 Task: Find connections with filter location Barañáin with filter topic #aiwith filter profile language Spanish with filter current company IDBI Bank with filter school Technocrats Institute of Technology, Anand Nagar Near Hathaikheda Dam, P.B. No. 24, Post Piplani, B.H.E.L, Bhopal -462021 with filter industry Geothermal Electric Power Generation with filter service category DUI Law with filter keywords title Market Development Manager
Action: Mouse moved to (267, 319)
Screenshot: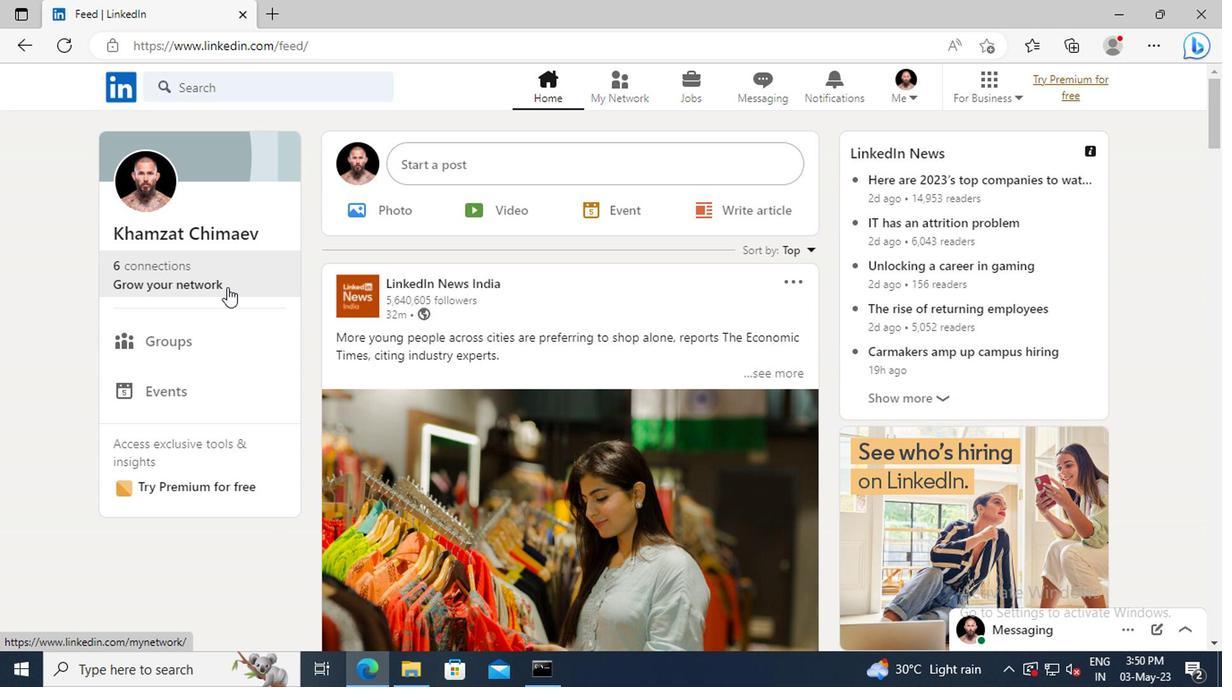 
Action: Mouse pressed left at (267, 319)
Screenshot: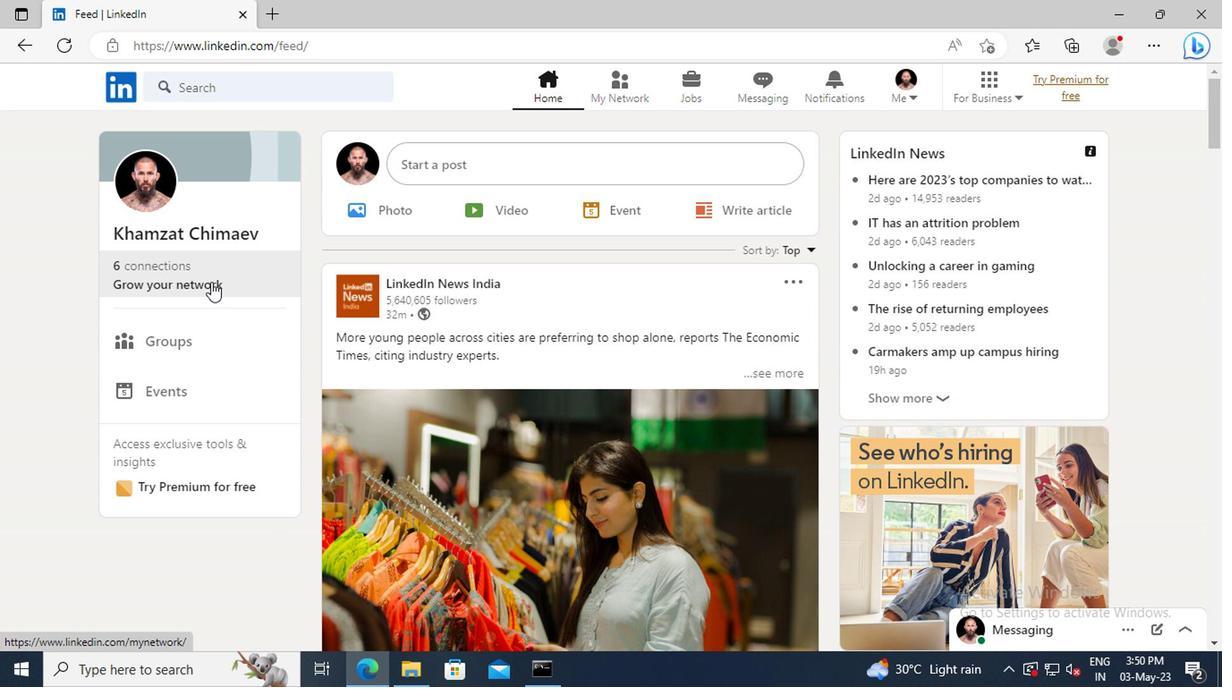 
Action: Mouse moved to (260, 258)
Screenshot: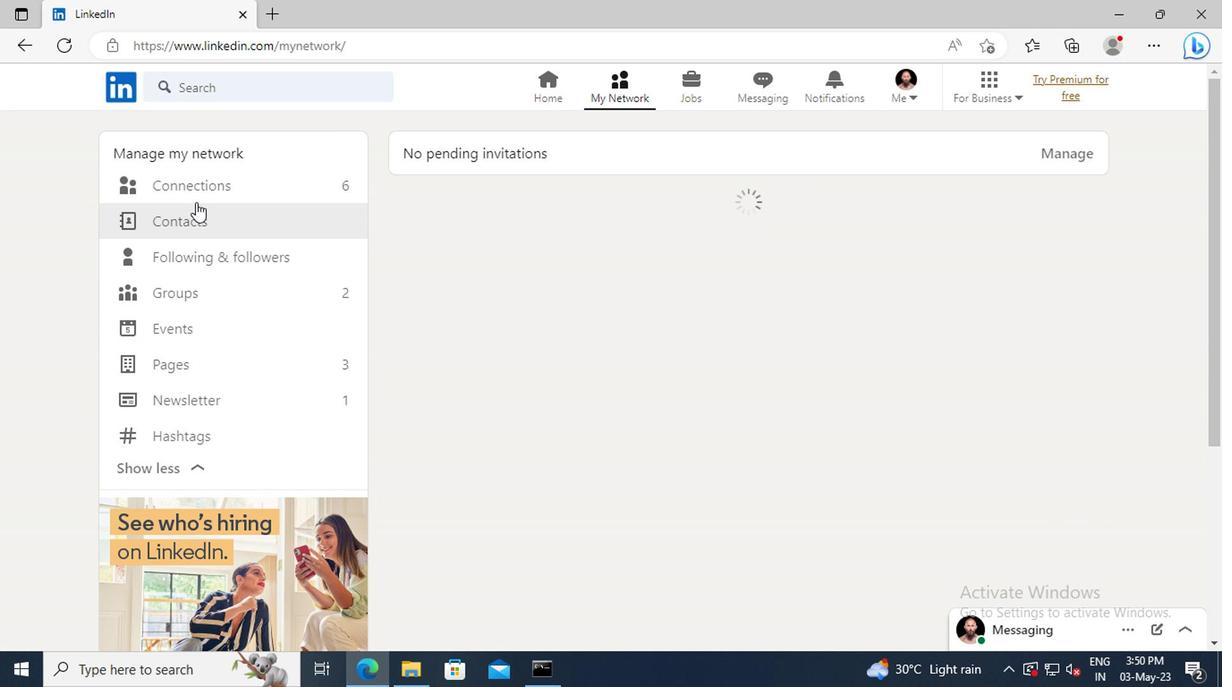 
Action: Mouse pressed left at (260, 258)
Screenshot: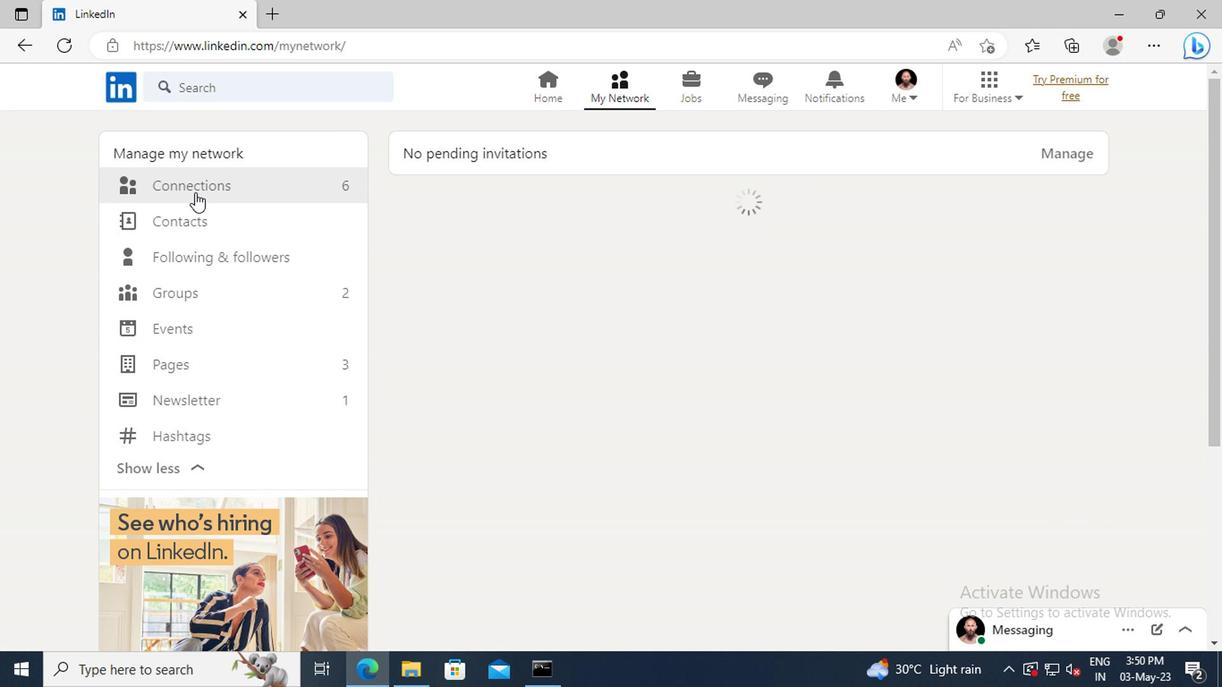 
Action: Mouse moved to (632, 259)
Screenshot: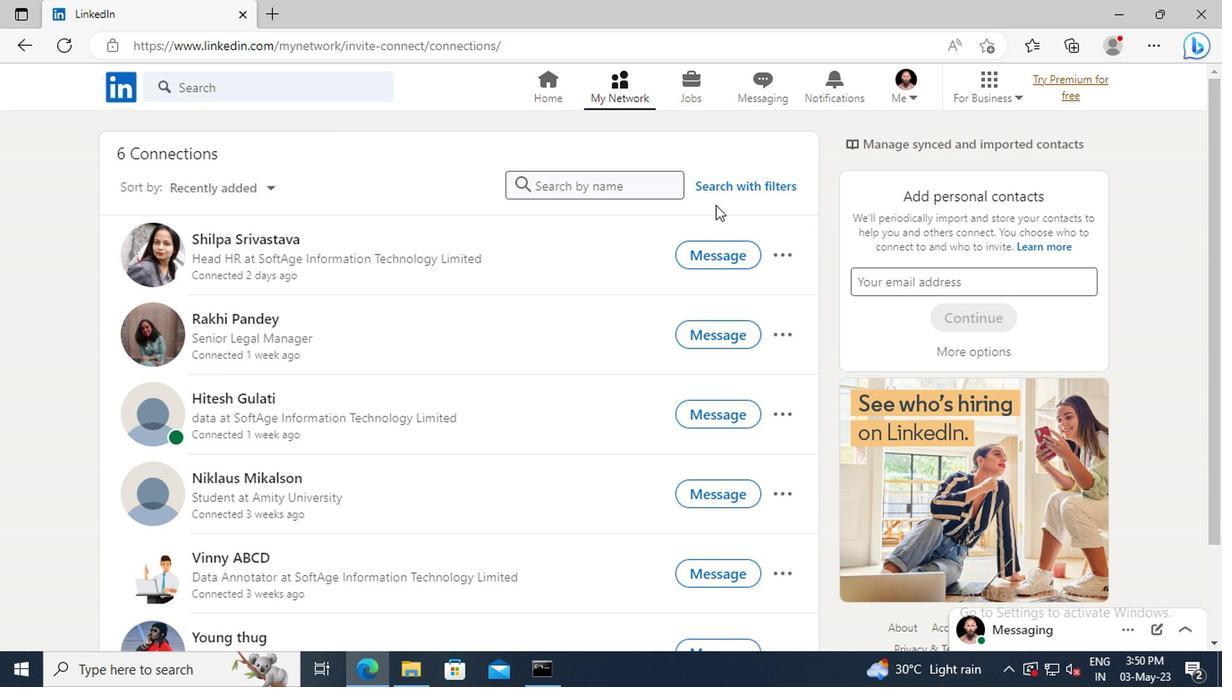 
Action: Mouse pressed left at (632, 259)
Screenshot: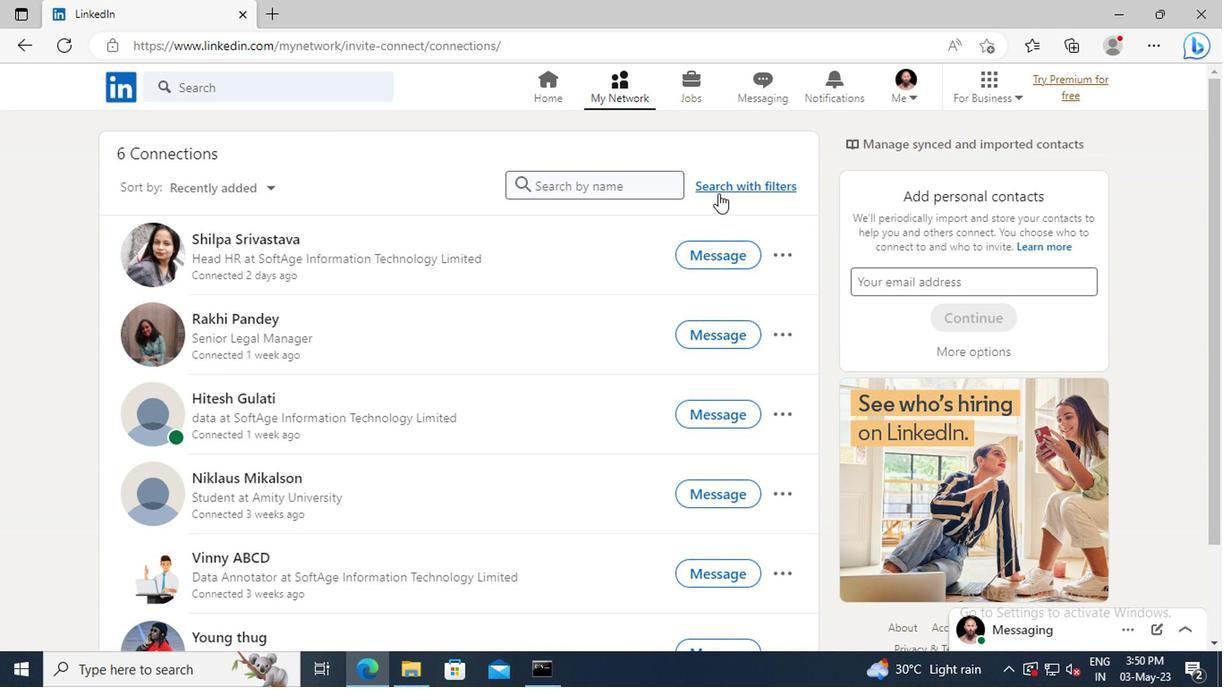 
Action: Mouse moved to (605, 223)
Screenshot: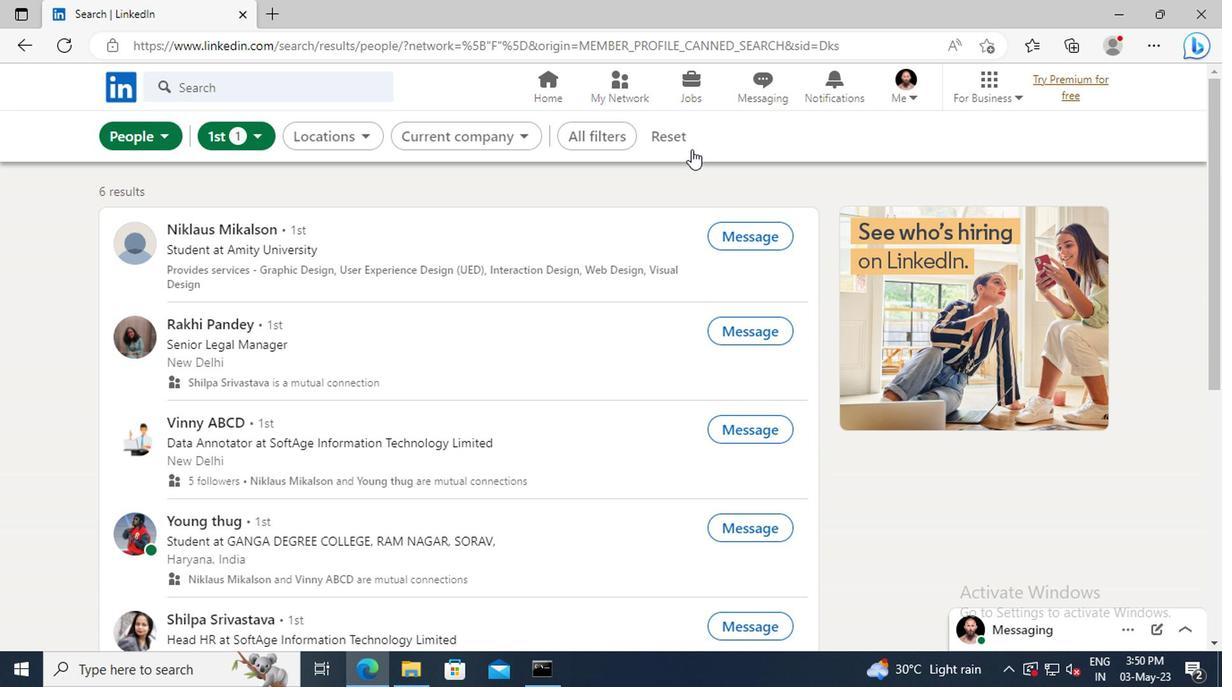 
Action: Mouse pressed left at (605, 223)
Screenshot: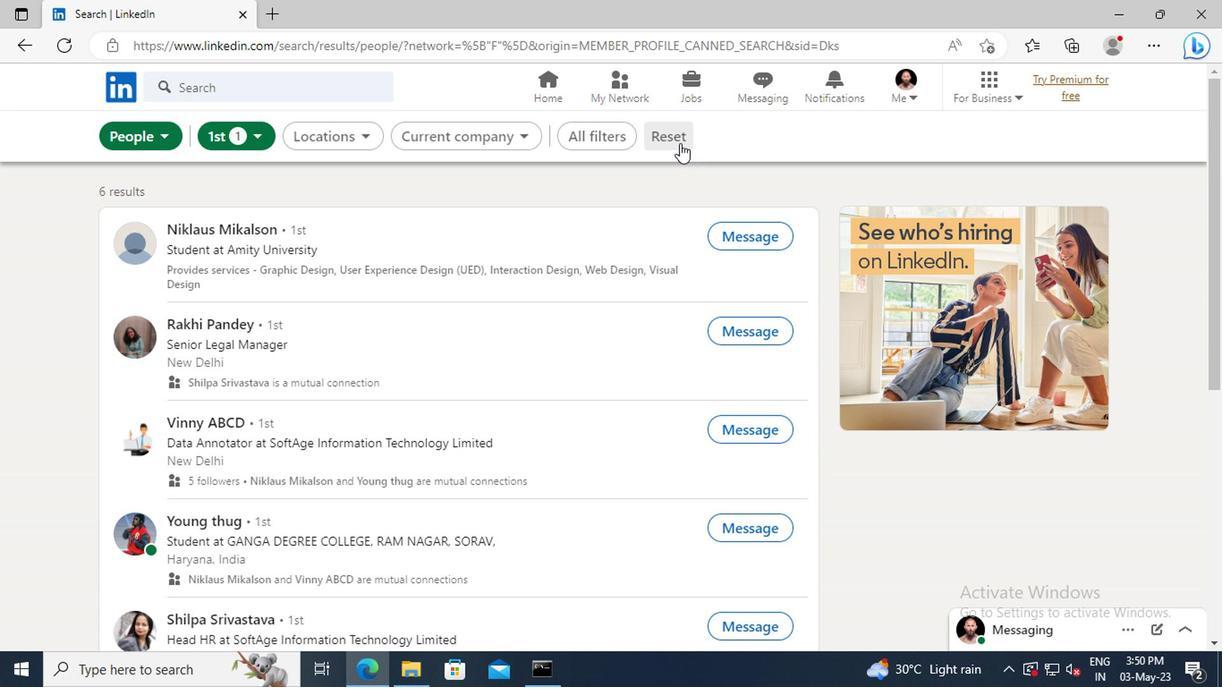 
Action: Mouse moved to (583, 221)
Screenshot: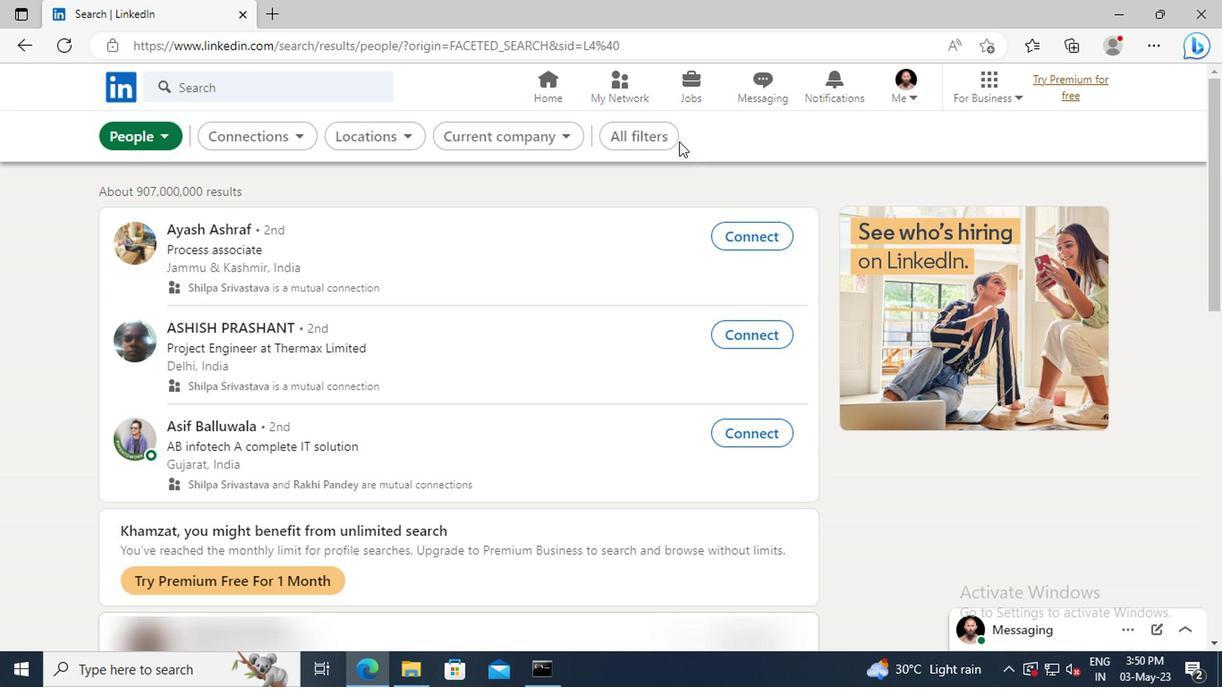 
Action: Mouse pressed left at (583, 221)
Screenshot: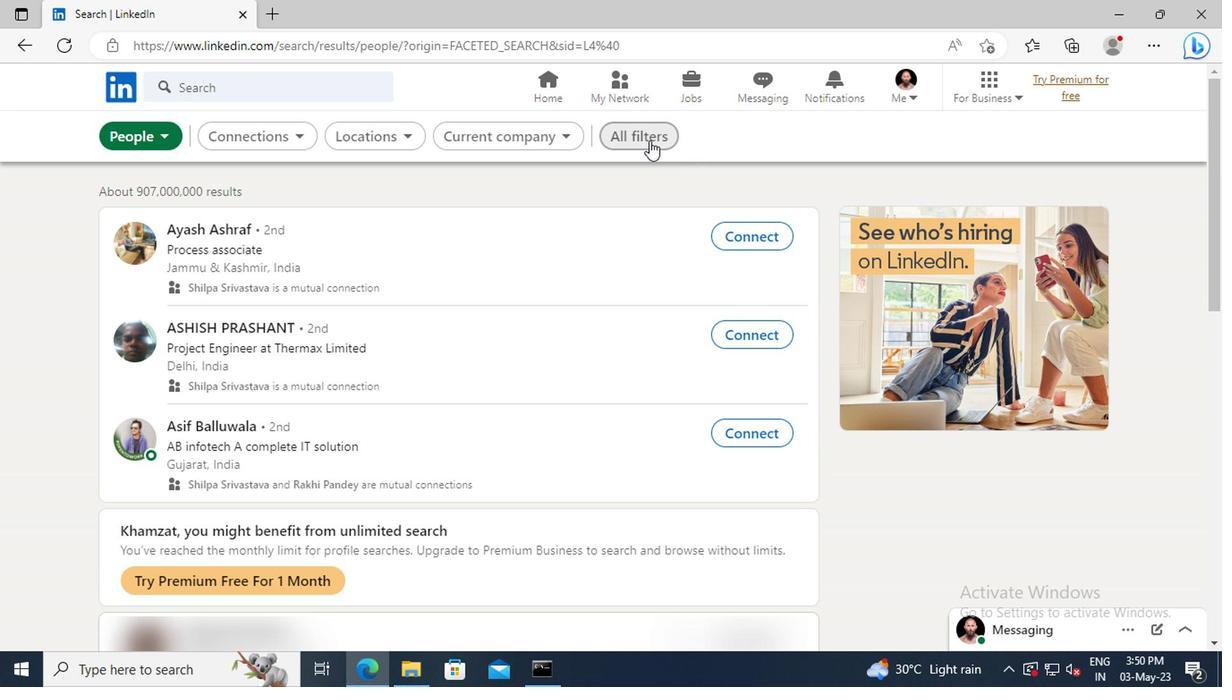 
Action: Mouse moved to (824, 338)
Screenshot: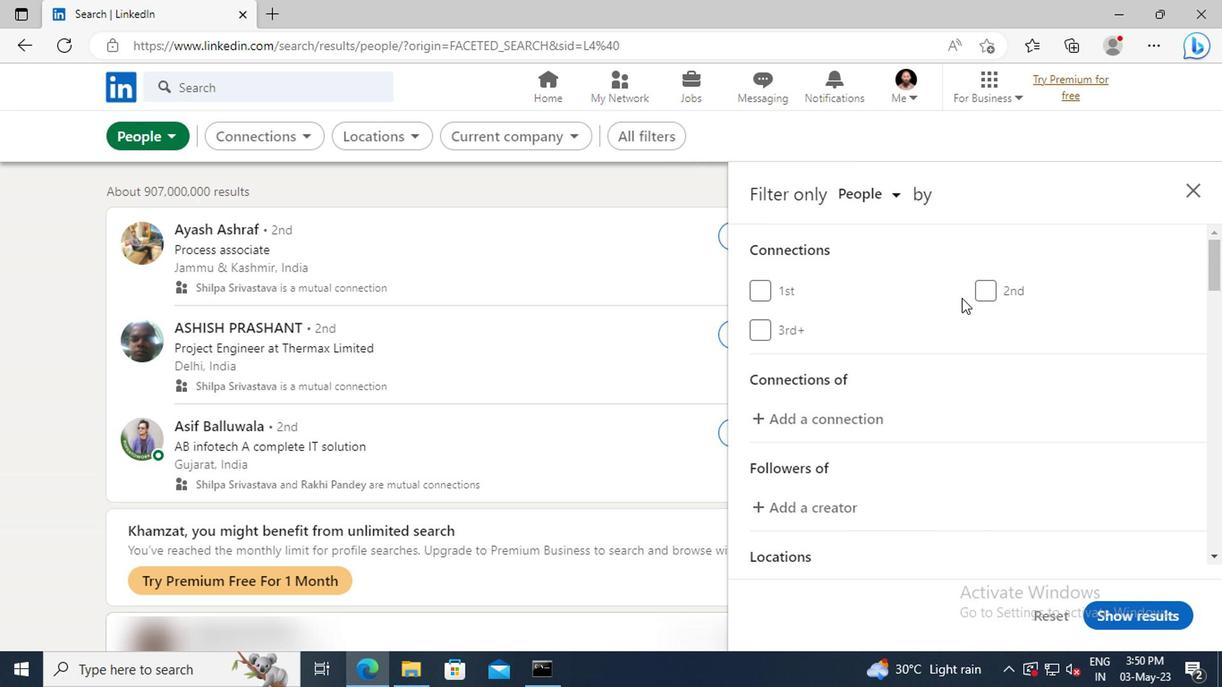
Action: Mouse scrolled (824, 338) with delta (0, 0)
Screenshot: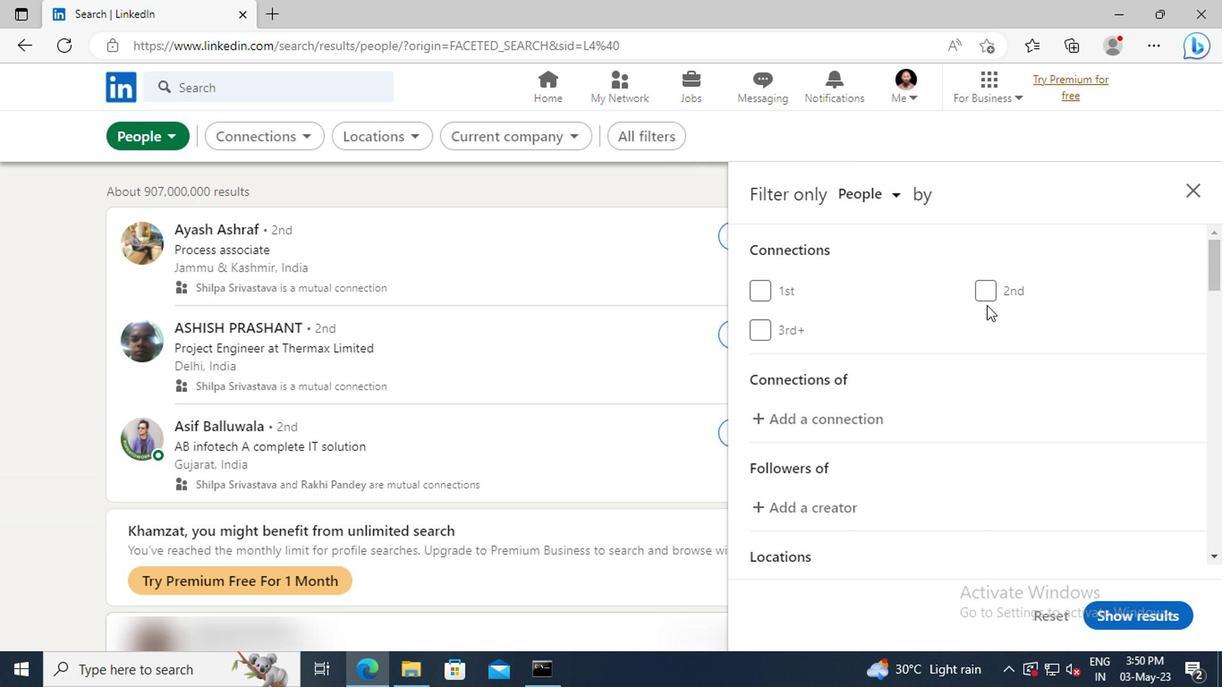 
Action: Mouse scrolled (824, 338) with delta (0, 0)
Screenshot: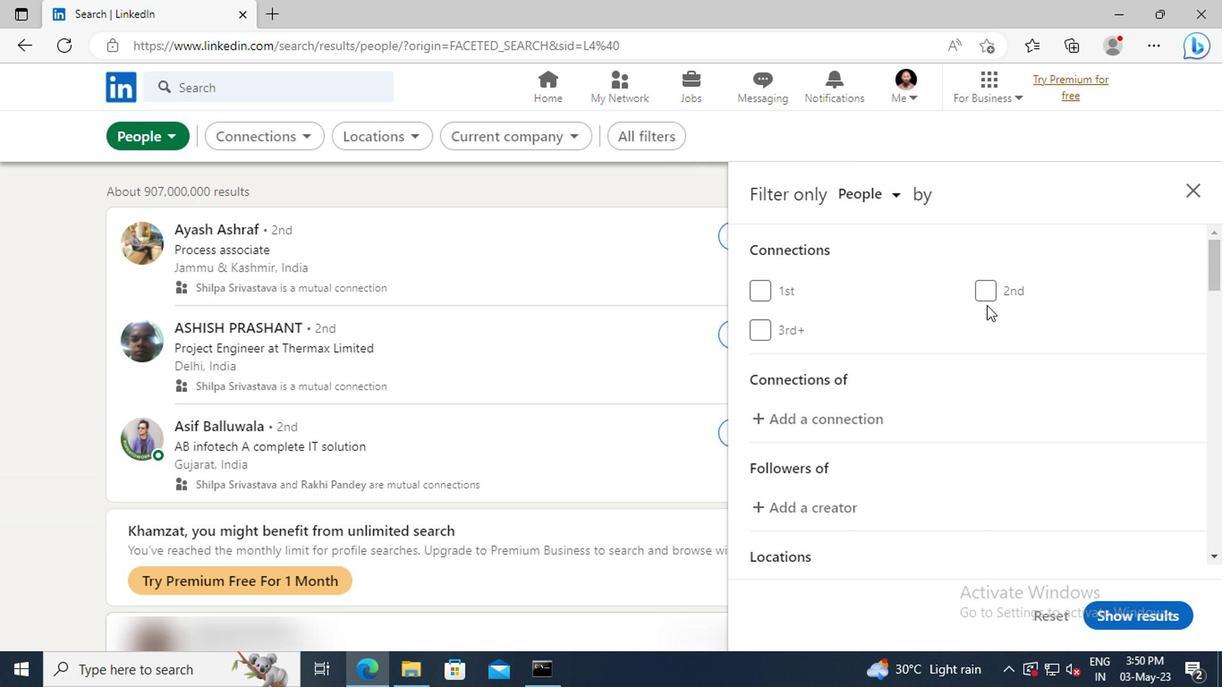 
Action: Mouse scrolled (824, 338) with delta (0, 0)
Screenshot: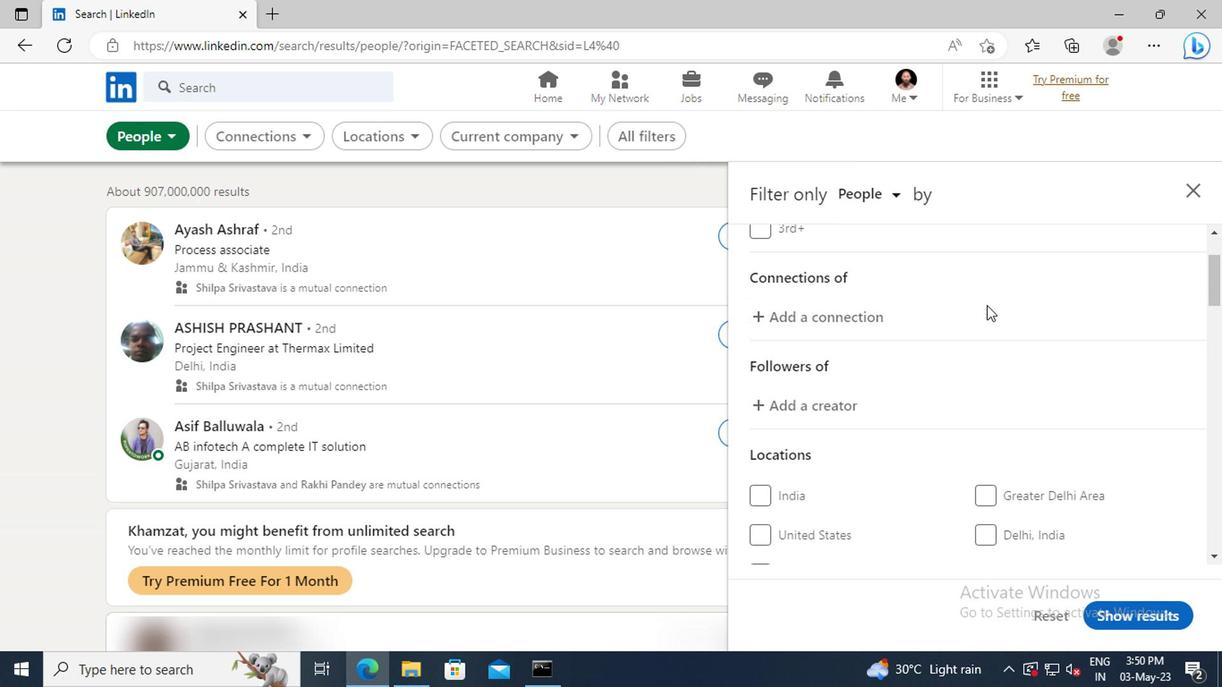 
Action: Mouse scrolled (824, 338) with delta (0, 0)
Screenshot: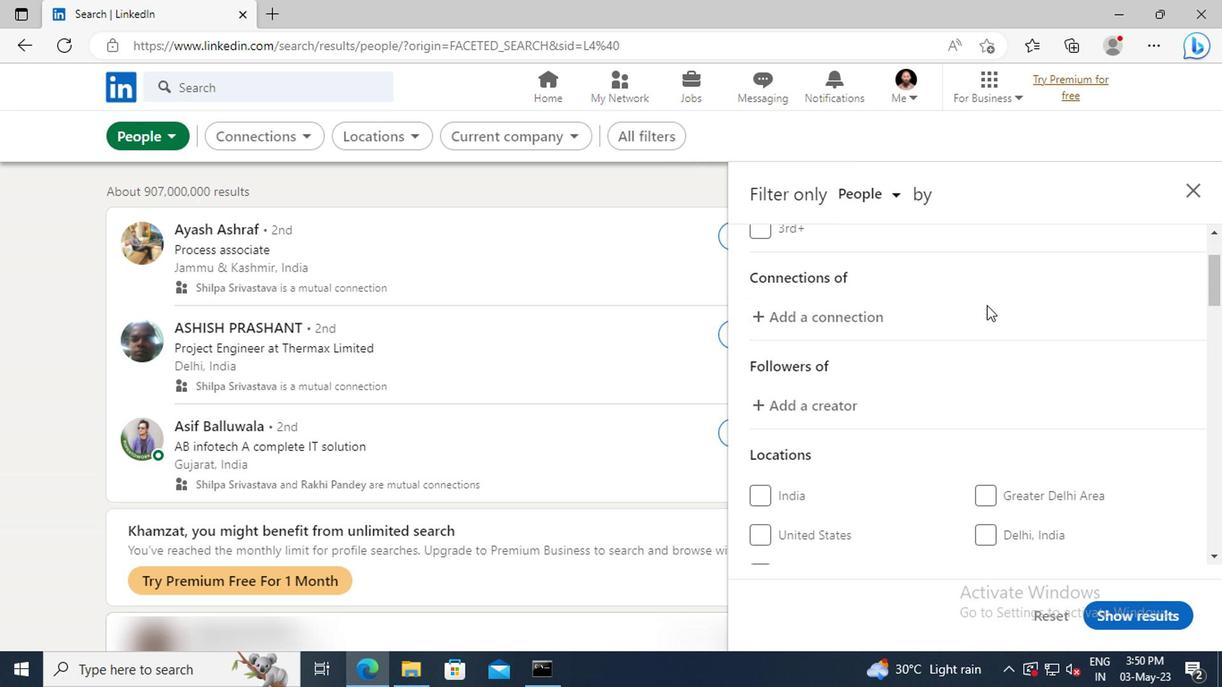 
Action: Mouse scrolled (824, 338) with delta (0, 0)
Screenshot: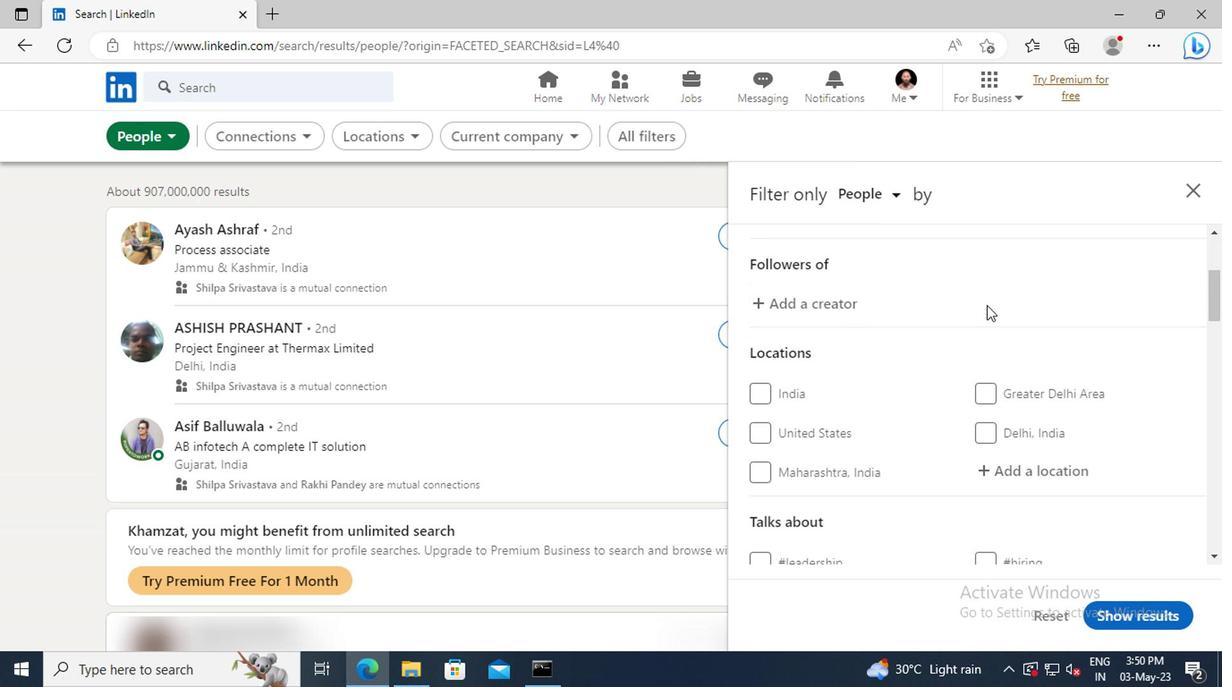 
Action: Mouse scrolled (824, 338) with delta (0, 0)
Screenshot: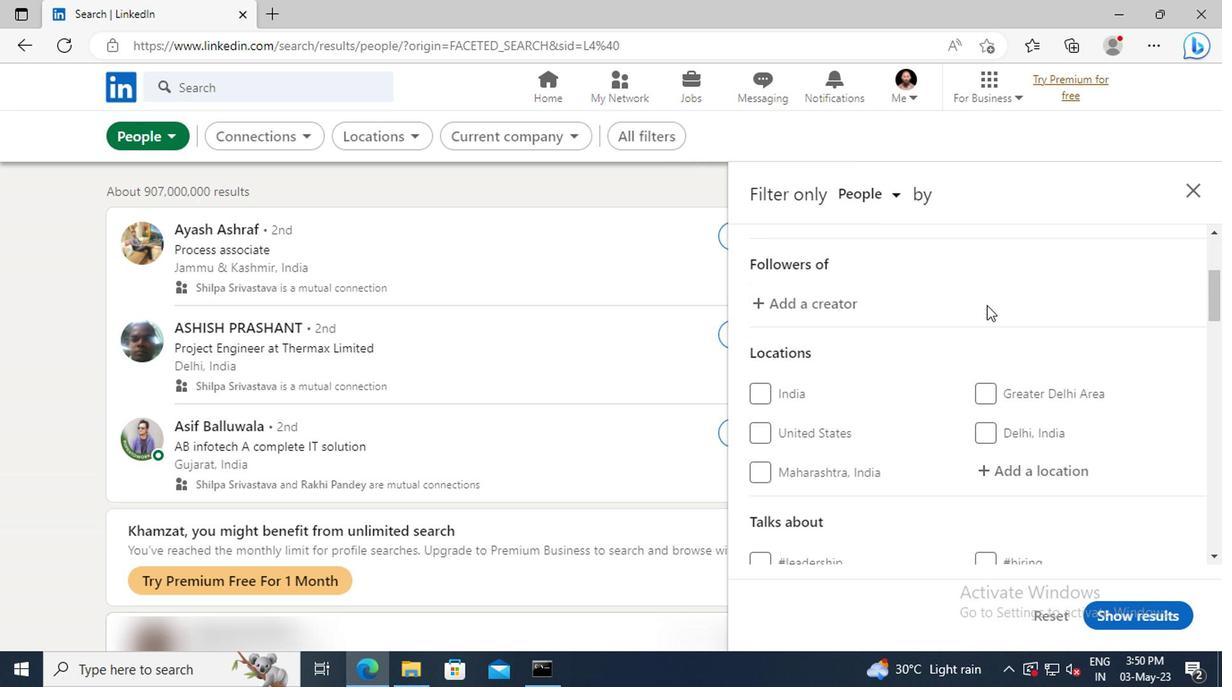 
Action: Mouse moved to (835, 382)
Screenshot: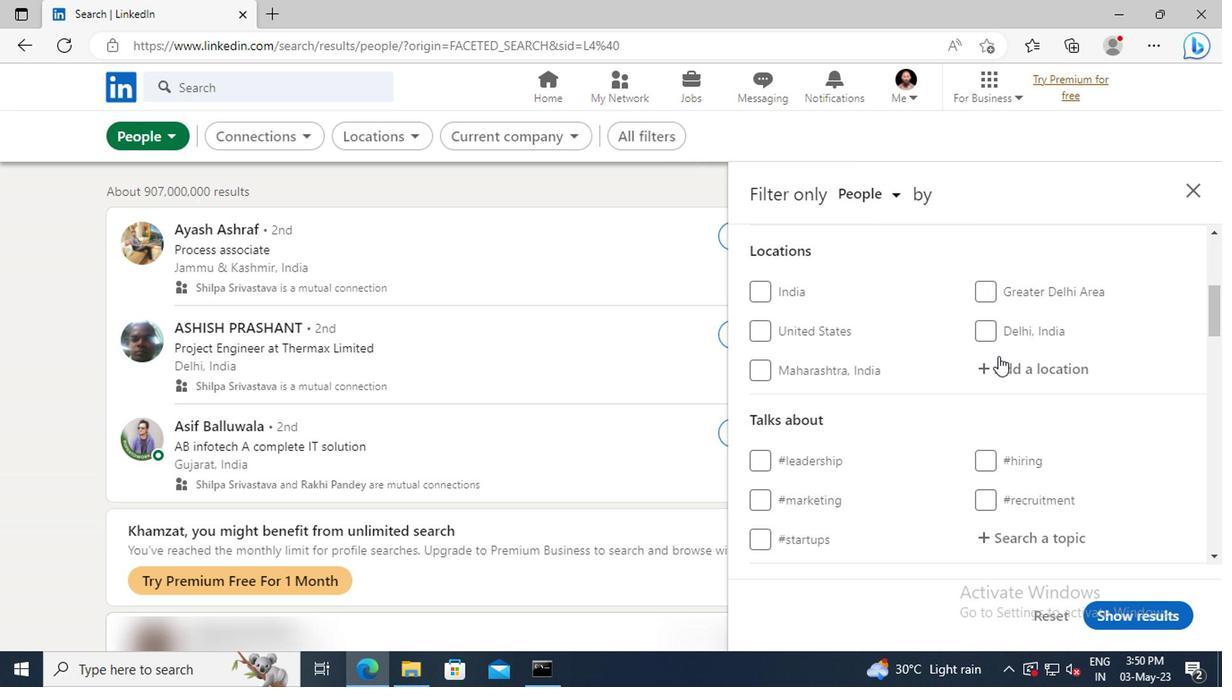 
Action: Mouse pressed left at (835, 382)
Screenshot: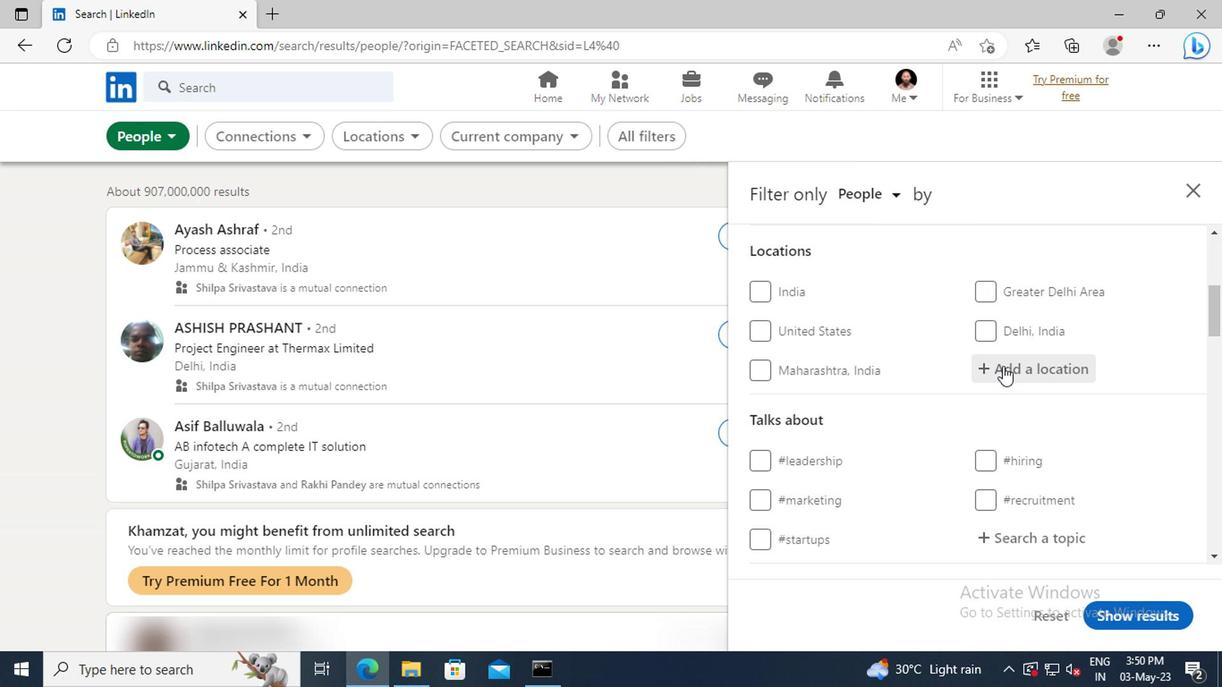 
Action: Key pressed <Key.shift>BARANAIN
Screenshot: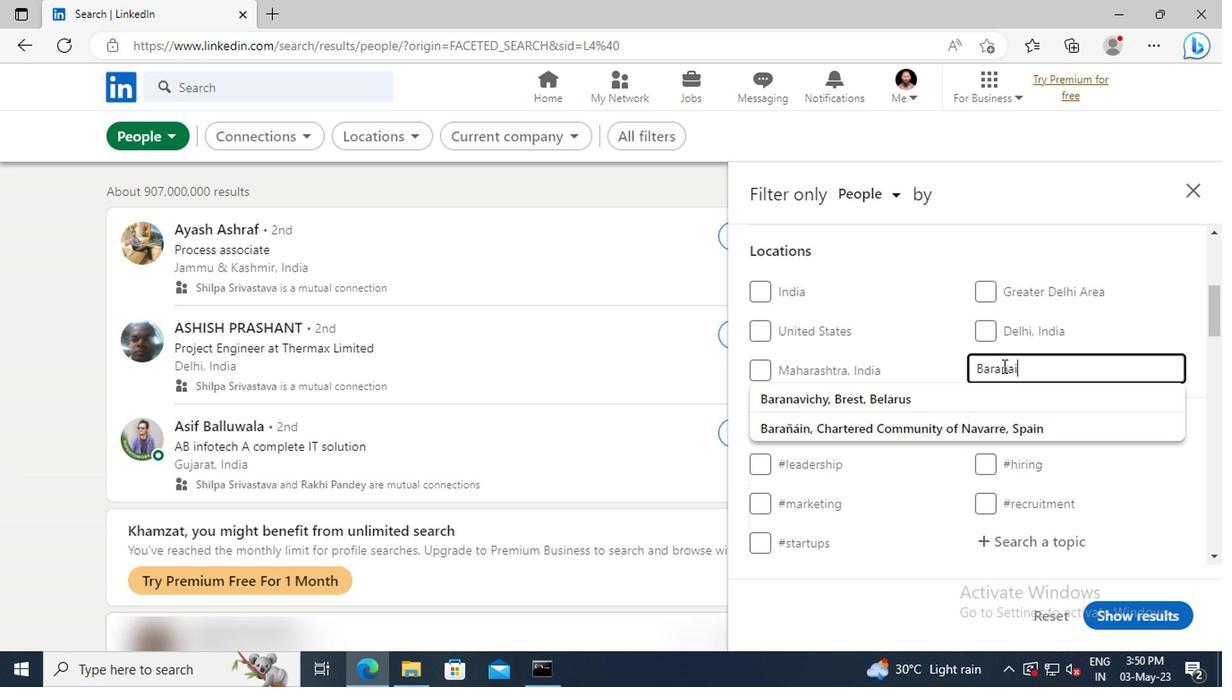 
Action: Mouse moved to (836, 399)
Screenshot: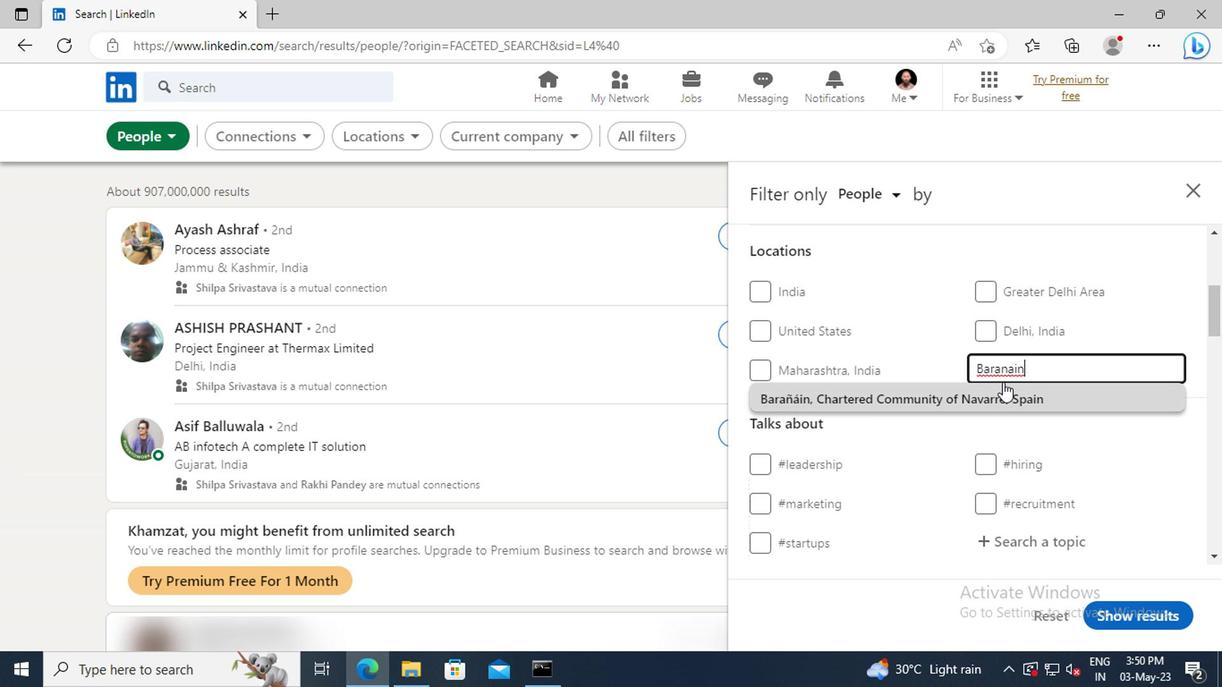 
Action: Mouse pressed left at (836, 399)
Screenshot: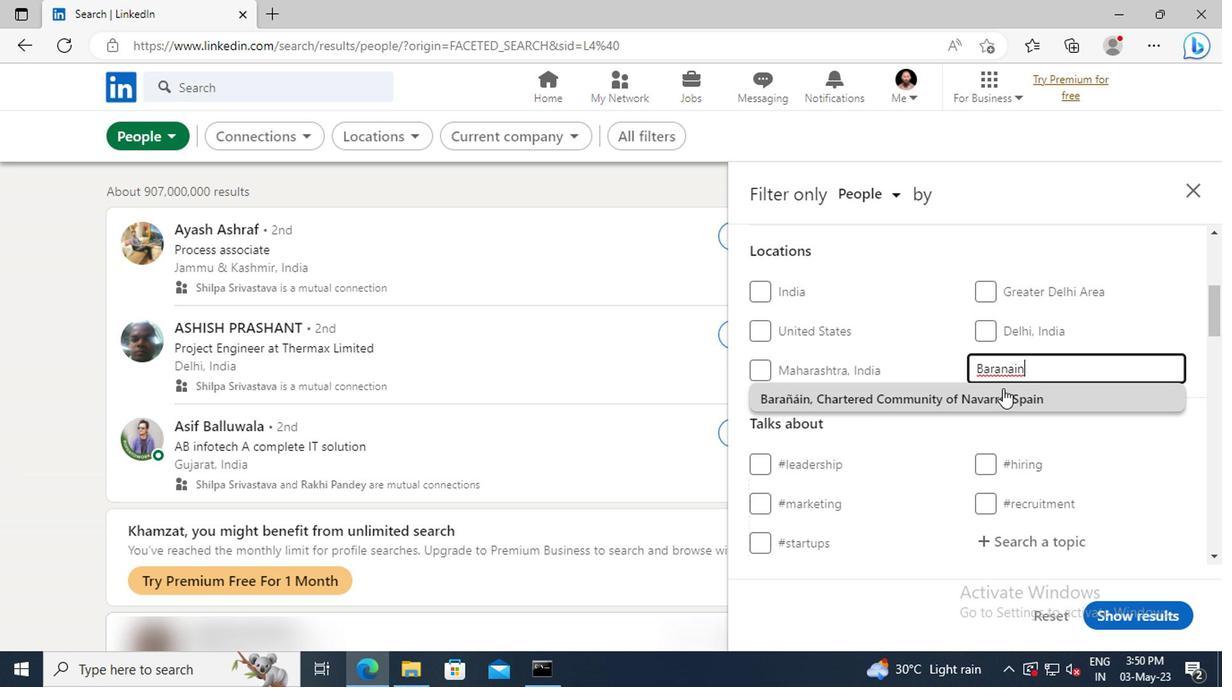 
Action: Mouse scrolled (836, 399) with delta (0, 0)
Screenshot: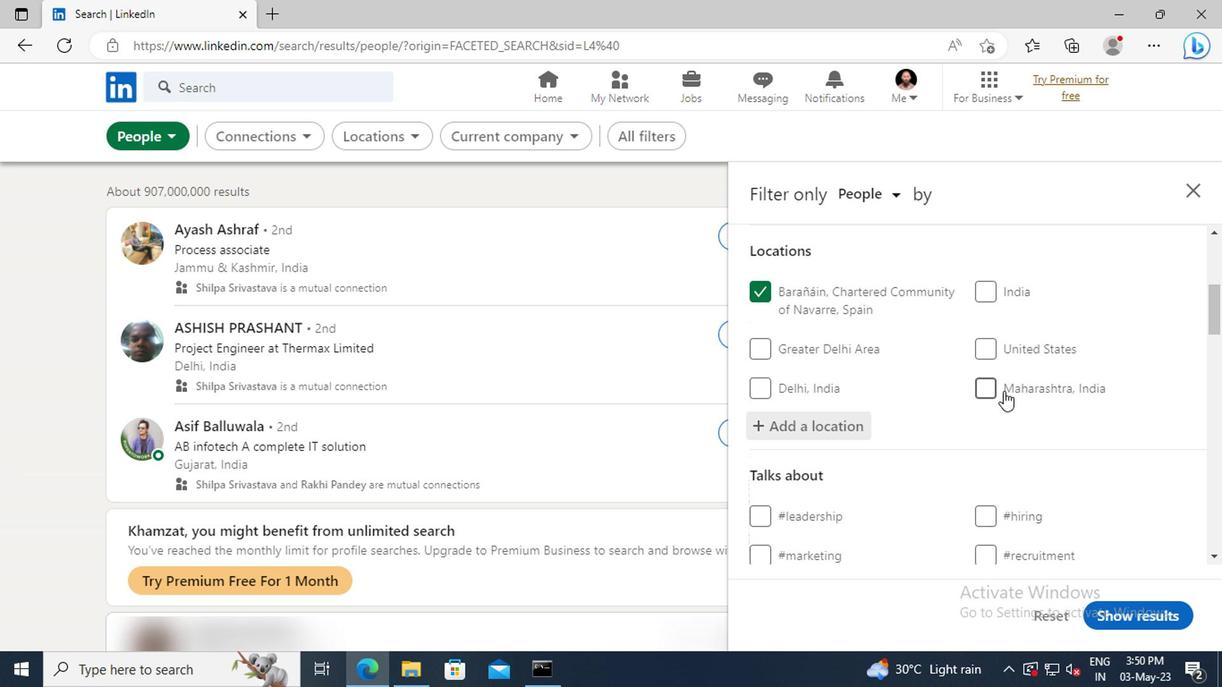 
Action: Mouse scrolled (836, 399) with delta (0, 0)
Screenshot: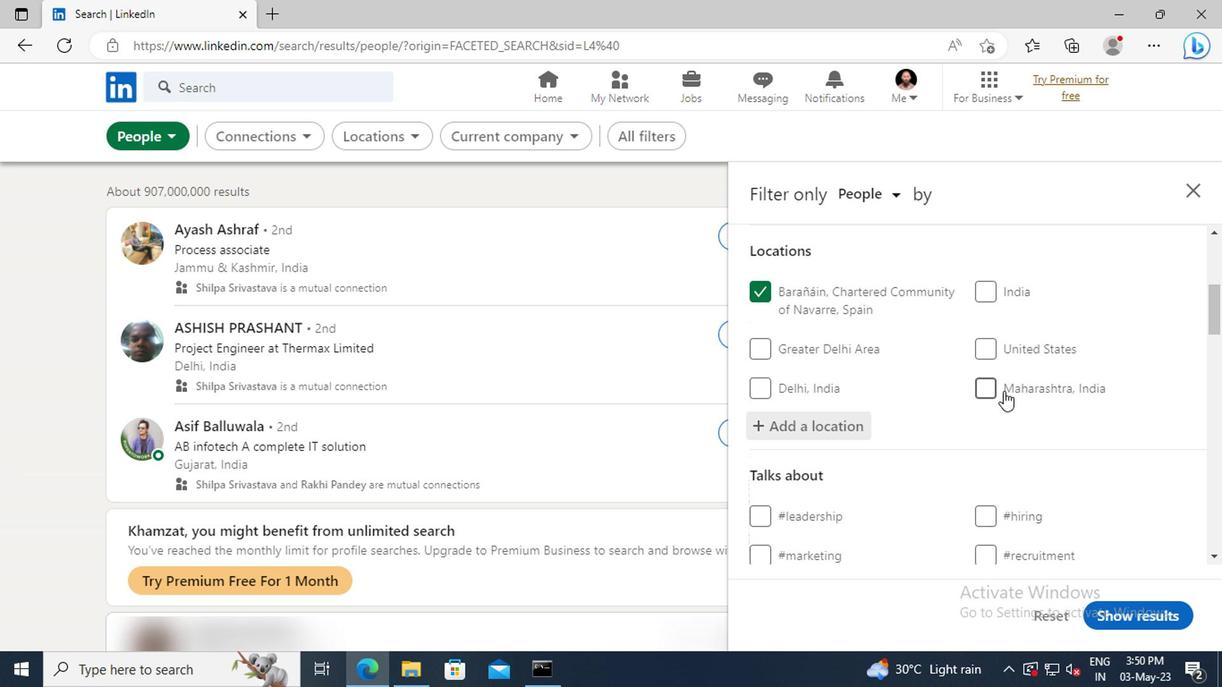 
Action: Mouse scrolled (836, 399) with delta (0, 0)
Screenshot: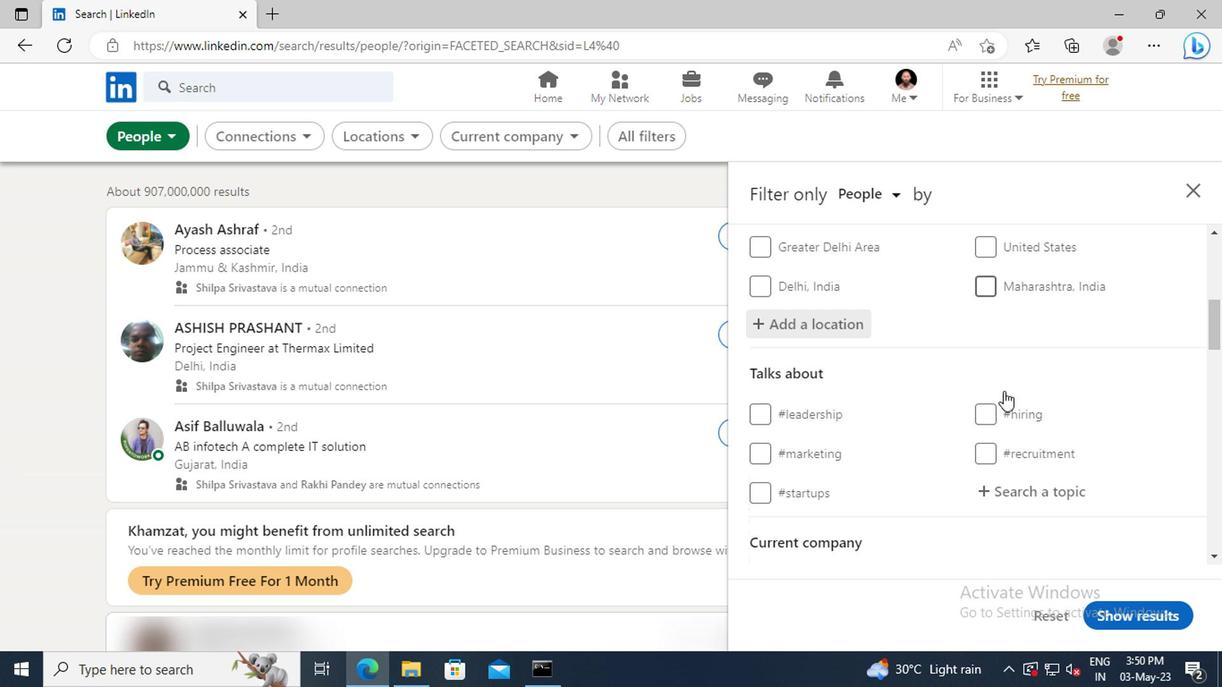 
Action: Mouse scrolled (836, 399) with delta (0, 0)
Screenshot: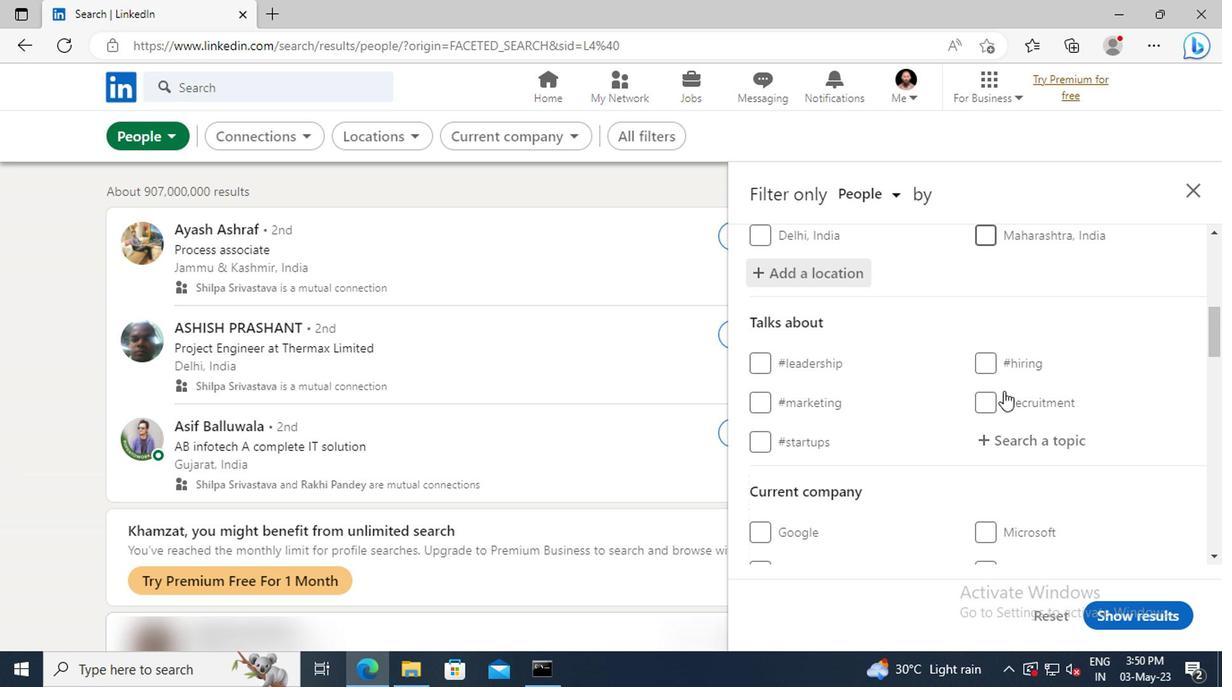 
Action: Mouse moved to (836, 399)
Screenshot: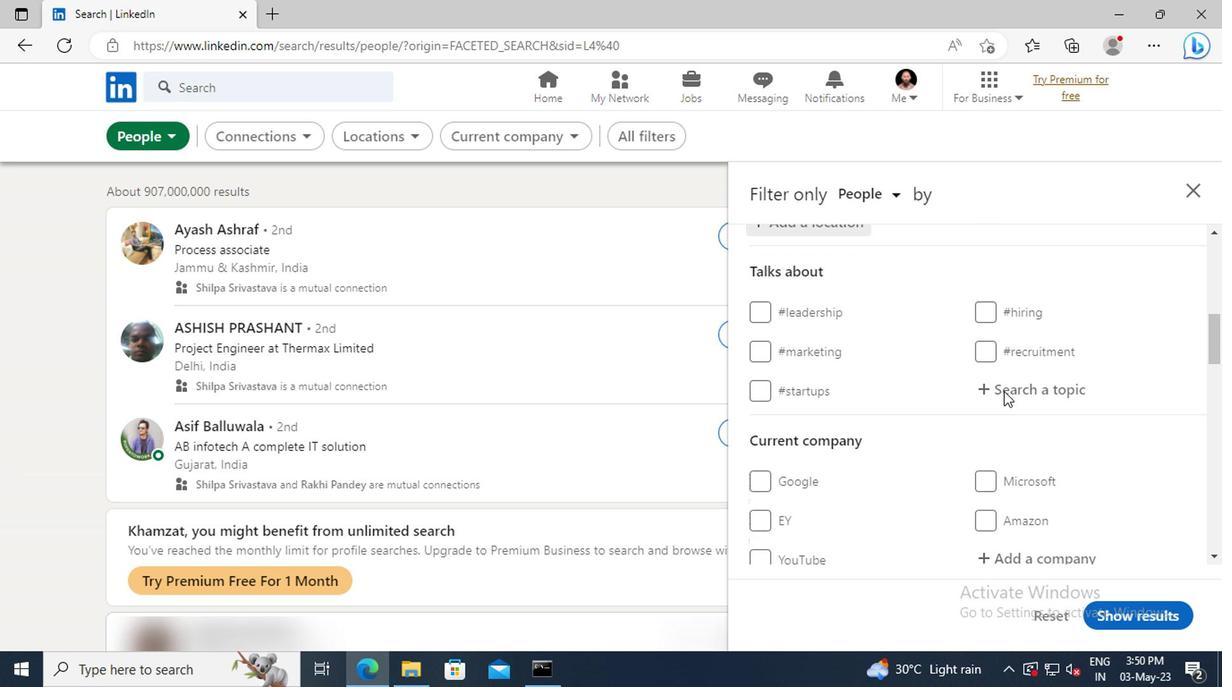 
Action: Mouse pressed left at (836, 399)
Screenshot: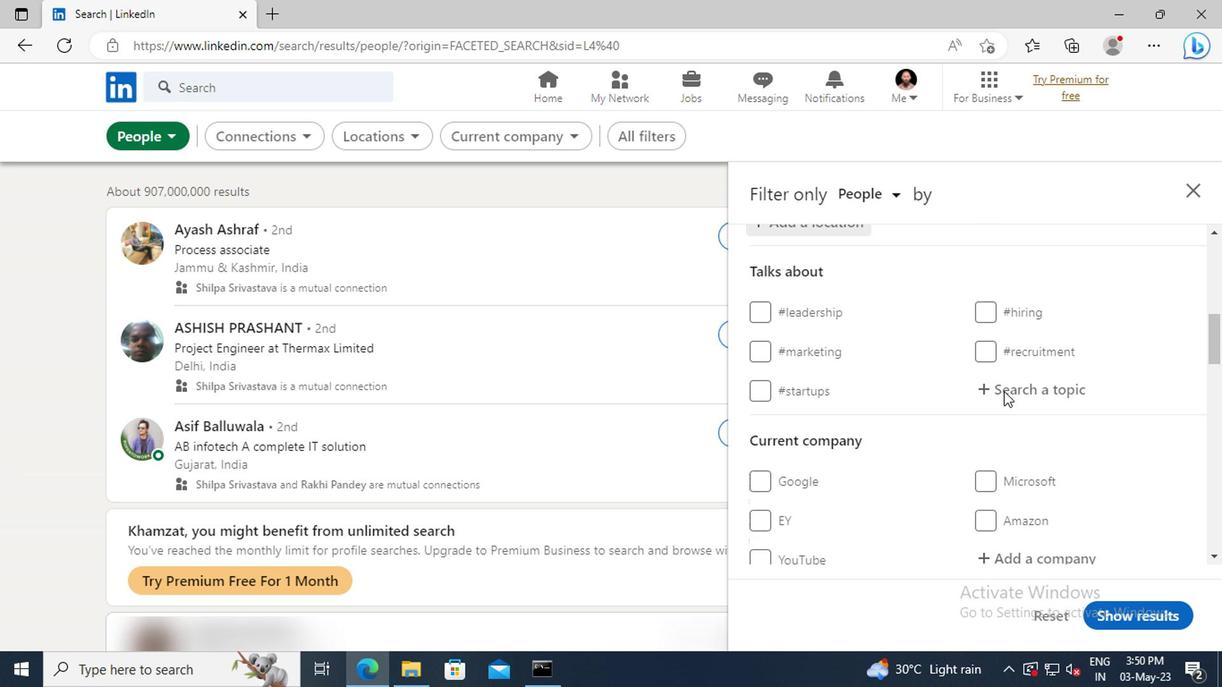 
Action: Key pressed AI
Screenshot: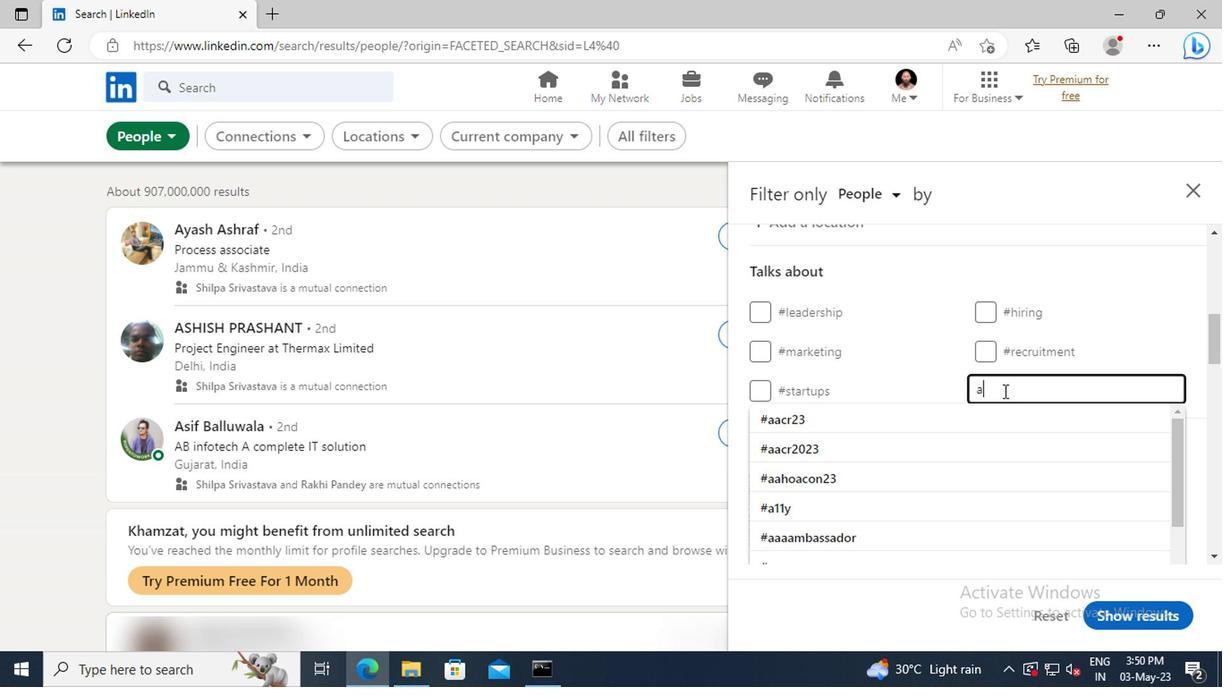 
Action: Mouse moved to (836, 419)
Screenshot: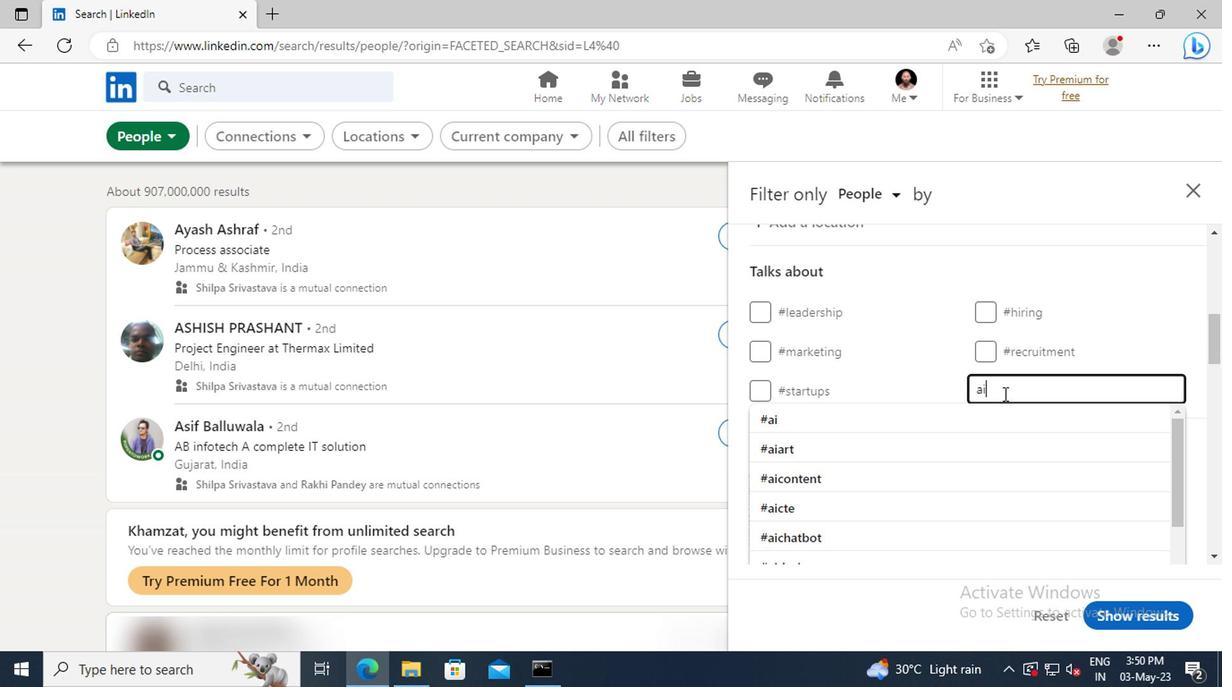 
Action: Mouse pressed left at (836, 419)
Screenshot: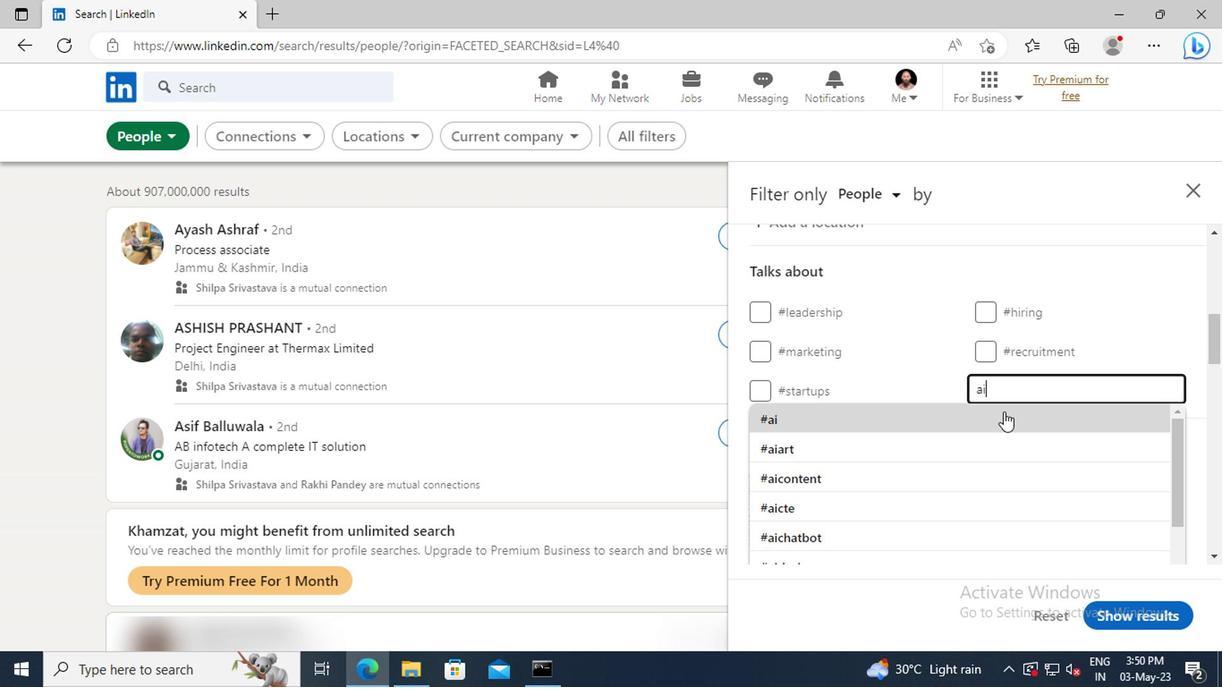
Action: Mouse scrolled (836, 419) with delta (0, 0)
Screenshot: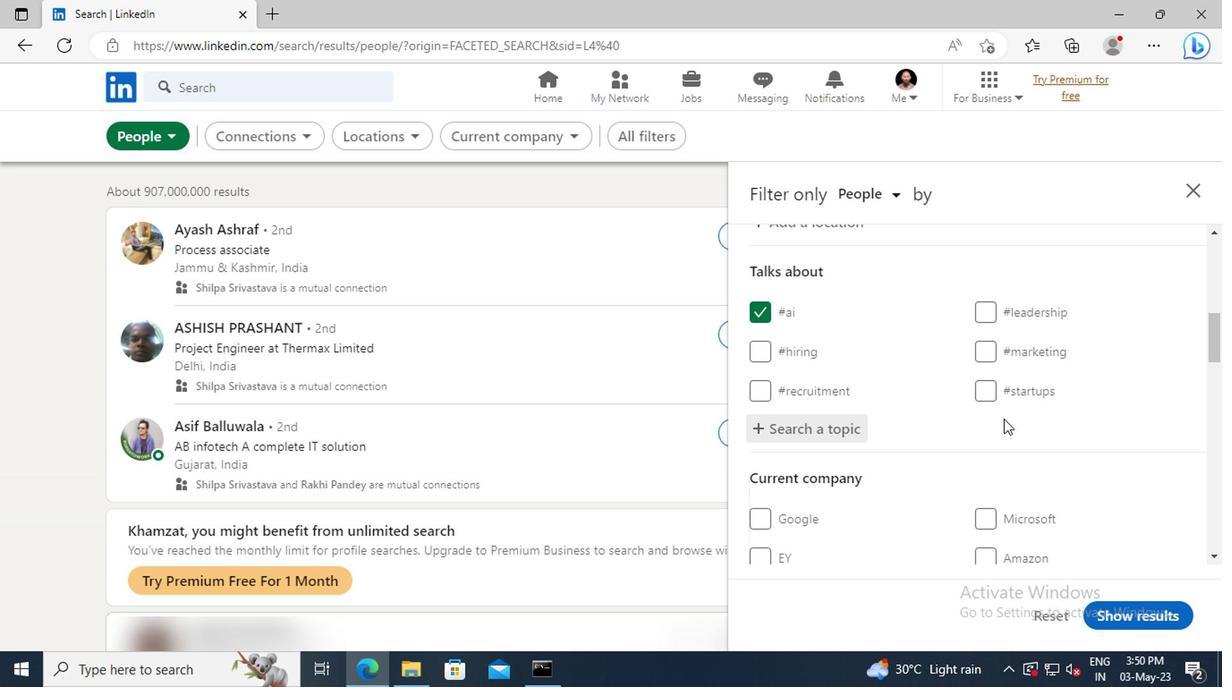 
Action: Mouse scrolled (836, 419) with delta (0, 0)
Screenshot: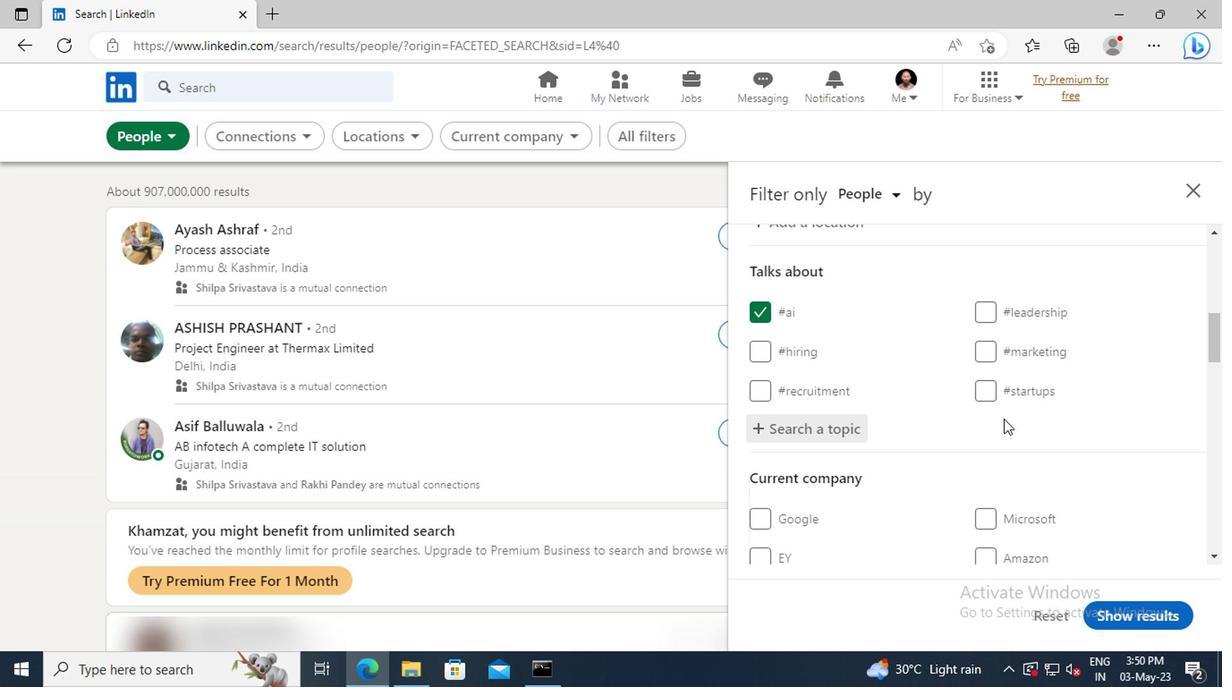 
Action: Mouse scrolled (836, 419) with delta (0, 0)
Screenshot: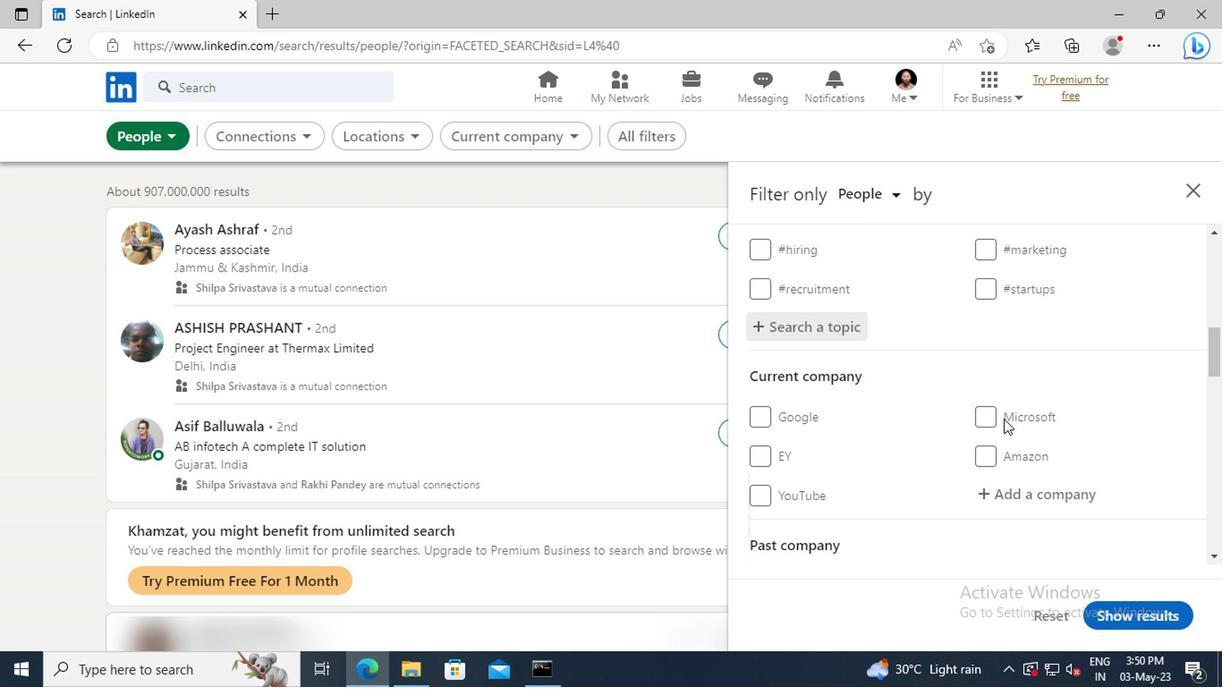 
Action: Mouse scrolled (836, 419) with delta (0, 0)
Screenshot: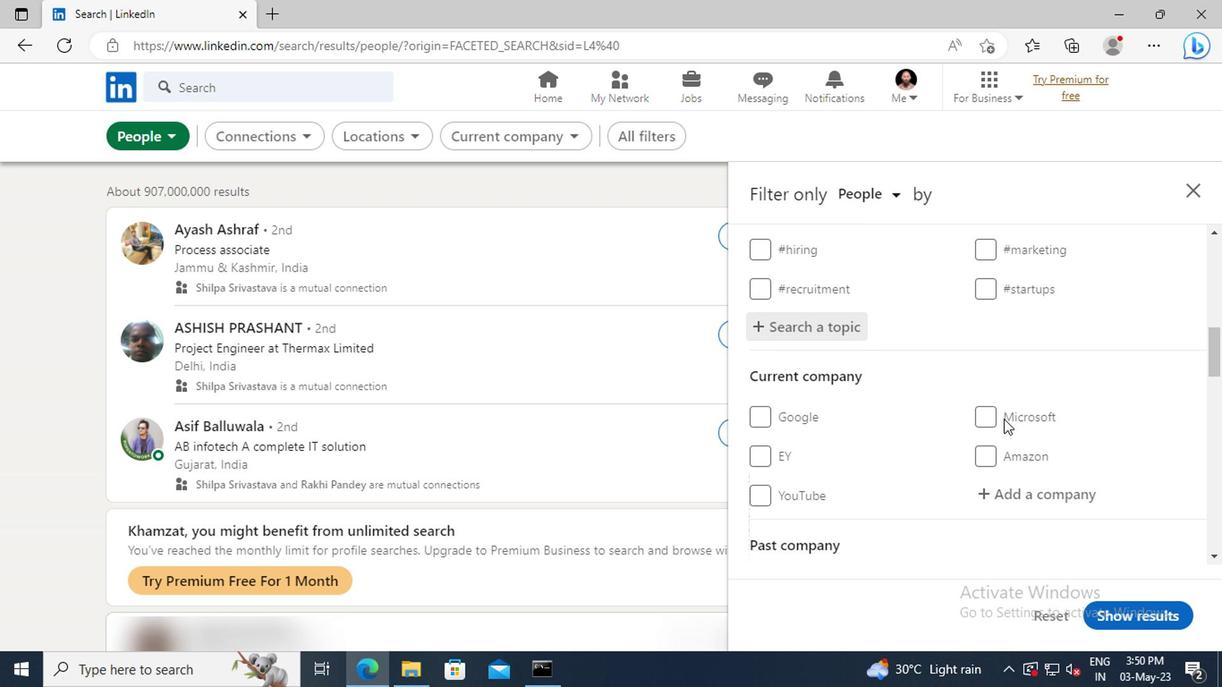 
Action: Mouse scrolled (836, 419) with delta (0, 0)
Screenshot: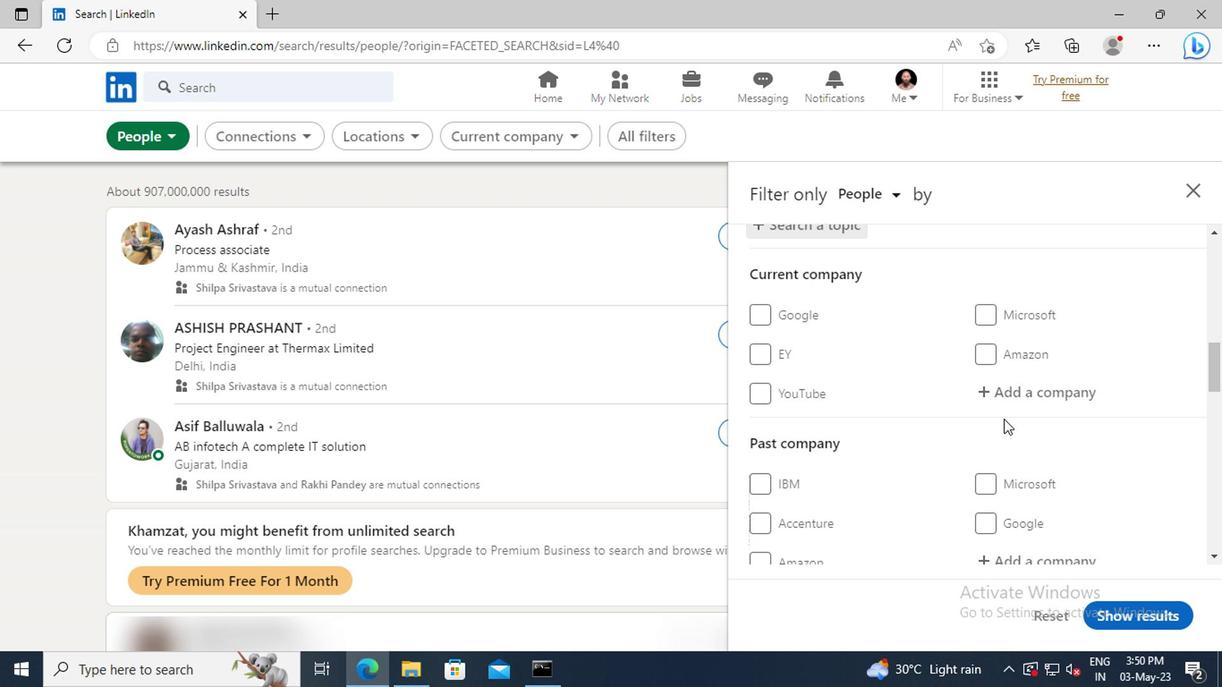 
Action: Mouse scrolled (836, 419) with delta (0, 0)
Screenshot: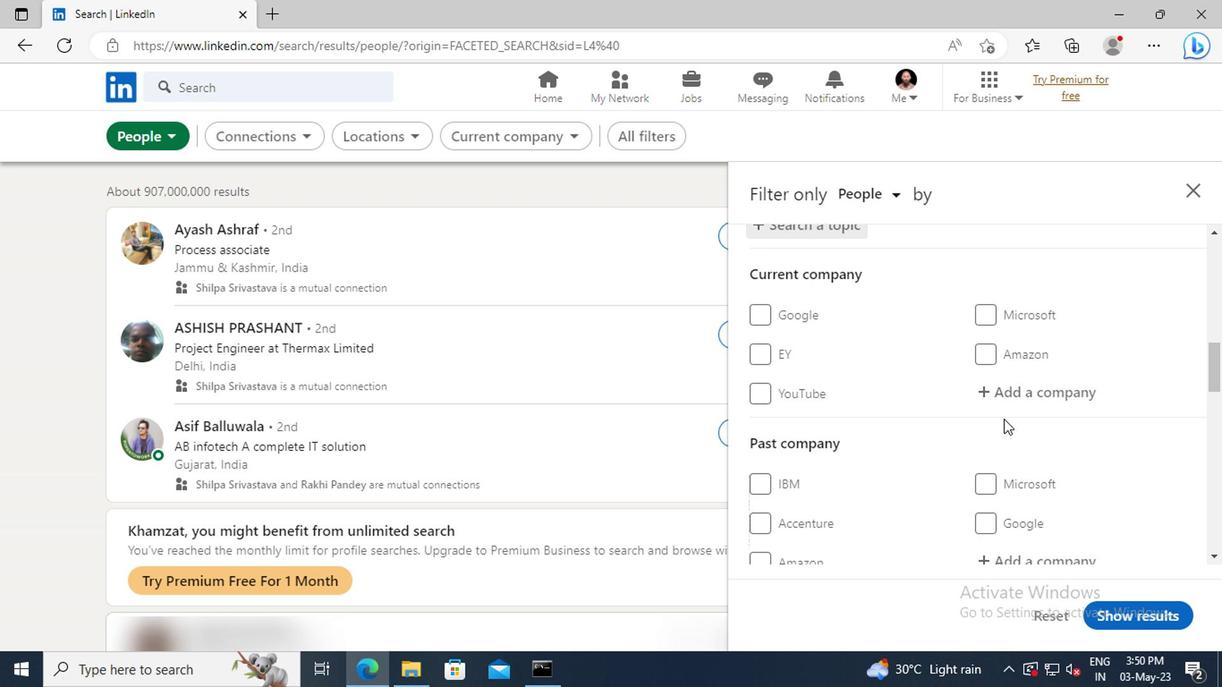
Action: Mouse scrolled (836, 419) with delta (0, 0)
Screenshot: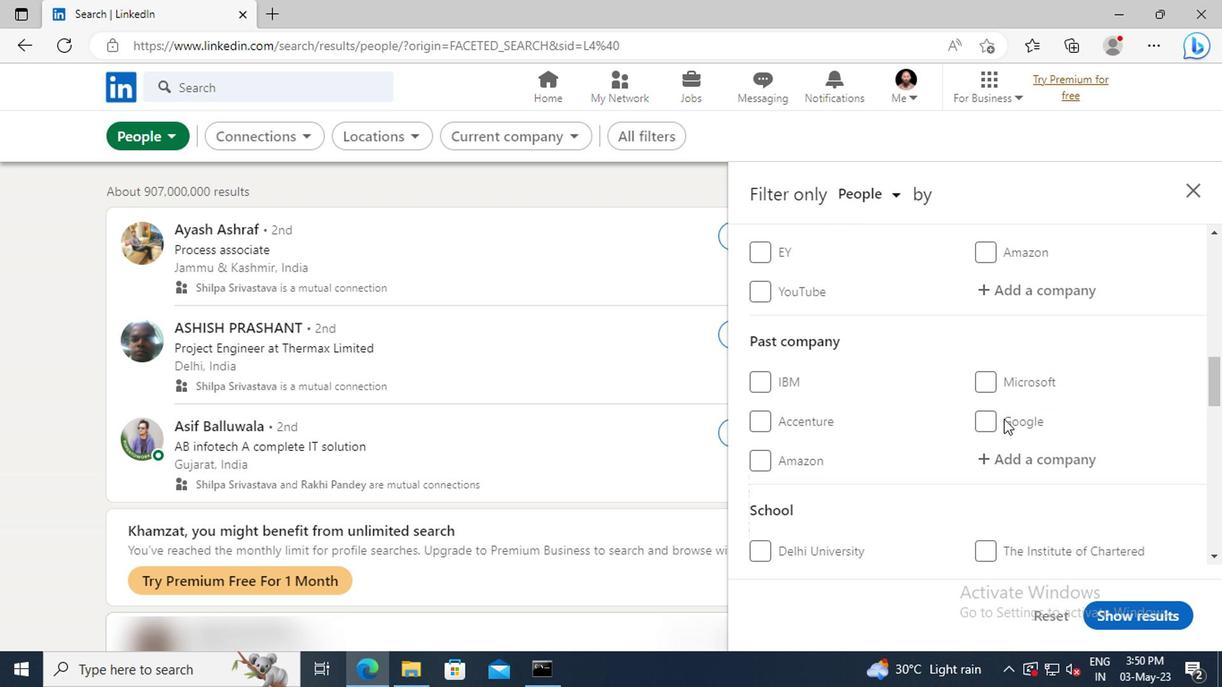 
Action: Mouse scrolled (836, 419) with delta (0, 0)
Screenshot: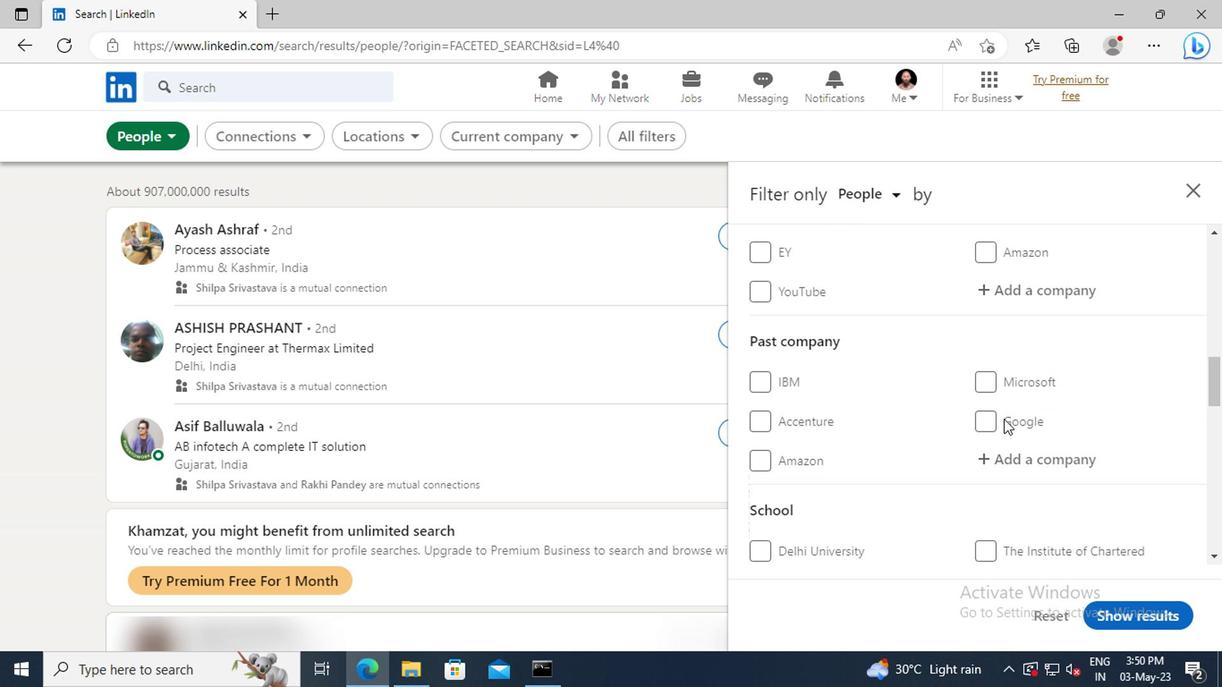 
Action: Mouse scrolled (836, 419) with delta (0, 0)
Screenshot: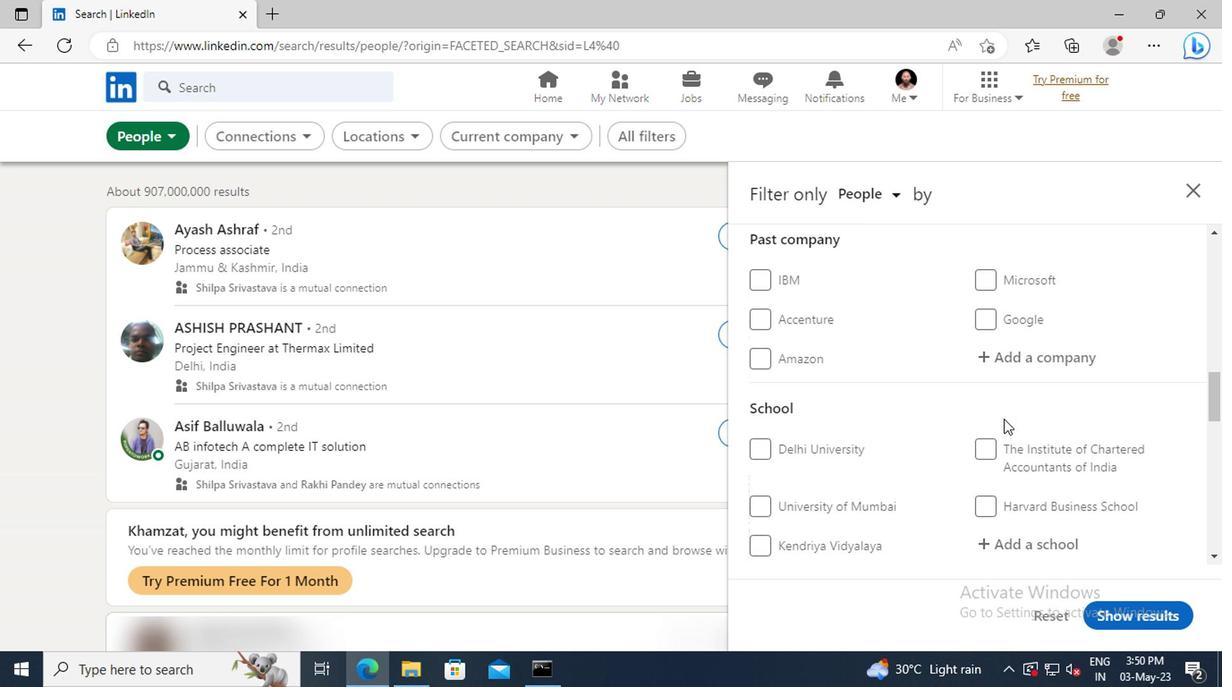
Action: Mouse scrolled (836, 419) with delta (0, 0)
Screenshot: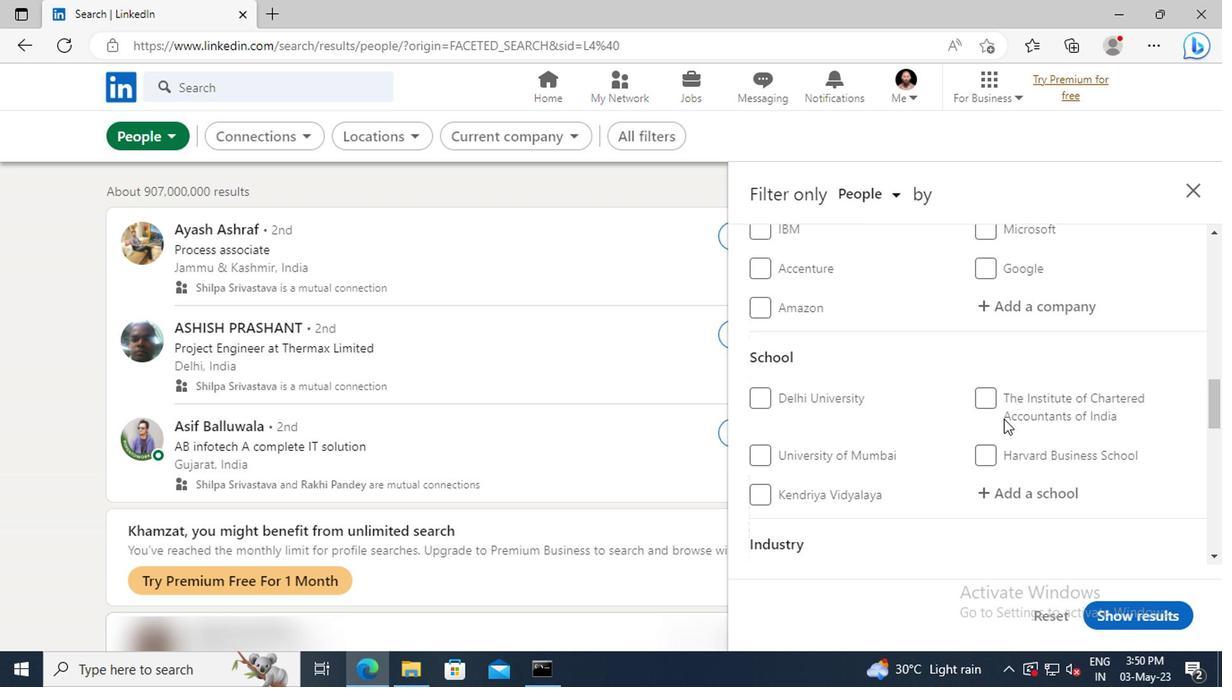
Action: Mouse scrolled (836, 419) with delta (0, 0)
Screenshot: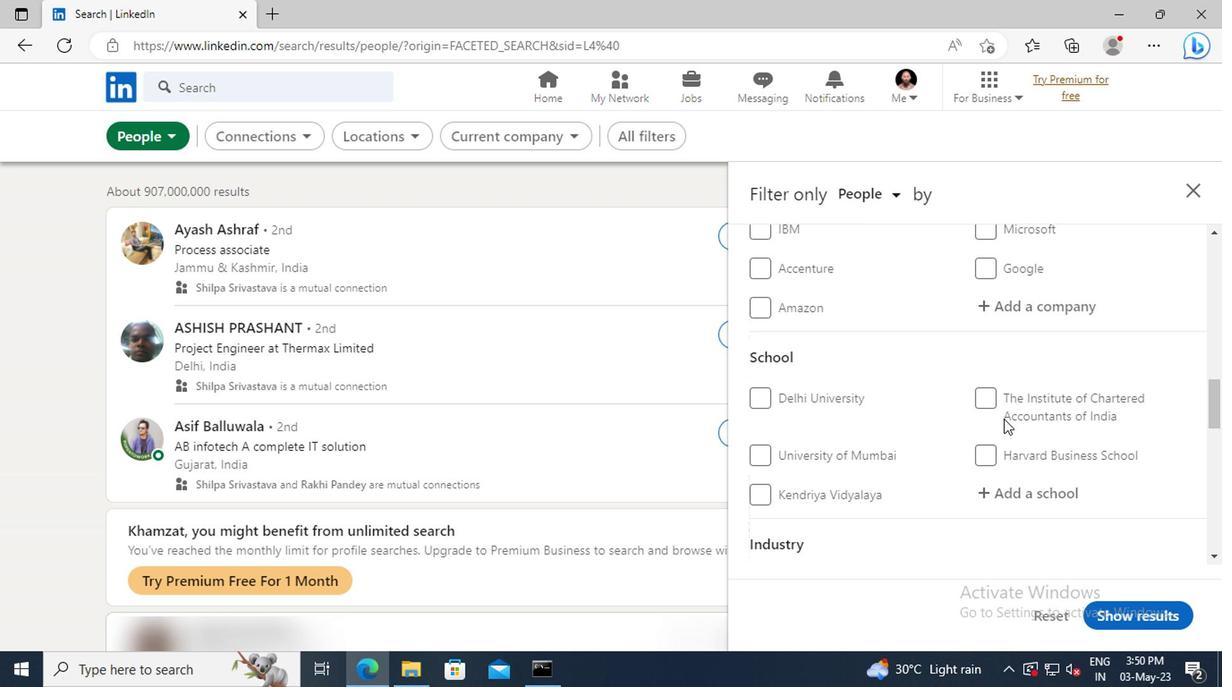 
Action: Mouse scrolled (836, 419) with delta (0, 0)
Screenshot: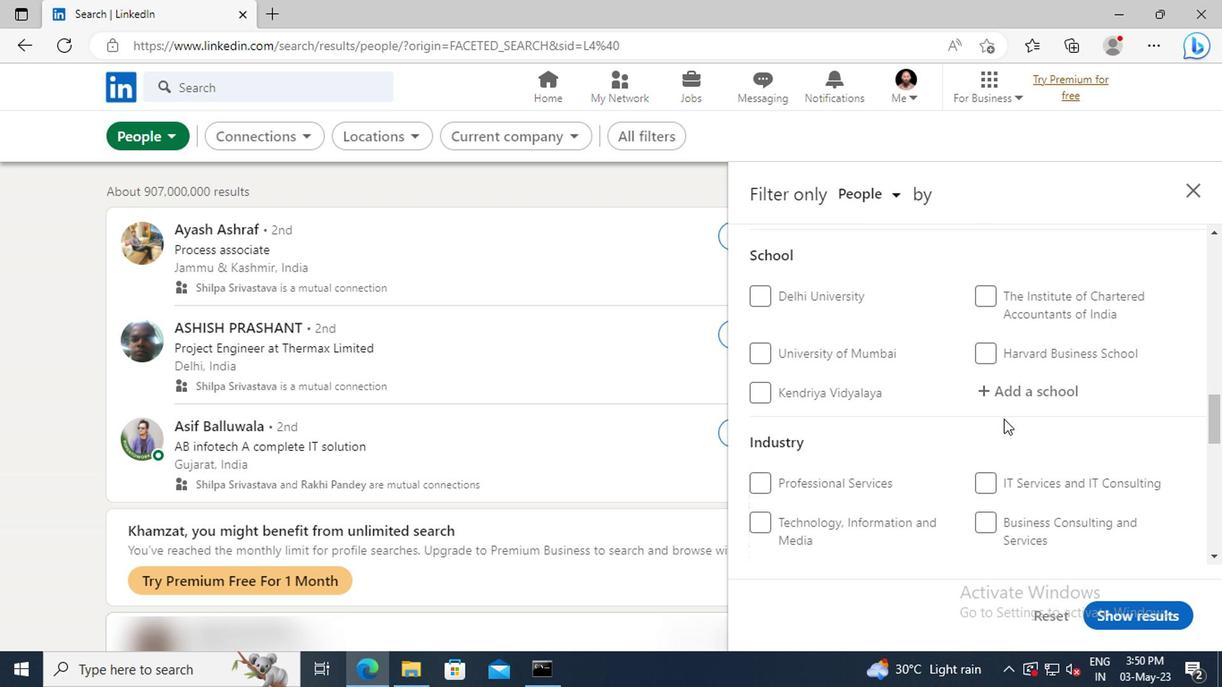 
Action: Mouse scrolled (836, 419) with delta (0, 0)
Screenshot: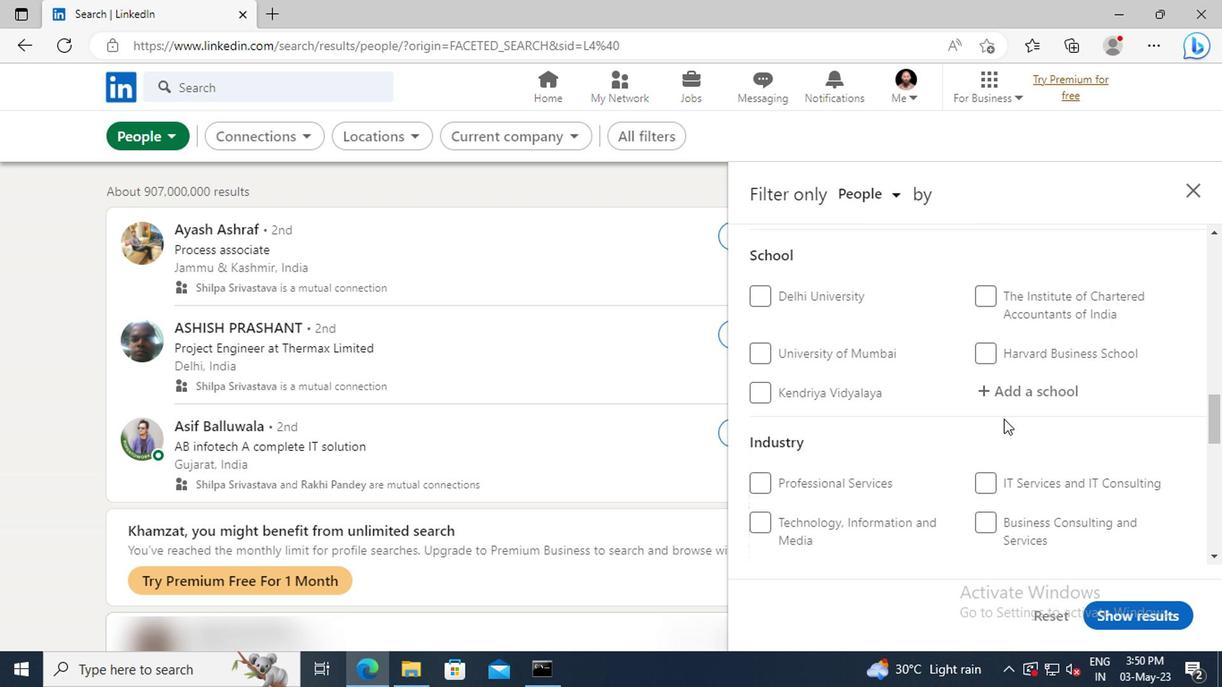 
Action: Mouse scrolled (836, 419) with delta (0, 0)
Screenshot: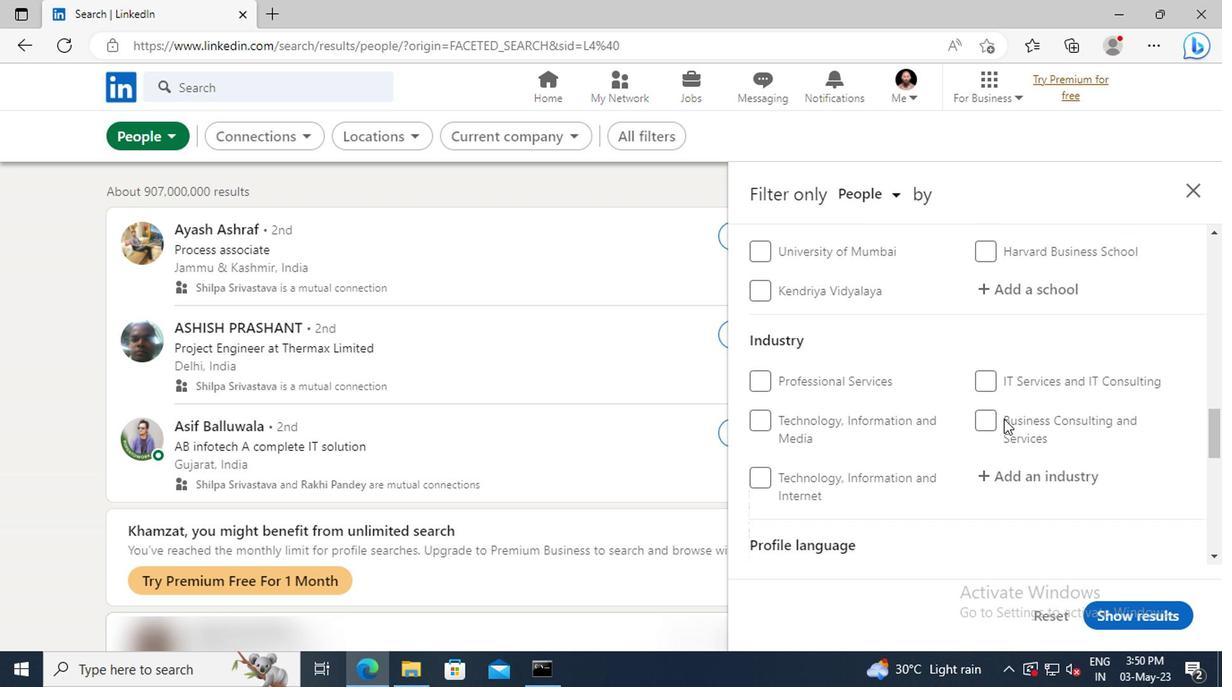 
Action: Mouse scrolled (836, 419) with delta (0, 0)
Screenshot: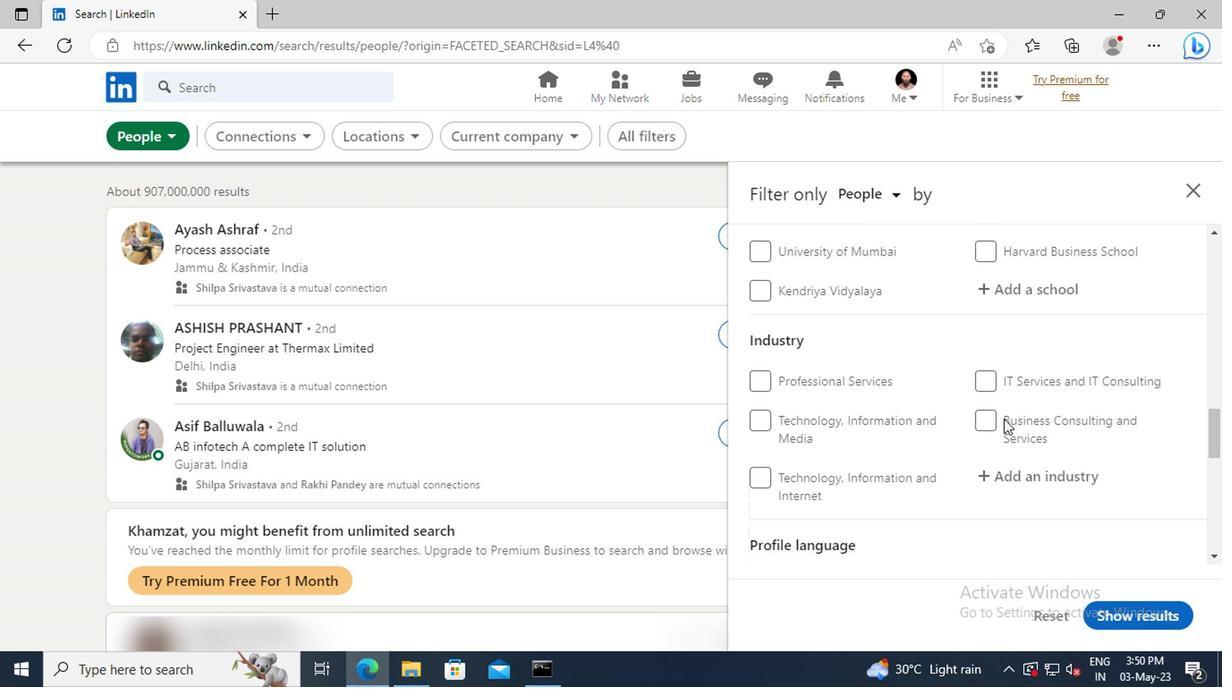 
Action: Mouse scrolled (836, 419) with delta (0, 0)
Screenshot: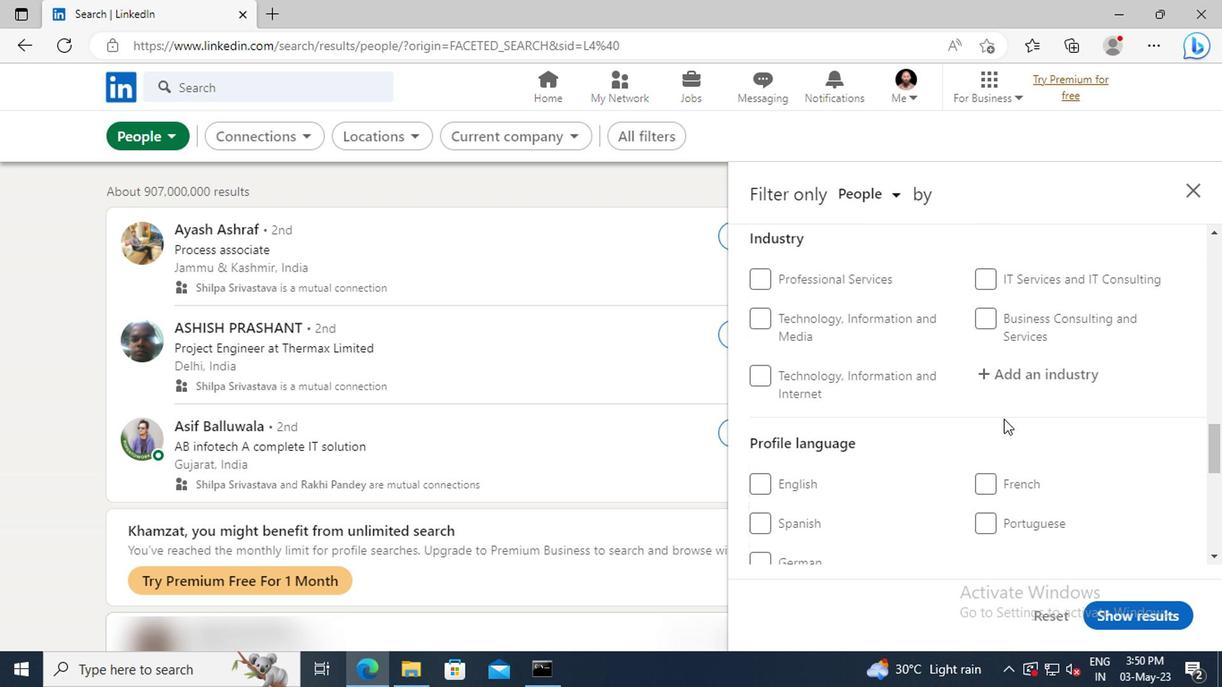 
Action: Mouse moved to (662, 459)
Screenshot: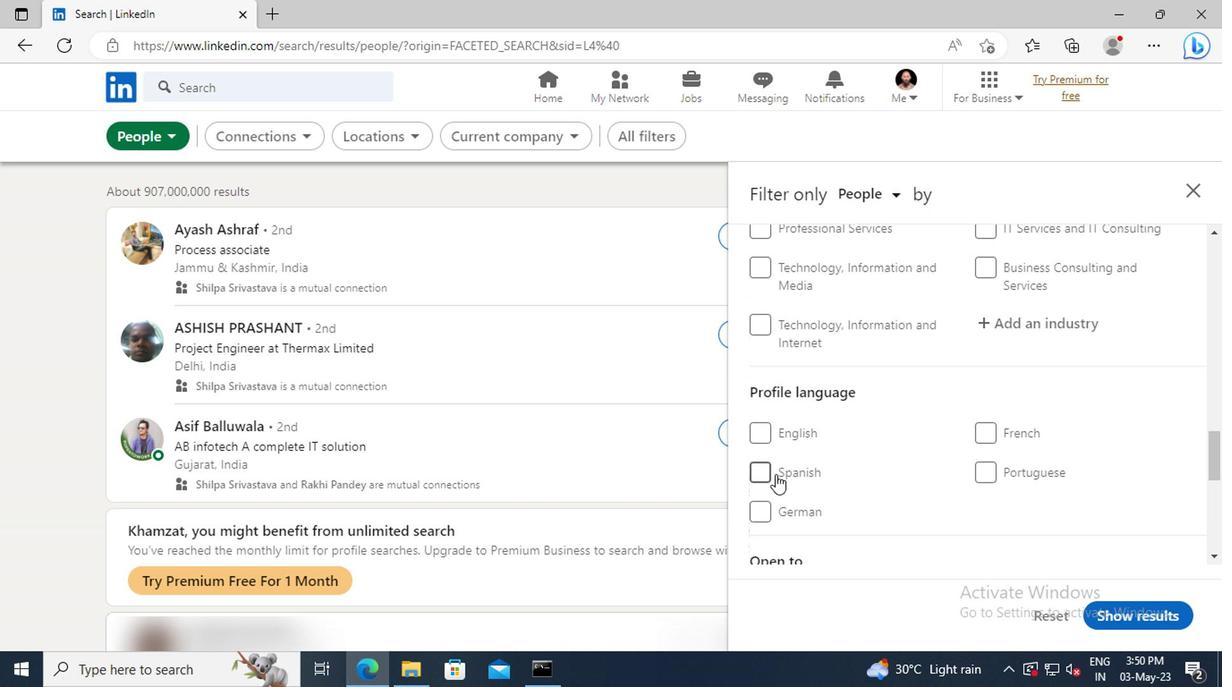 
Action: Mouse pressed left at (662, 459)
Screenshot: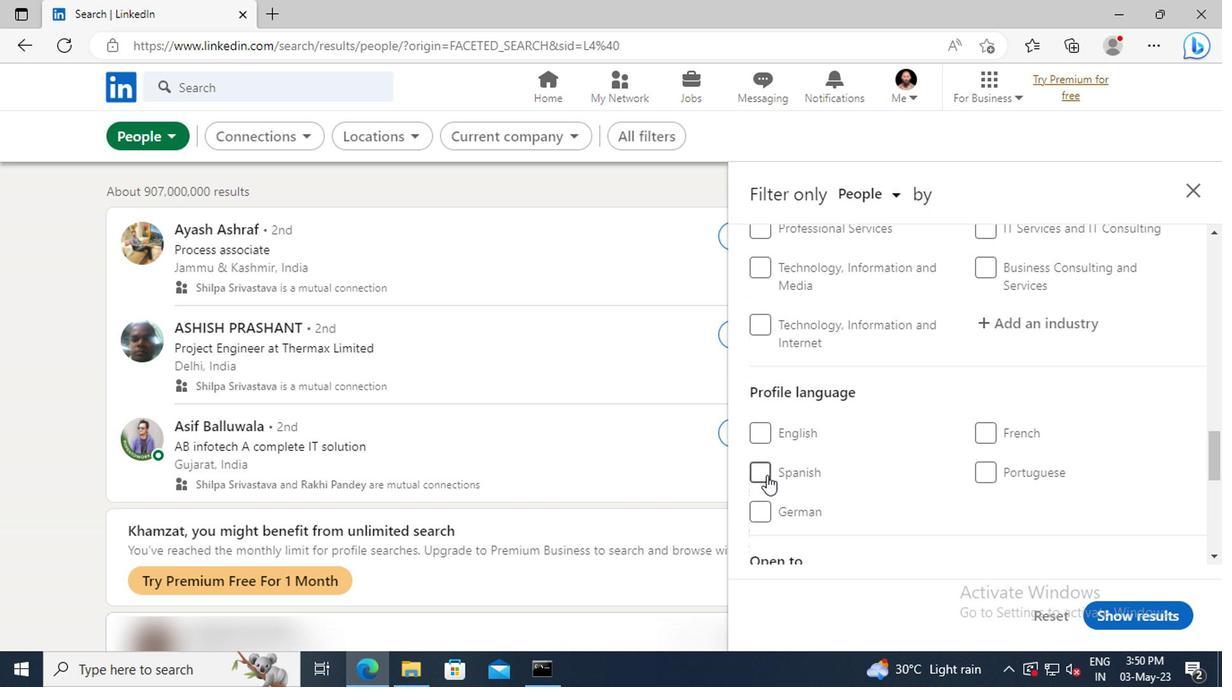 
Action: Mouse moved to (794, 429)
Screenshot: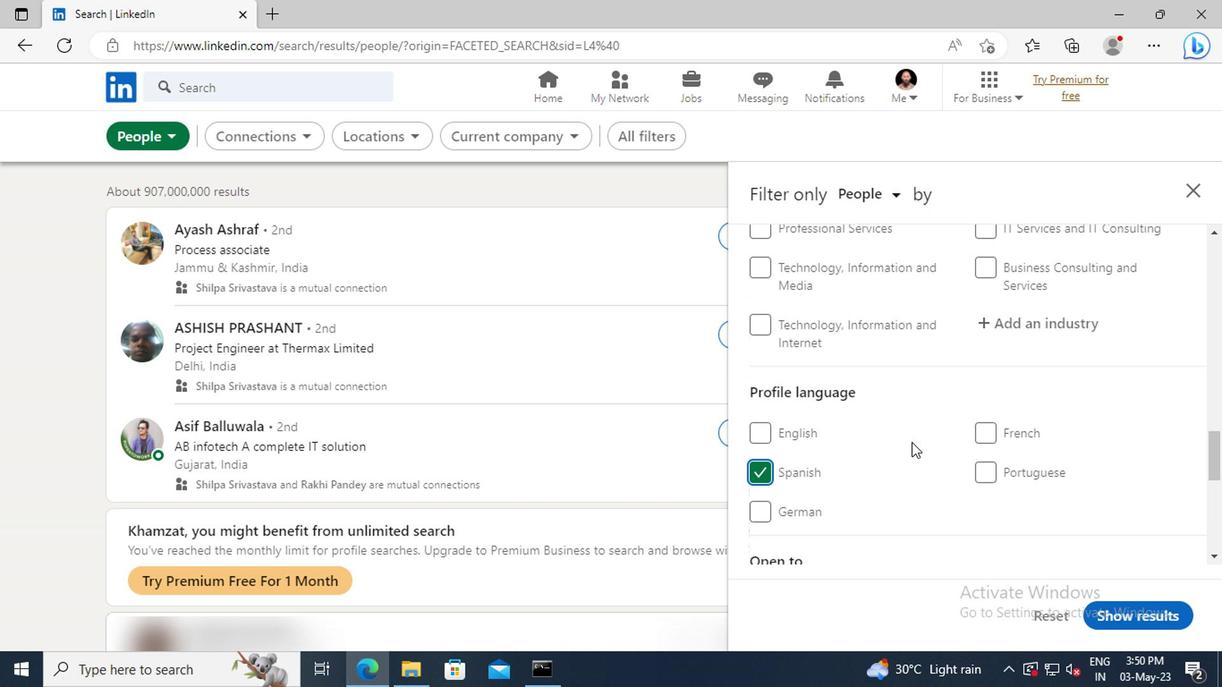 
Action: Mouse scrolled (794, 429) with delta (0, 0)
Screenshot: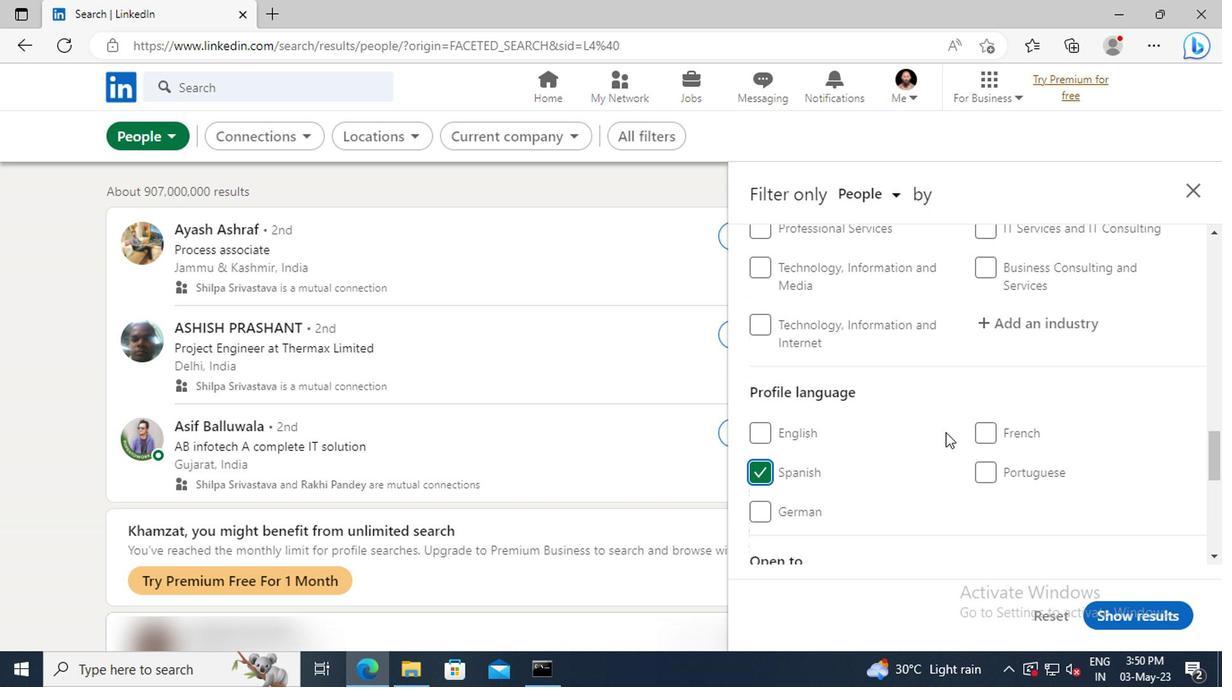 
Action: Mouse scrolled (794, 429) with delta (0, 0)
Screenshot: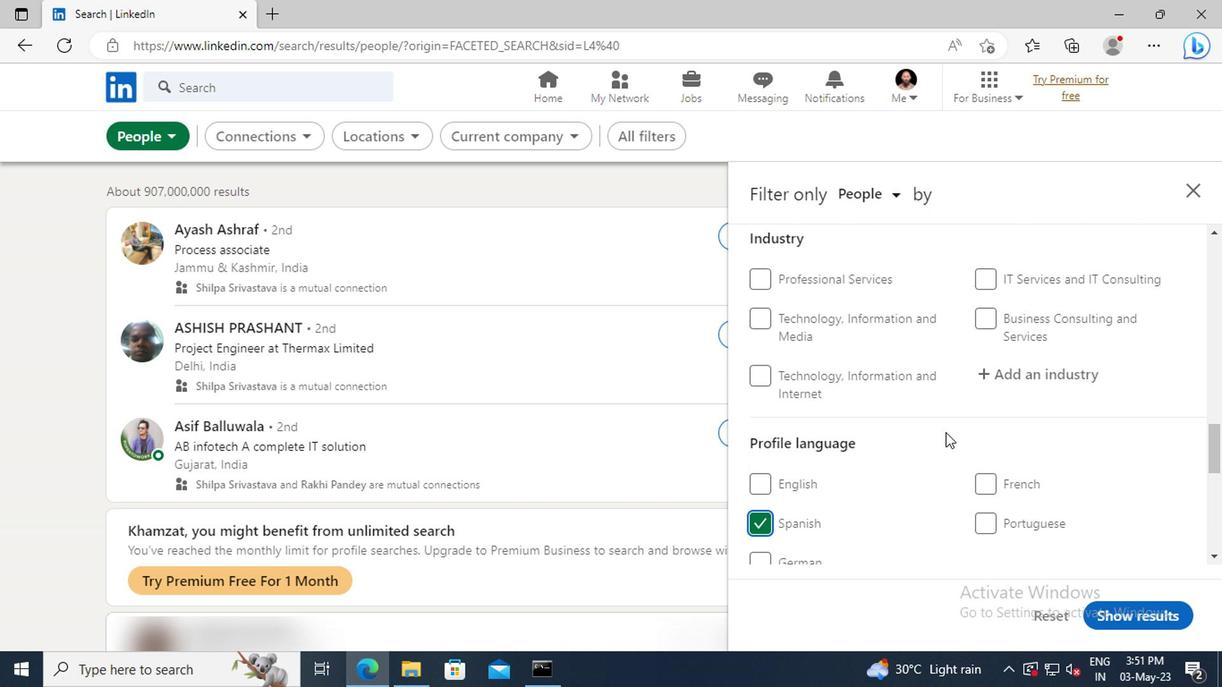
Action: Mouse scrolled (794, 429) with delta (0, 0)
Screenshot: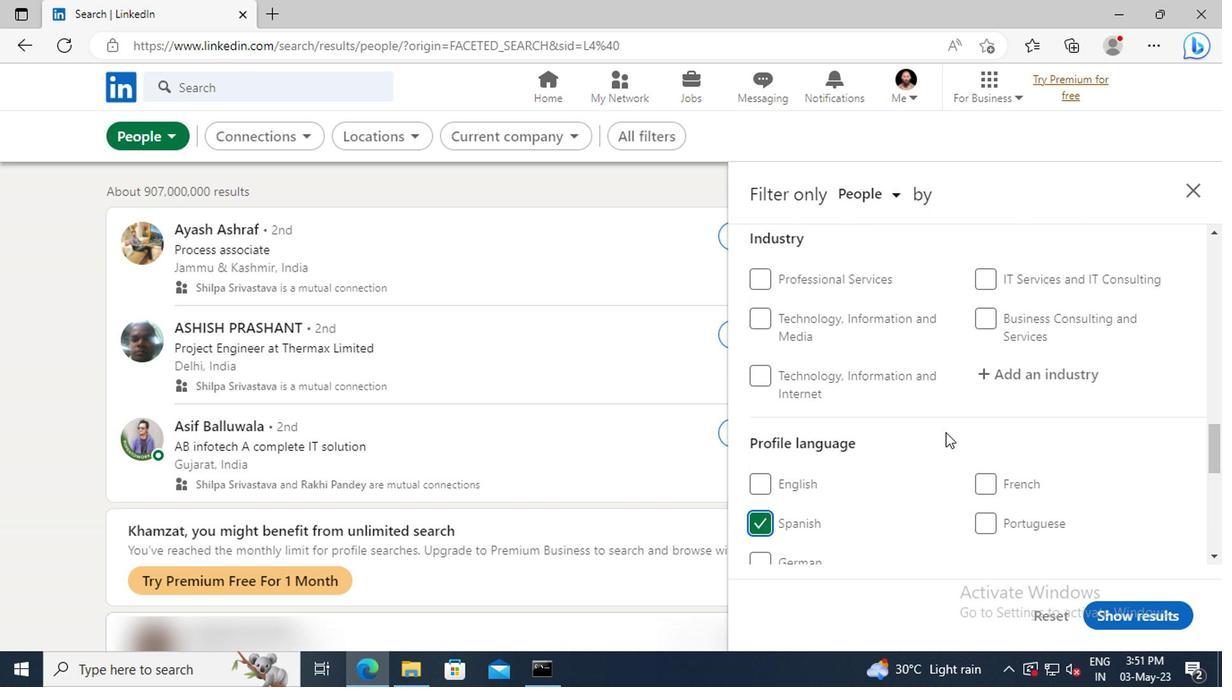 
Action: Mouse scrolled (794, 429) with delta (0, 0)
Screenshot: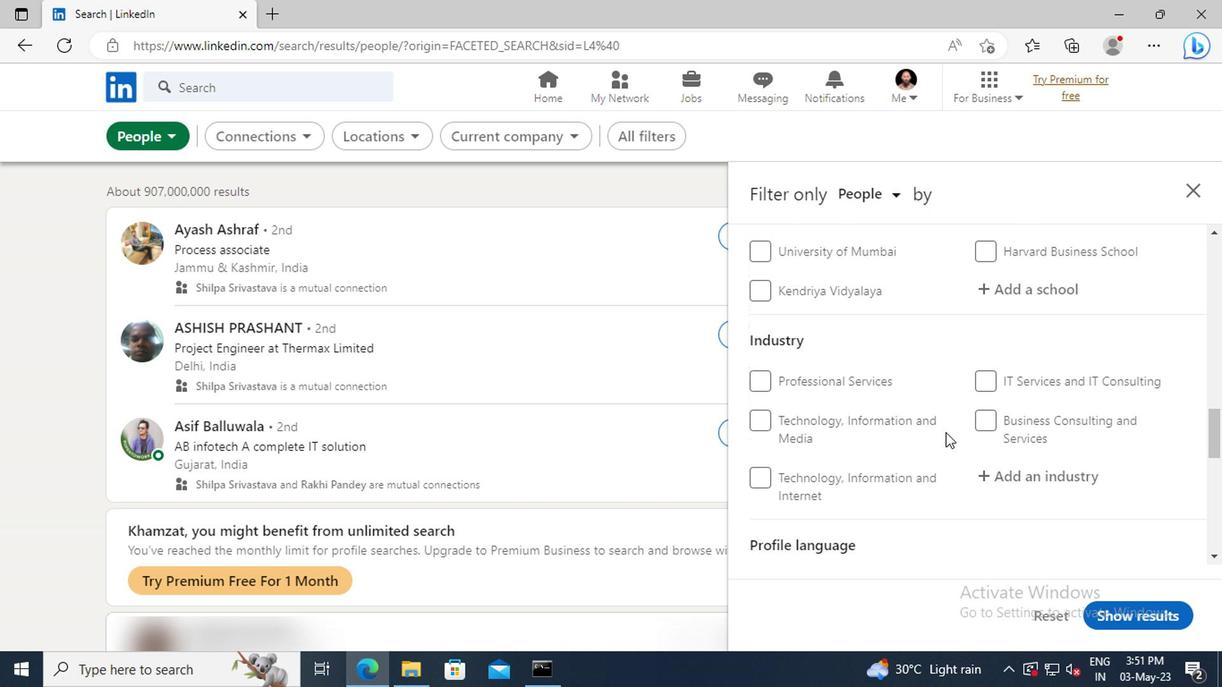 
Action: Mouse scrolled (794, 429) with delta (0, 0)
Screenshot: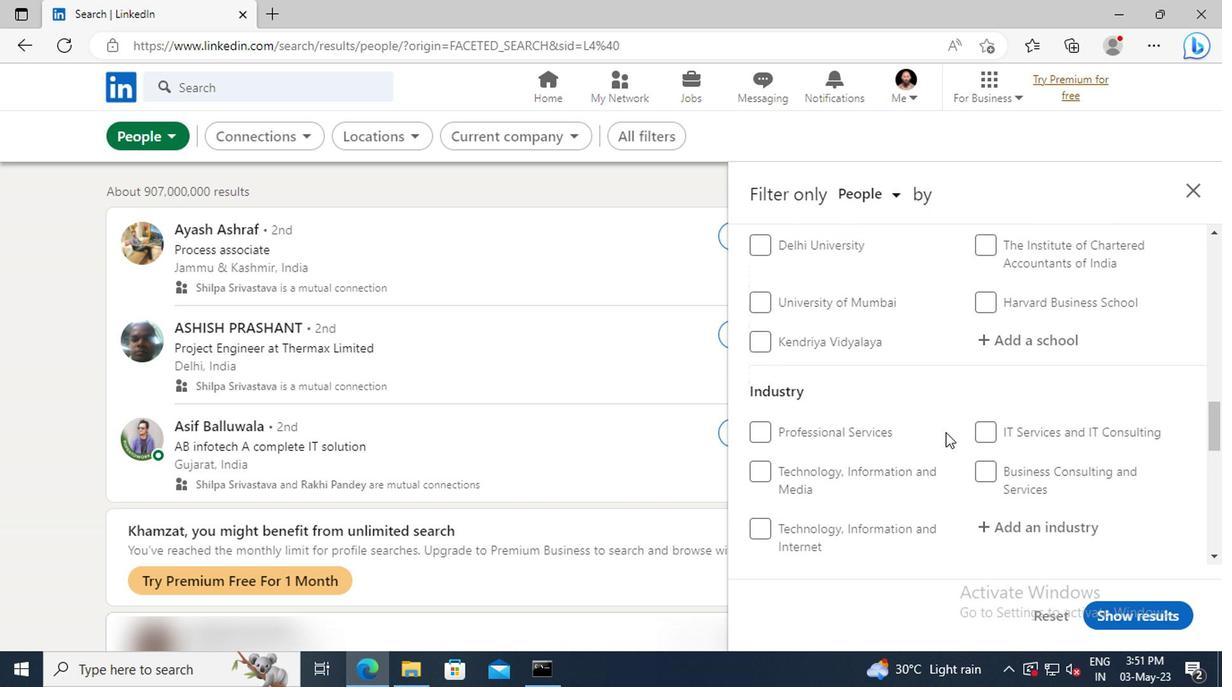
Action: Mouse scrolled (794, 429) with delta (0, 0)
Screenshot: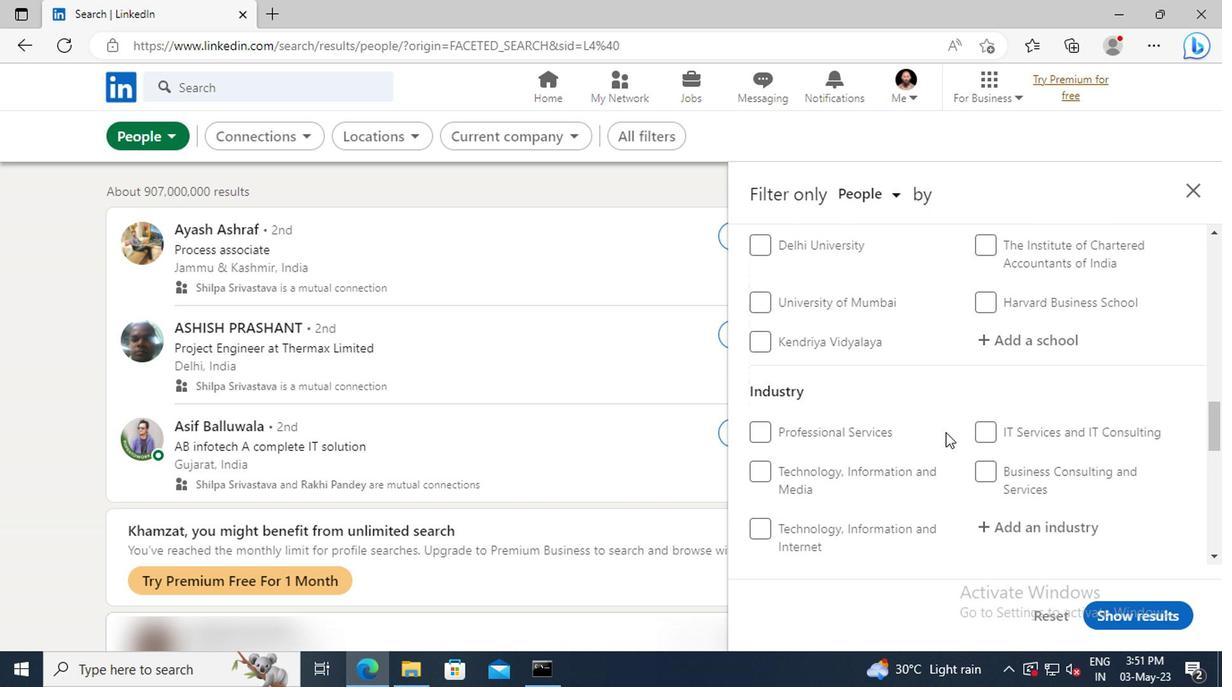 
Action: Mouse scrolled (794, 429) with delta (0, 0)
Screenshot: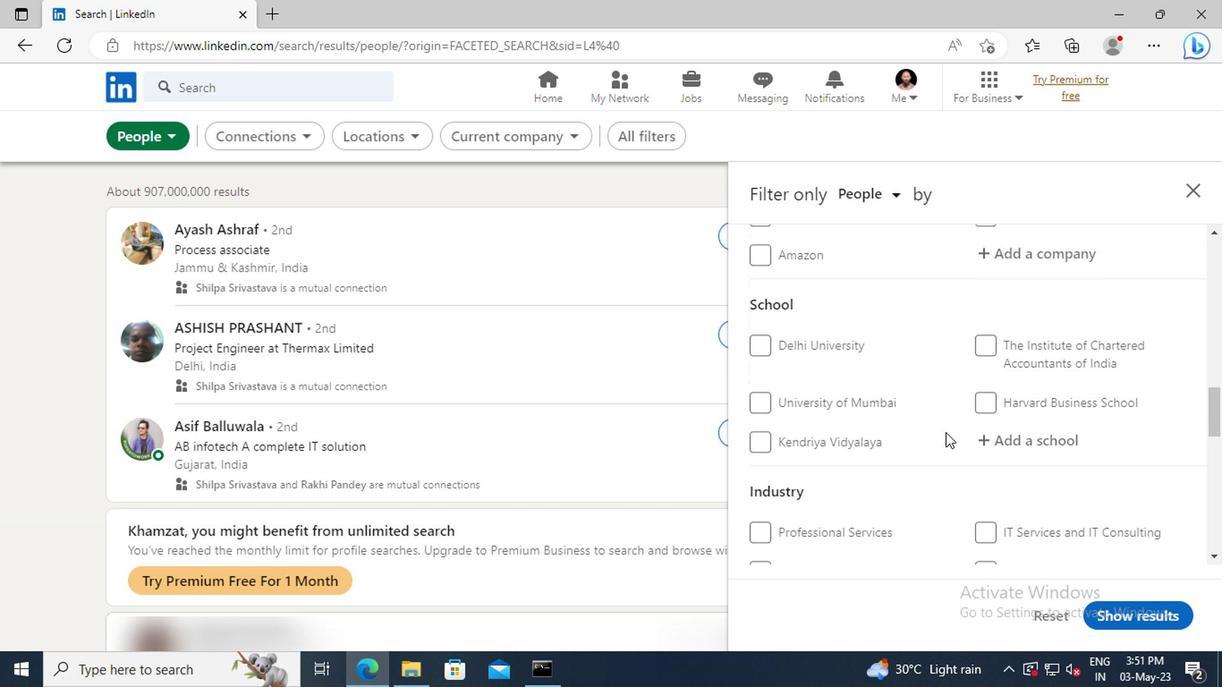 
Action: Mouse scrolled (794, 429) with delta (0, 0)
Screenshot: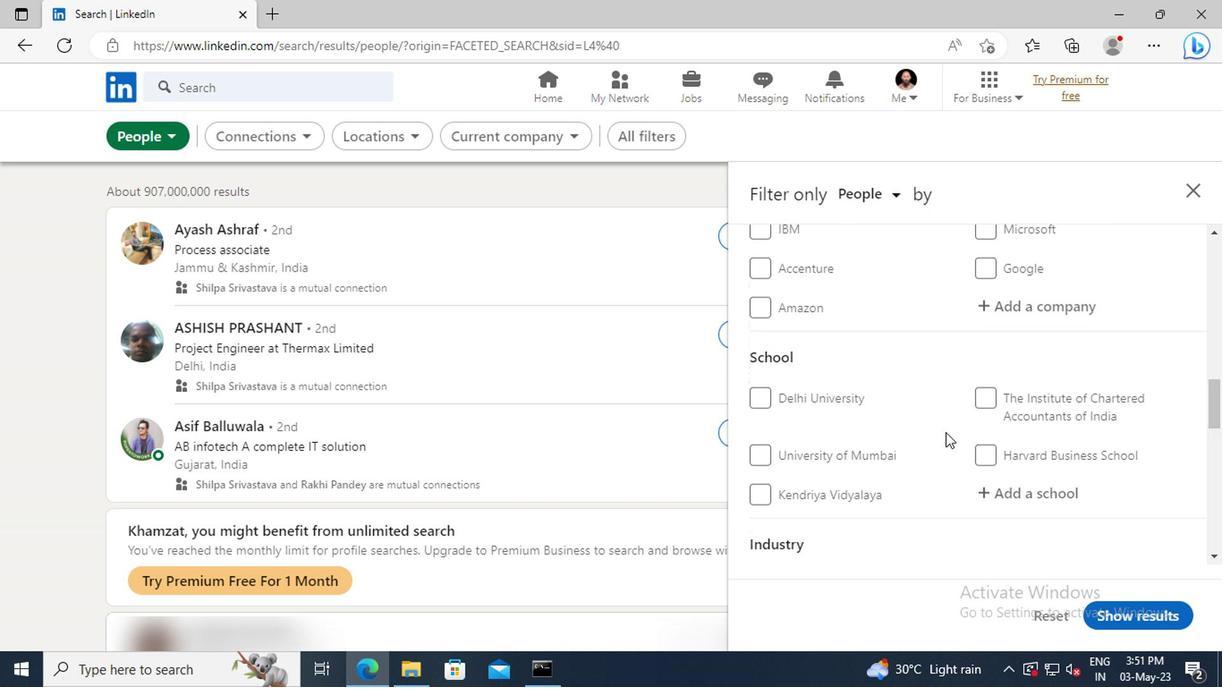 
Action: Mouse scrolled (794, 429) with delta (0, 0)
Screenshot: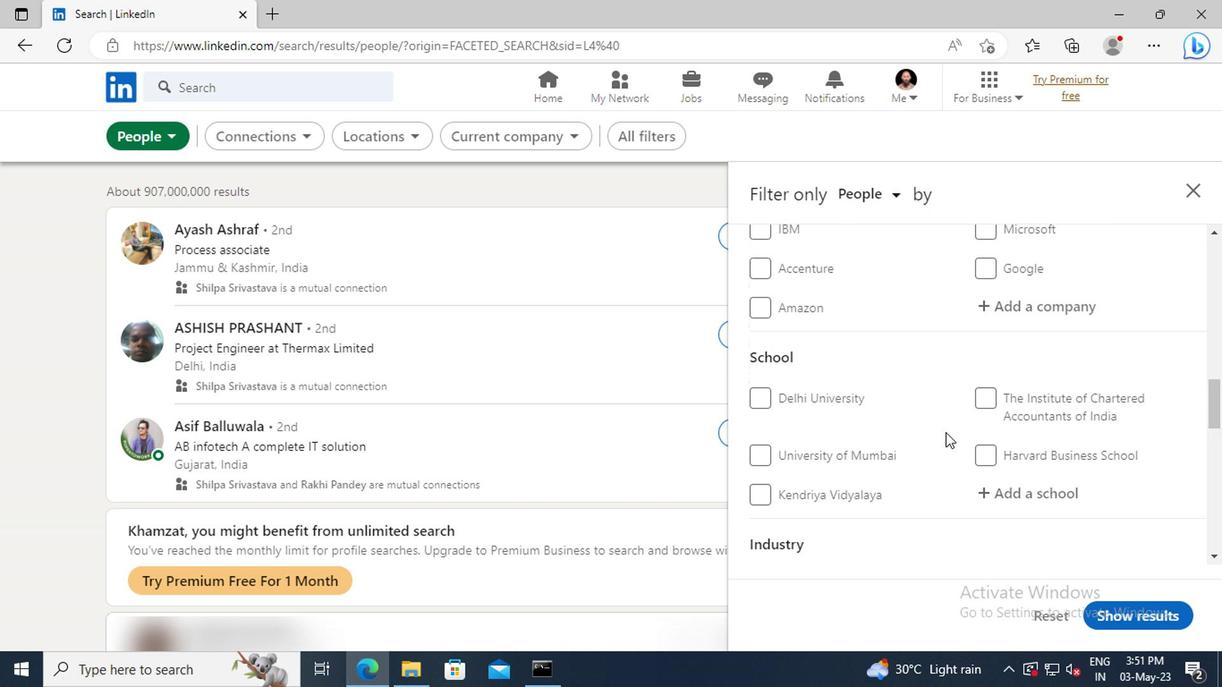 
Action: Mouse scrolled (794, 429) with delta (0, 0)
Screenshot: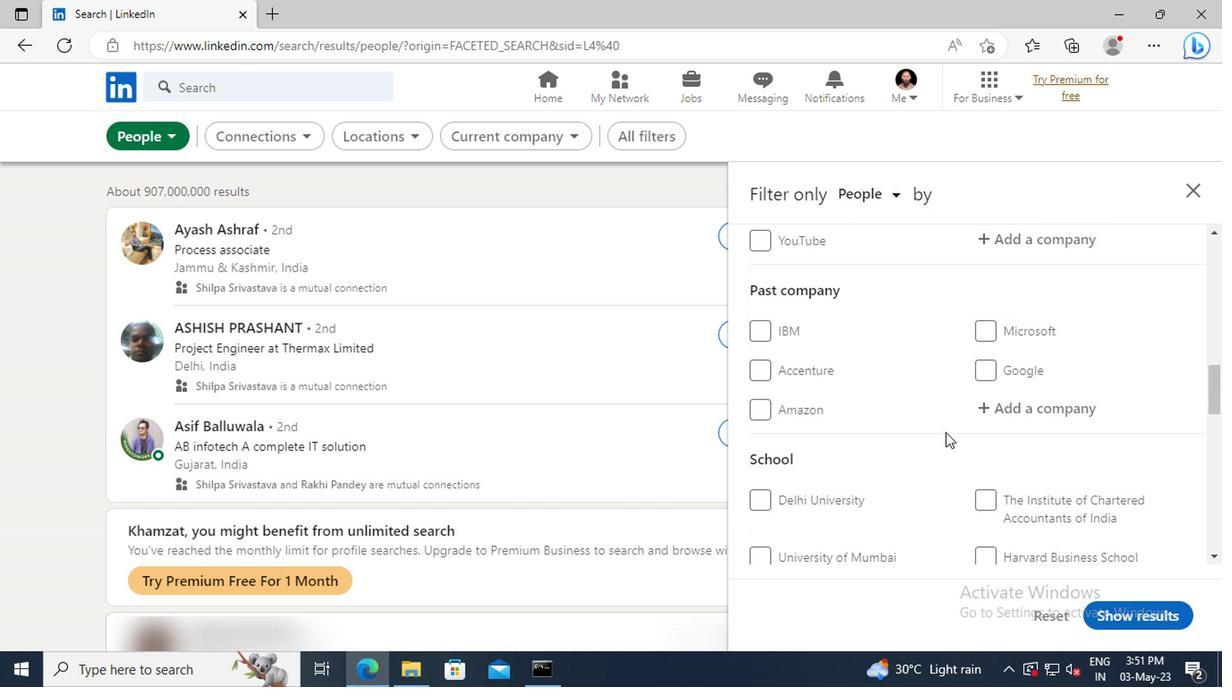 
Action: Mouse scrolled (794, 429) with delta (0, 0)
Screenshot: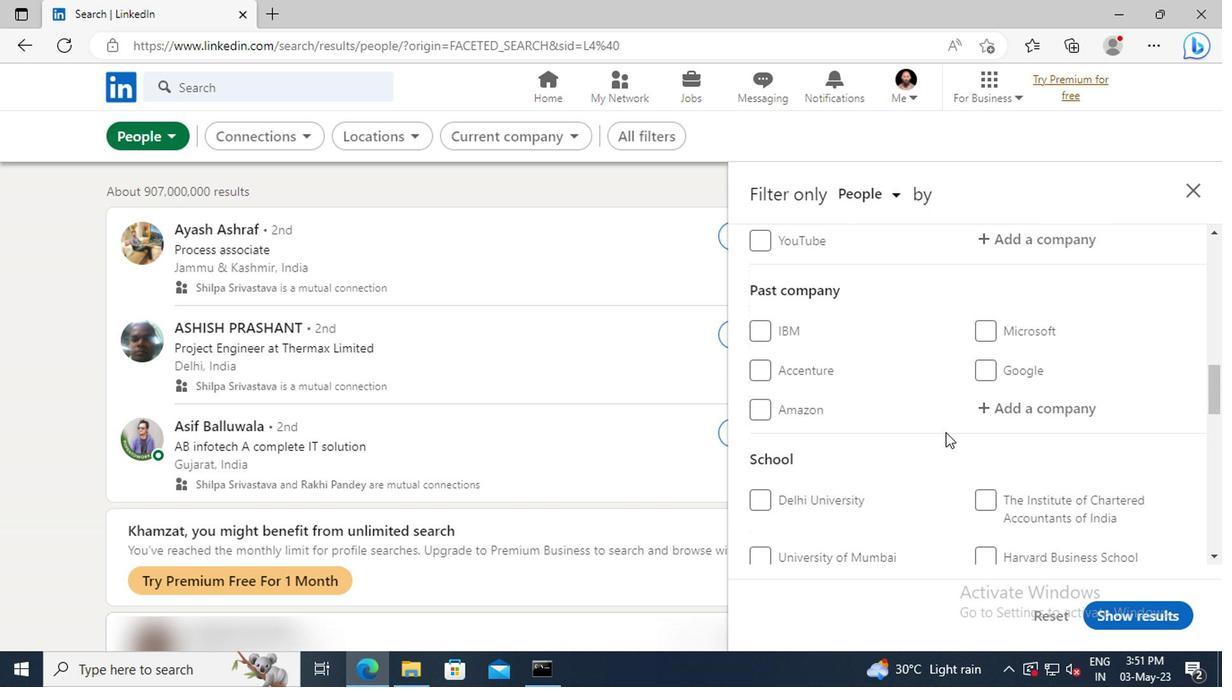 
Action: Mouse scrolled (794, 429) with delta (0, 0)
Screenshot: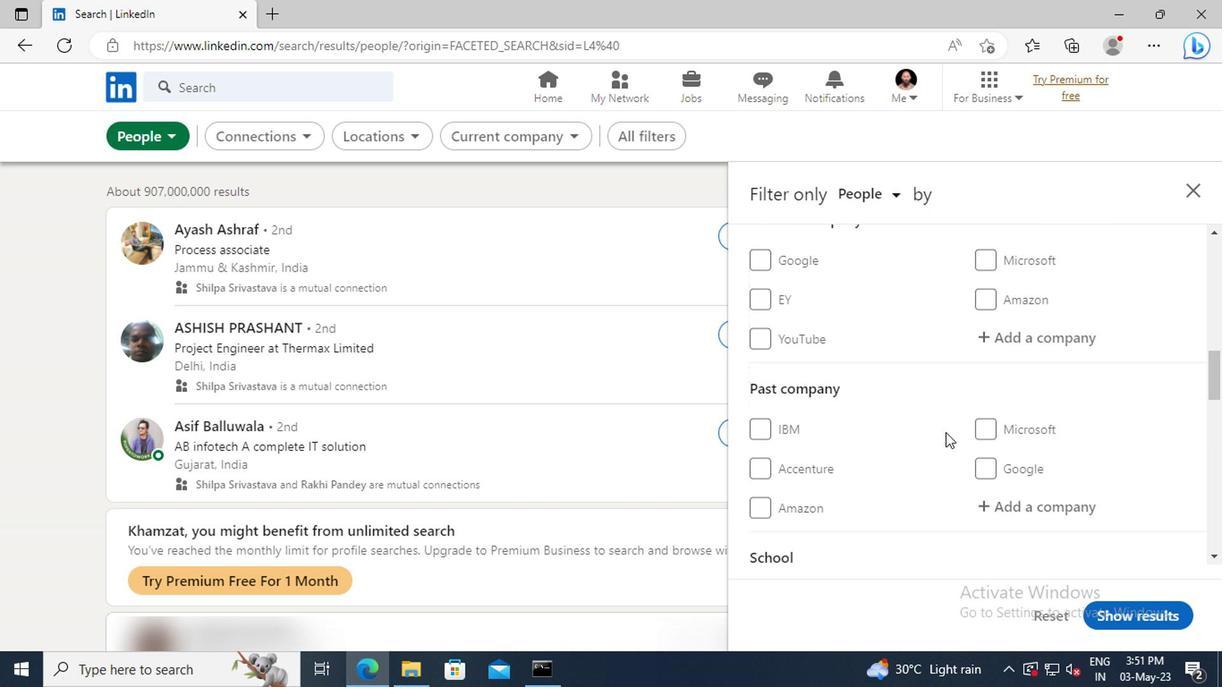 
Action: Mouse moved to (831, 402)
Screenshot: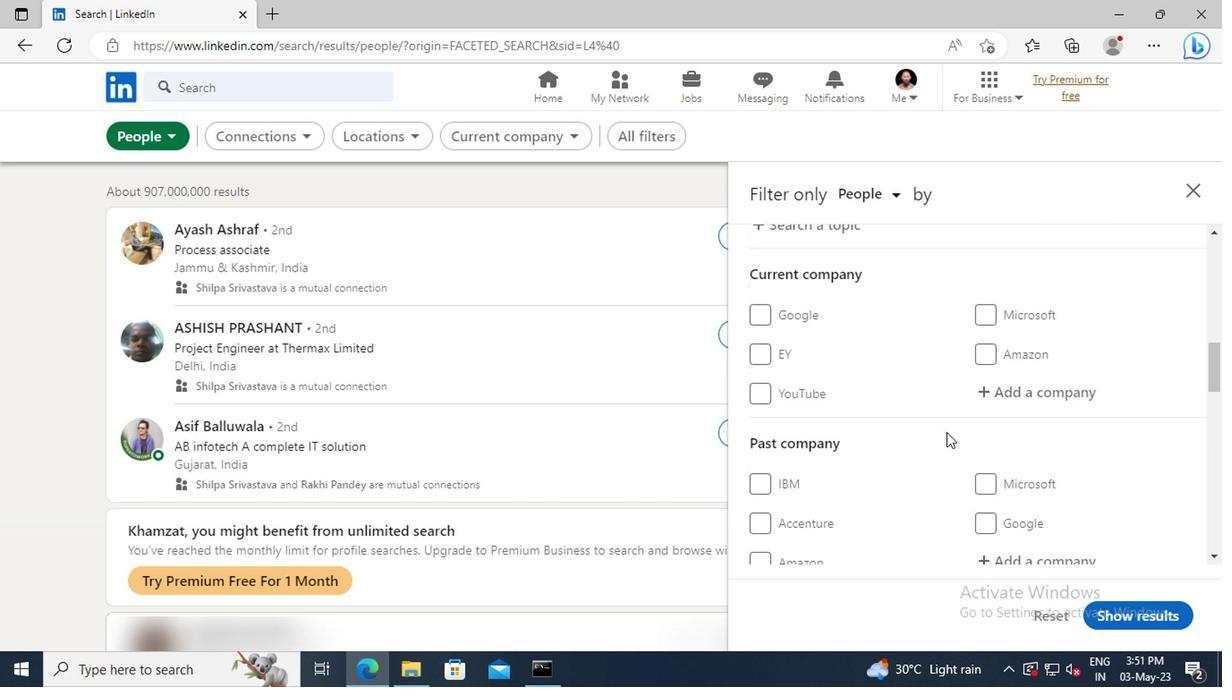 
Action: Mouse pressed left at (831, 402)
Screenshot: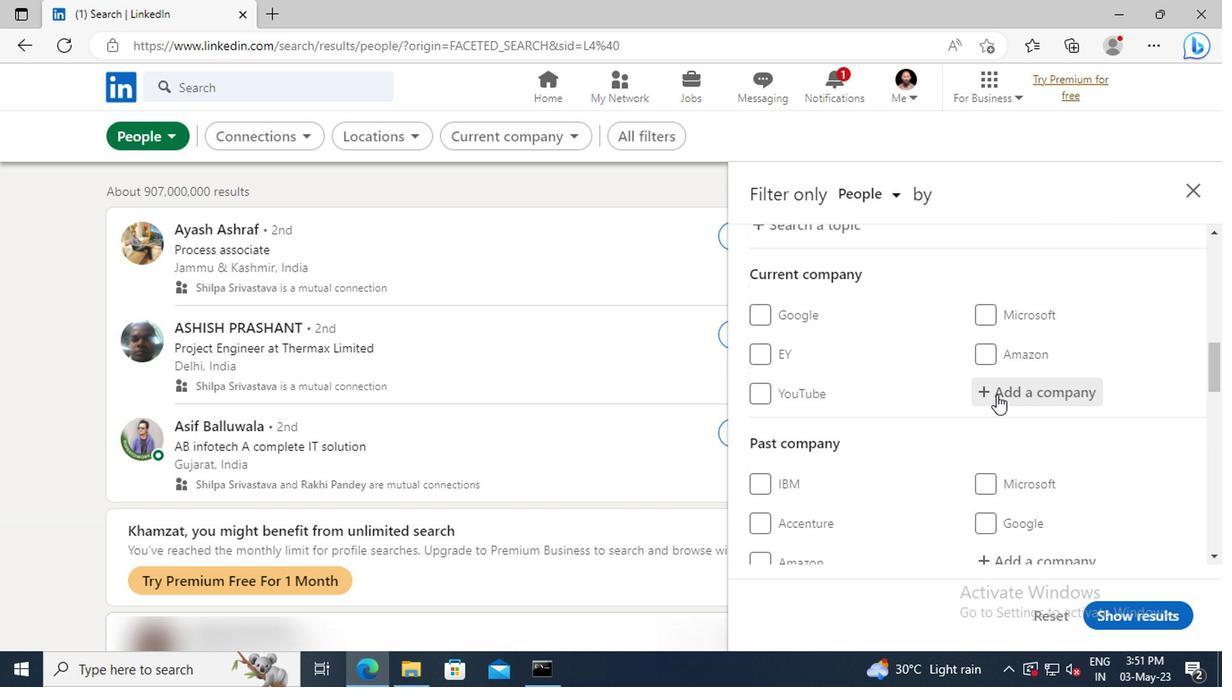 
Action: Key pressed <Key.shift>IDBI<Key.space>
Screenshot: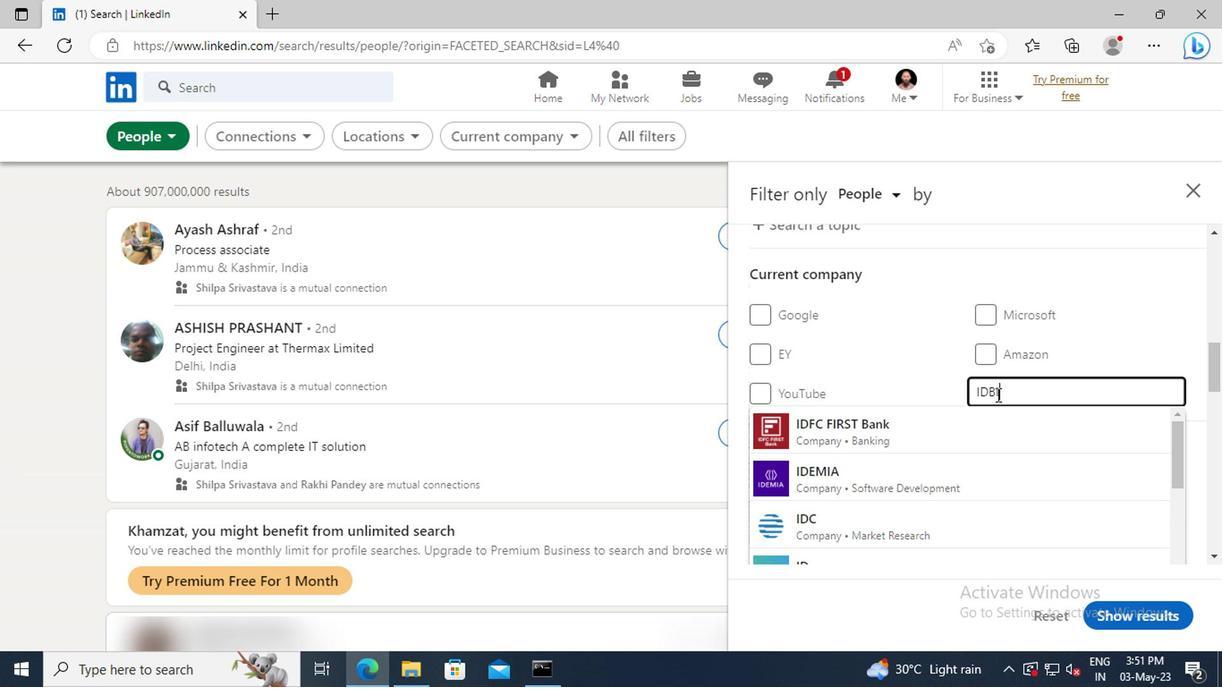 
Action: Mouse moved to (831, 420)
Screenshot: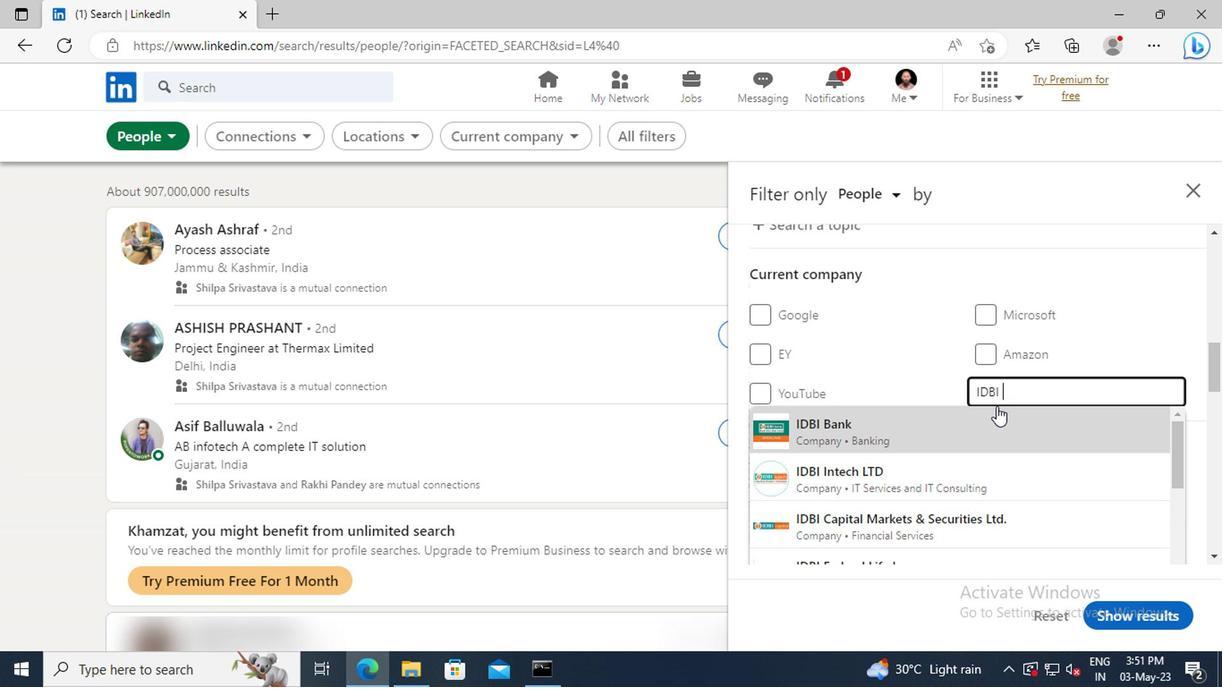 
Action: Mouse pressed left at (831, 420)
Screenshot: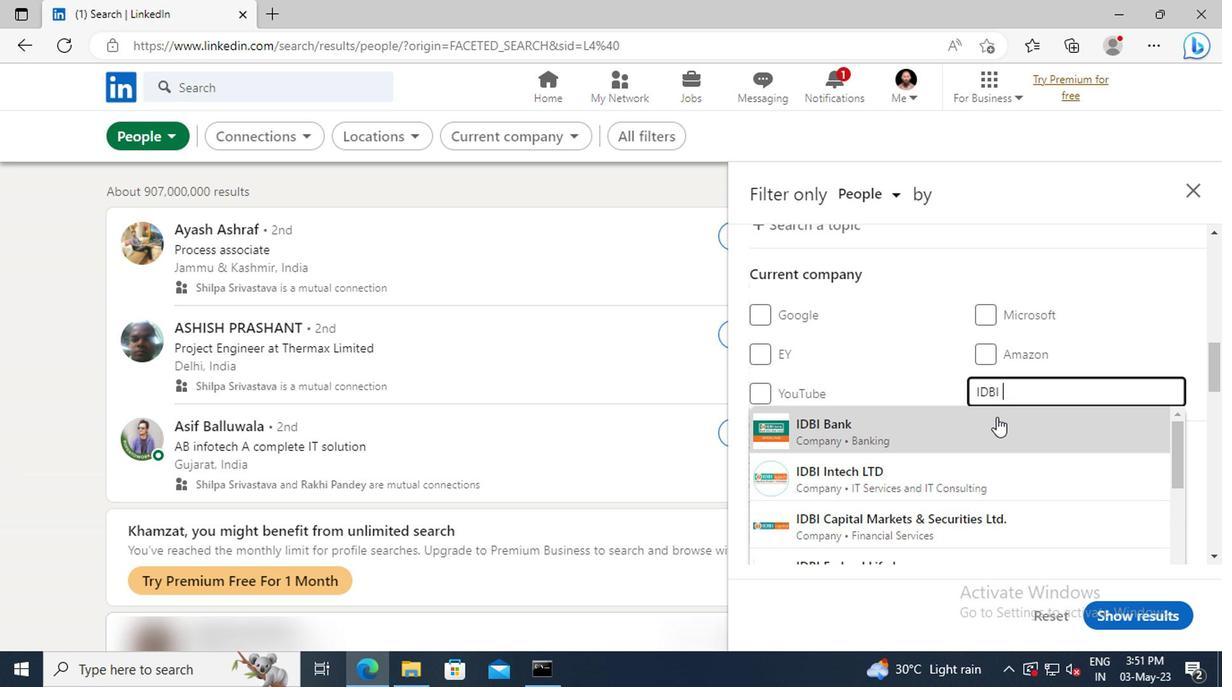 
Action: Mouse scrolled (831, 420) with delta (0, 0)
Screenshot: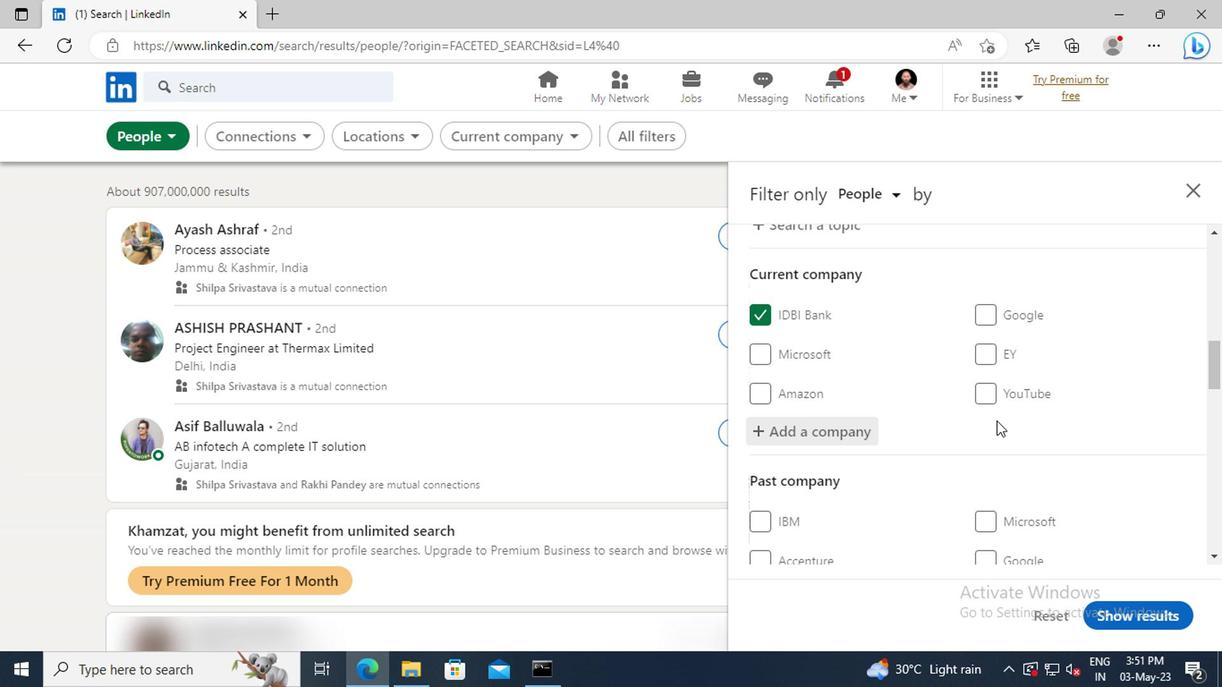 
Action: Mouse scrolled (831, 420) with delta (0, 0)
Screenshot: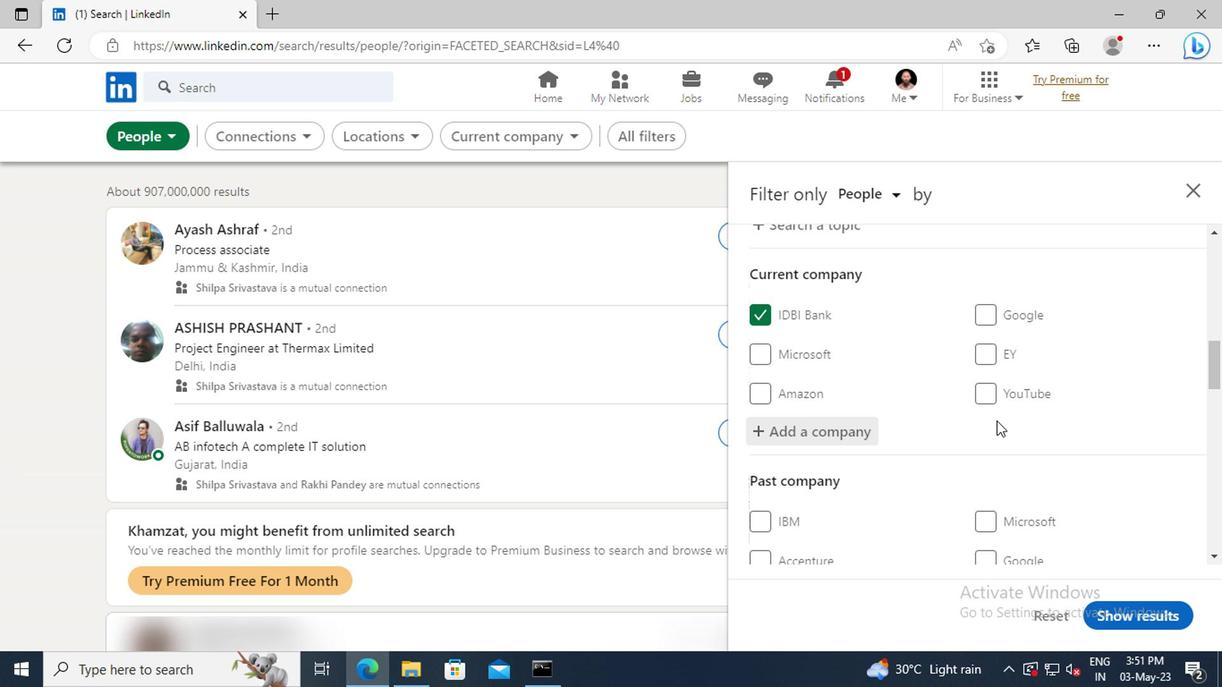 
Action: Mouse scrolled (831, 420) with delta (0, 0)
Screenshot: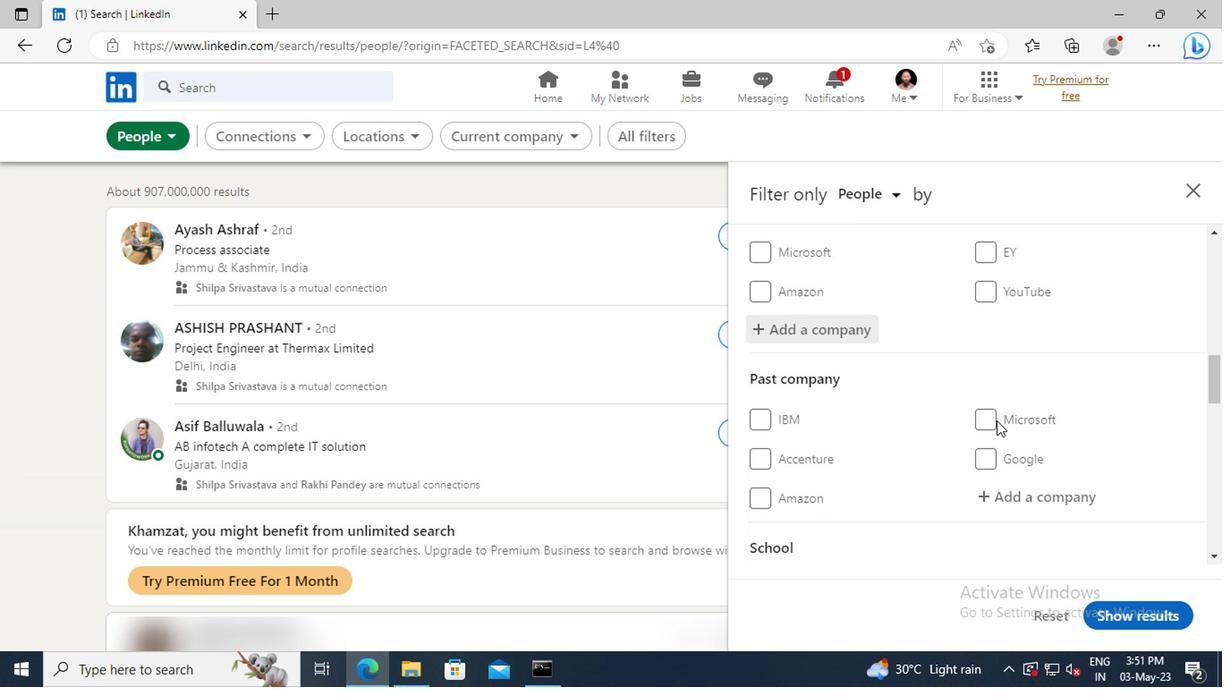 
Action: Mouse scrolled (831, 420) with delta (0, 0)
Screenshot: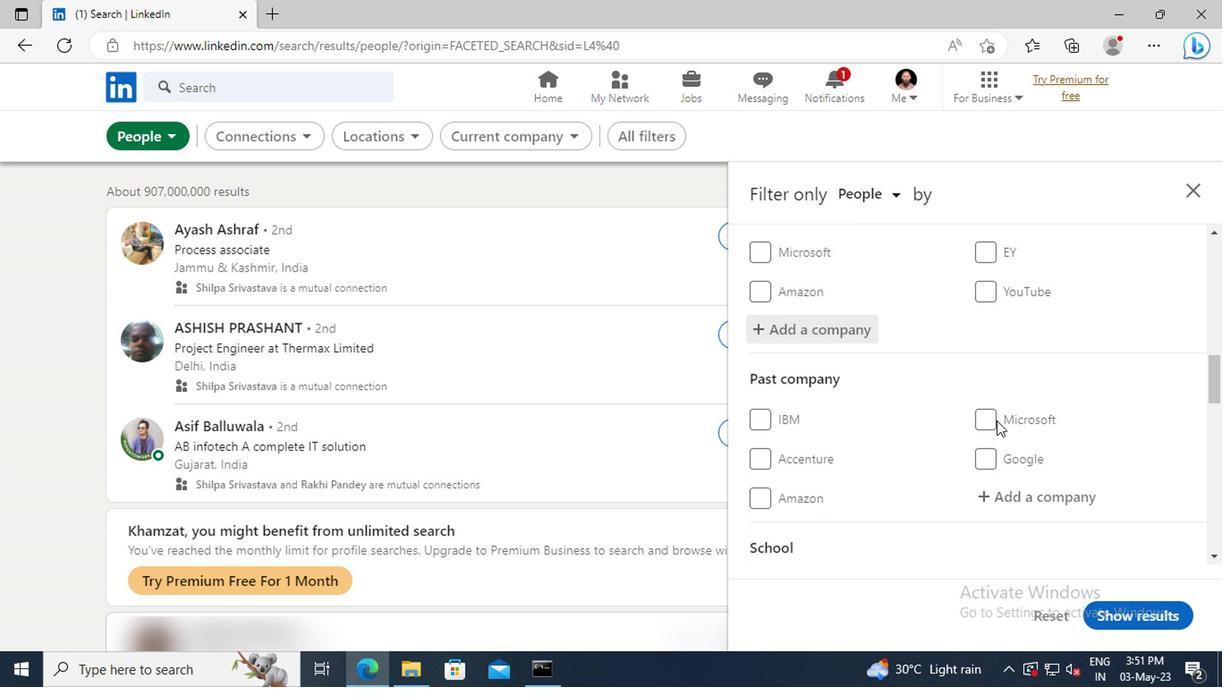 
Action: Mouse scrolled (831, 420) with delta (0, 0)
Screenshot: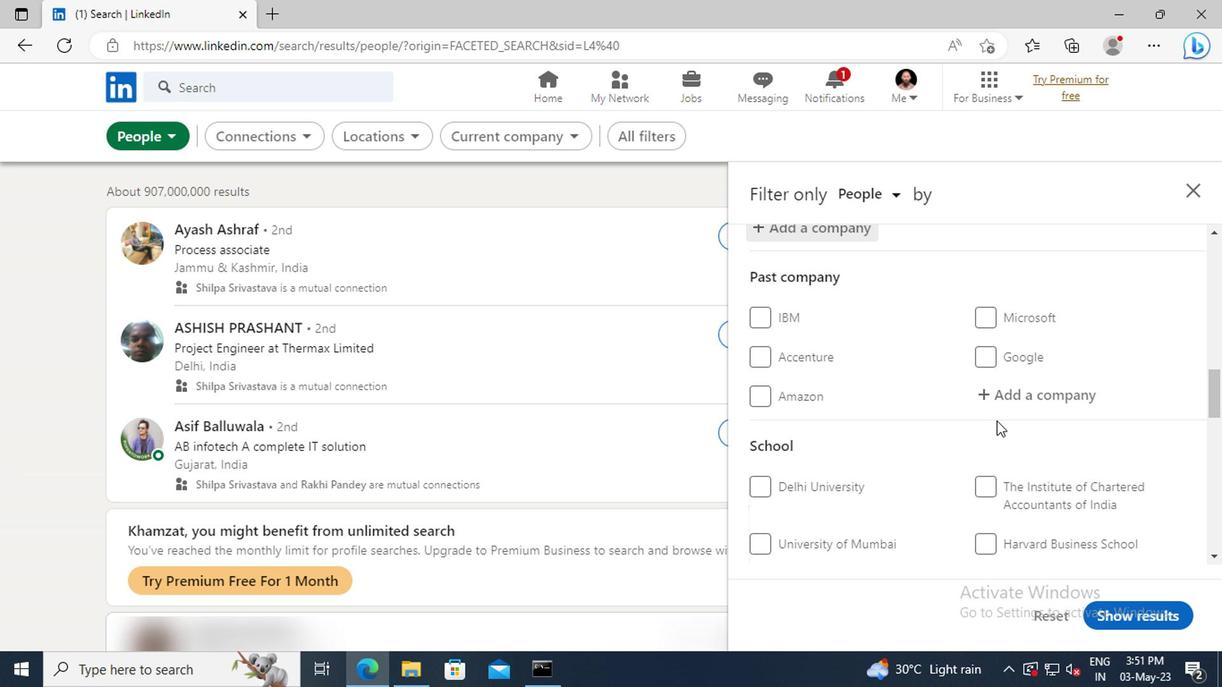 
Action: Mouse scrolled (831, 420) with delta (0, 0)
Screenshot: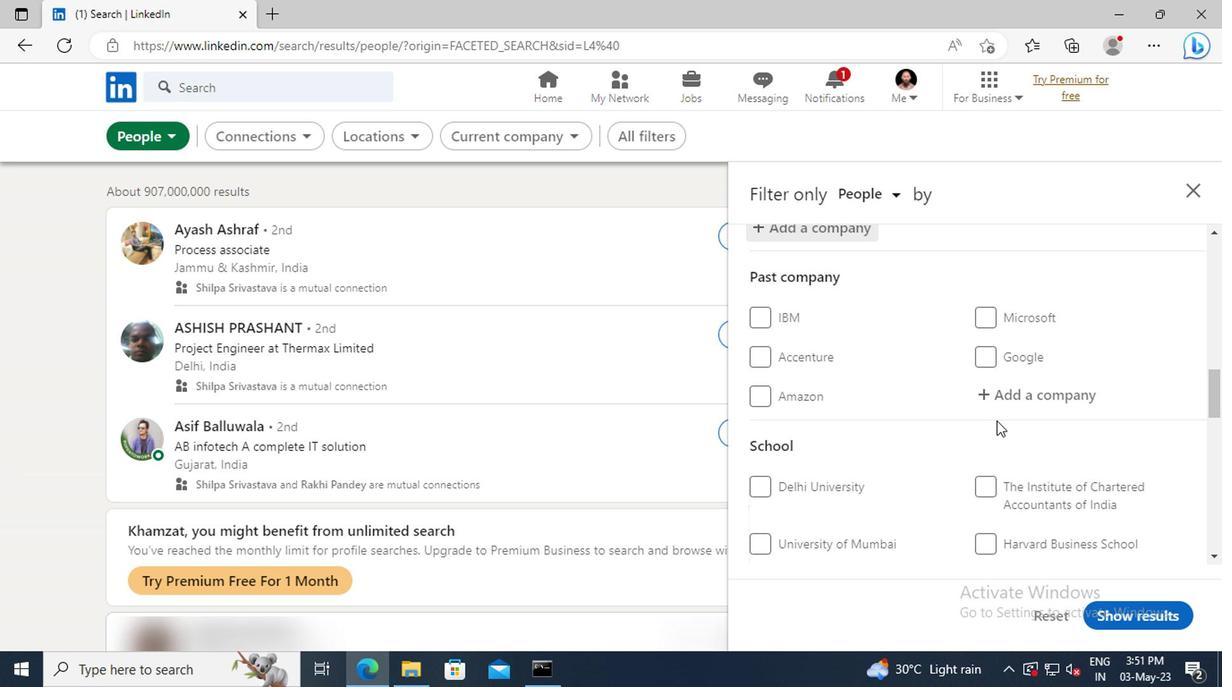 
Action: Mouse scrolled (831, 420) with delta (0, 0)
Screenshot: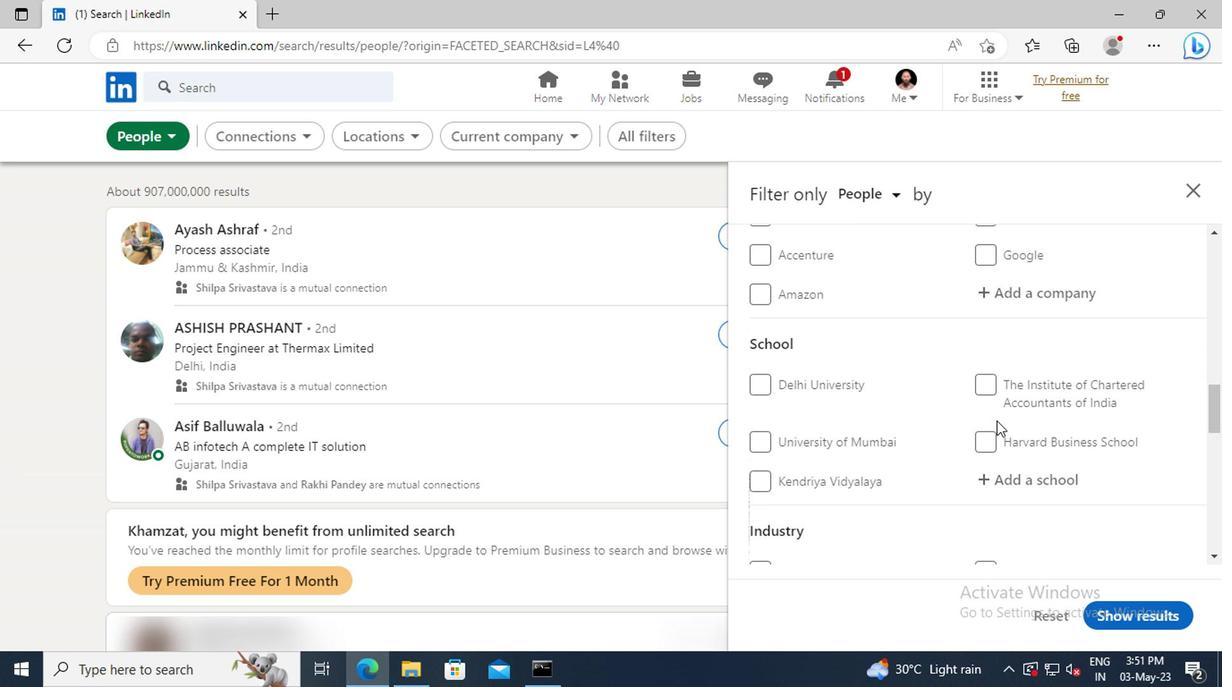 
Action: Mouse moved to (836, 424)
Screenshot: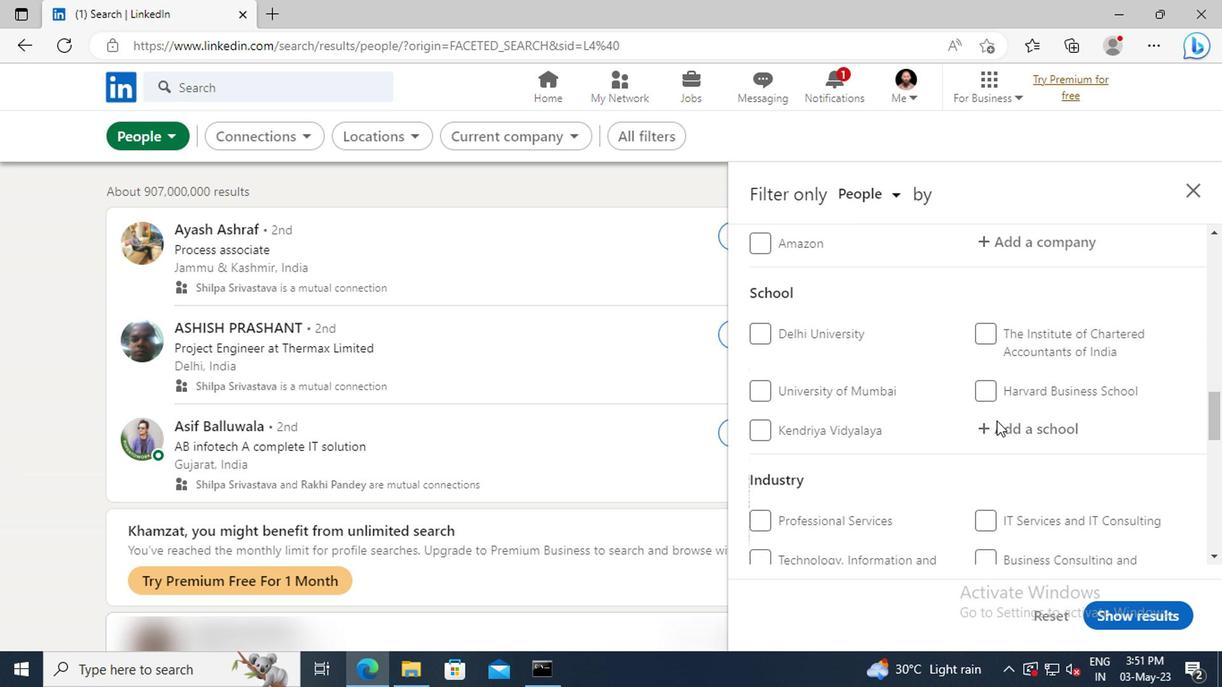 
Action: Mouse pressed left at (836, 424)
Screenshot: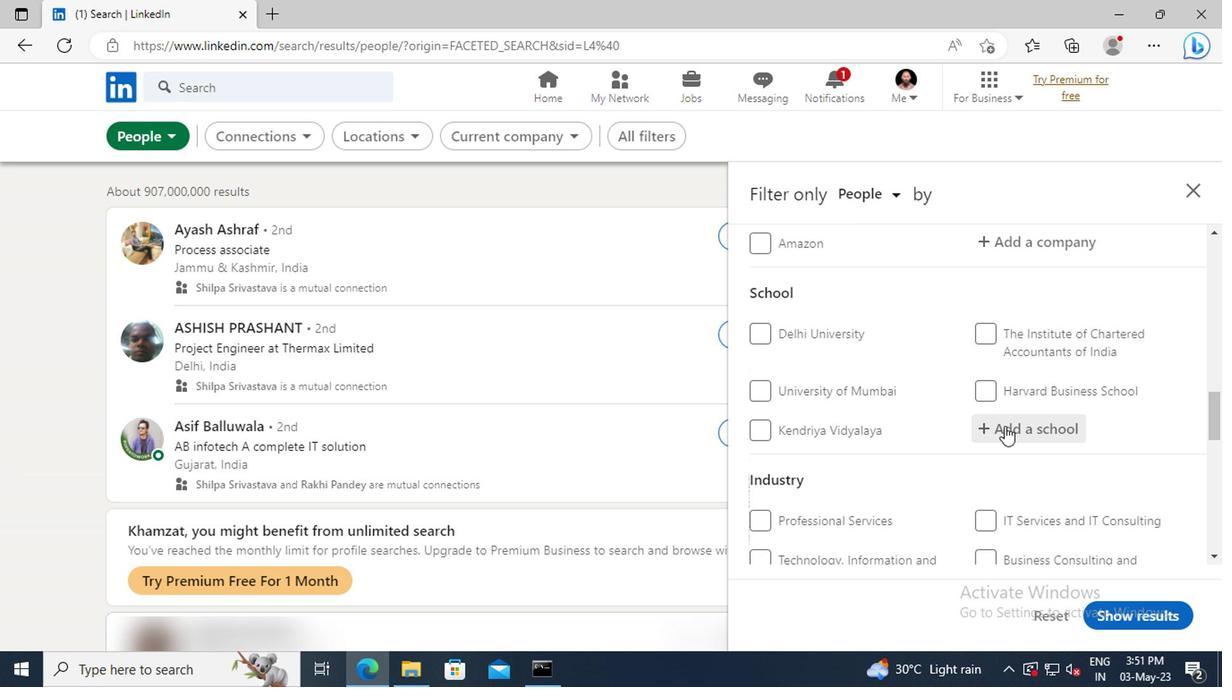 
Action: Key pressed <Key.shift>TECHNOCRATS<Key.space><Key.shift>INSTITUTE<Key.space>OF<Key.space><Key.shift>TECHNOLOGY,<Key.space><Key.shift>AN
Screenshot: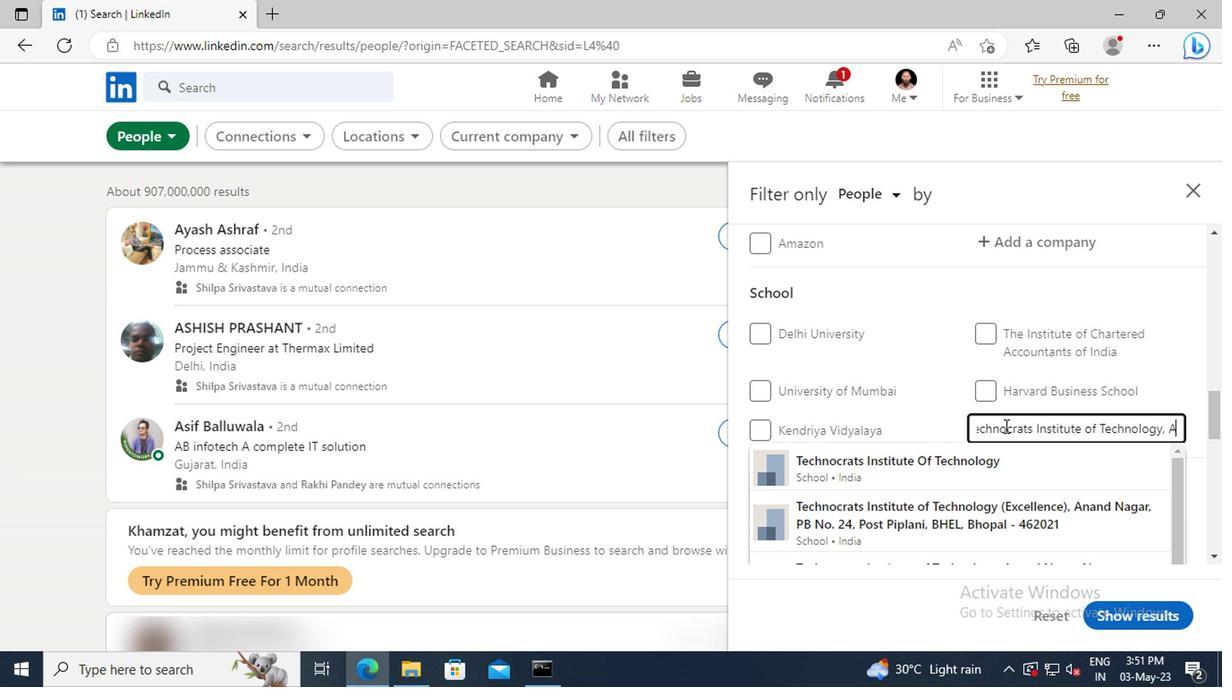 
Action: Mouse moved to (850, 451)
Screenshot: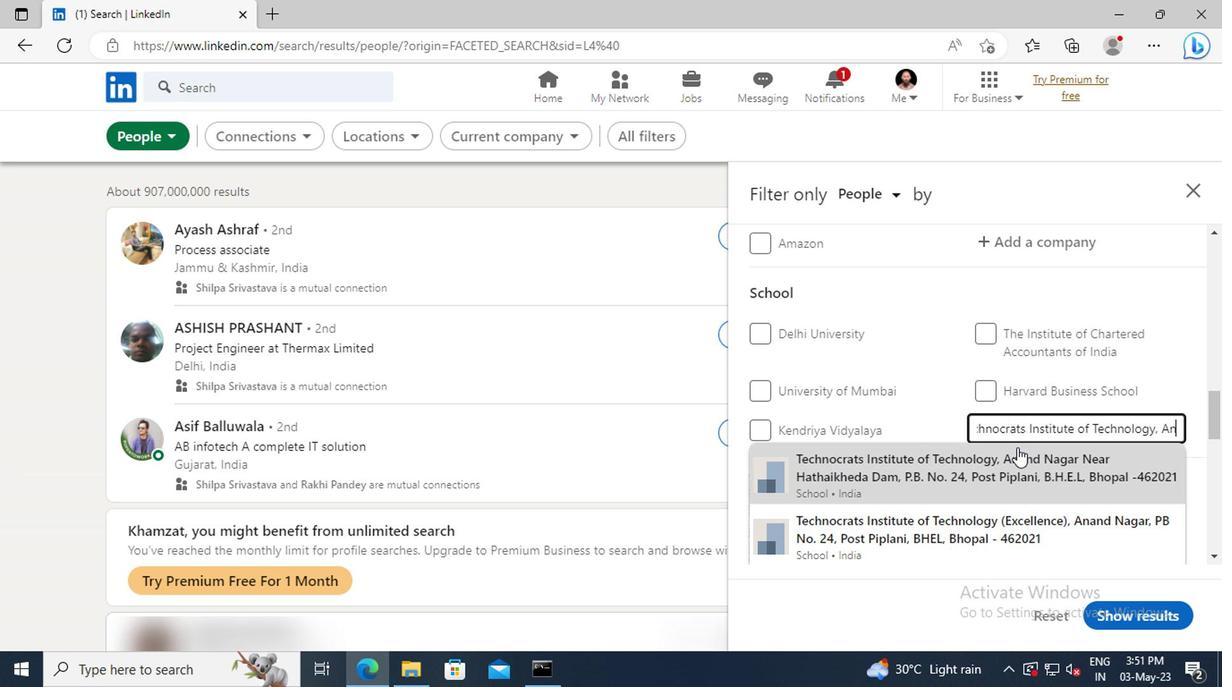 
Action: Mouse pressed left at (850, 451)
Screenshot: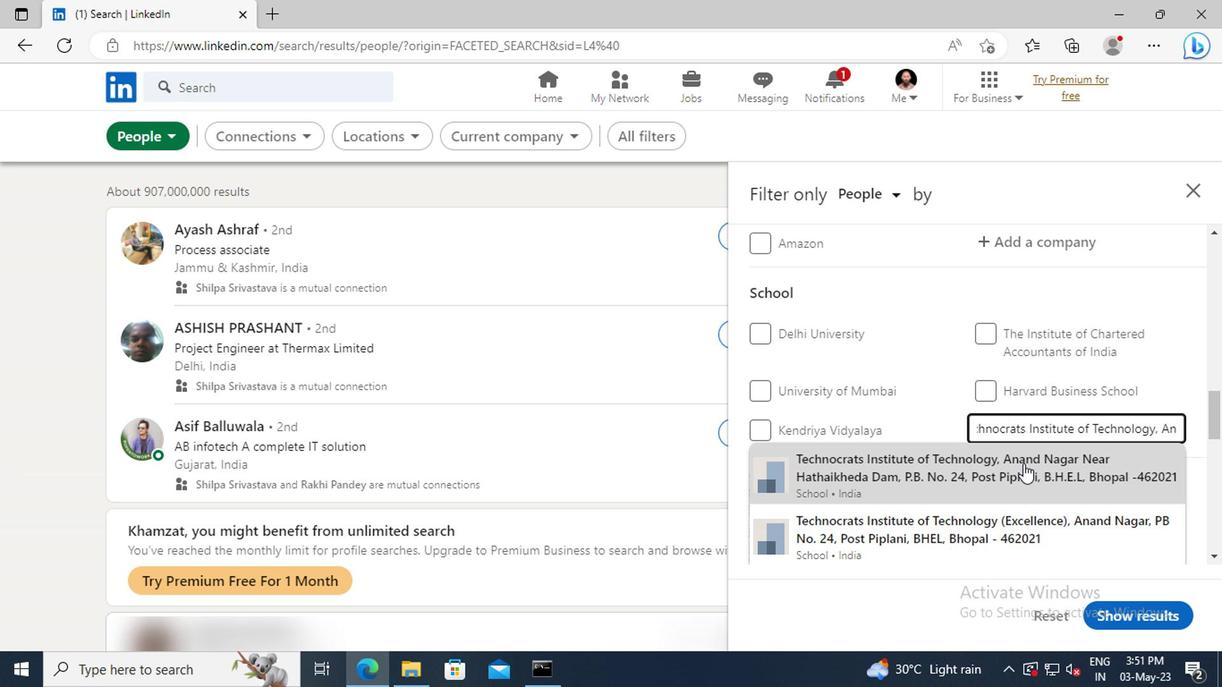 
Action: Mouse scrolled (850, 450) with delta (0, 0)
Screenshot: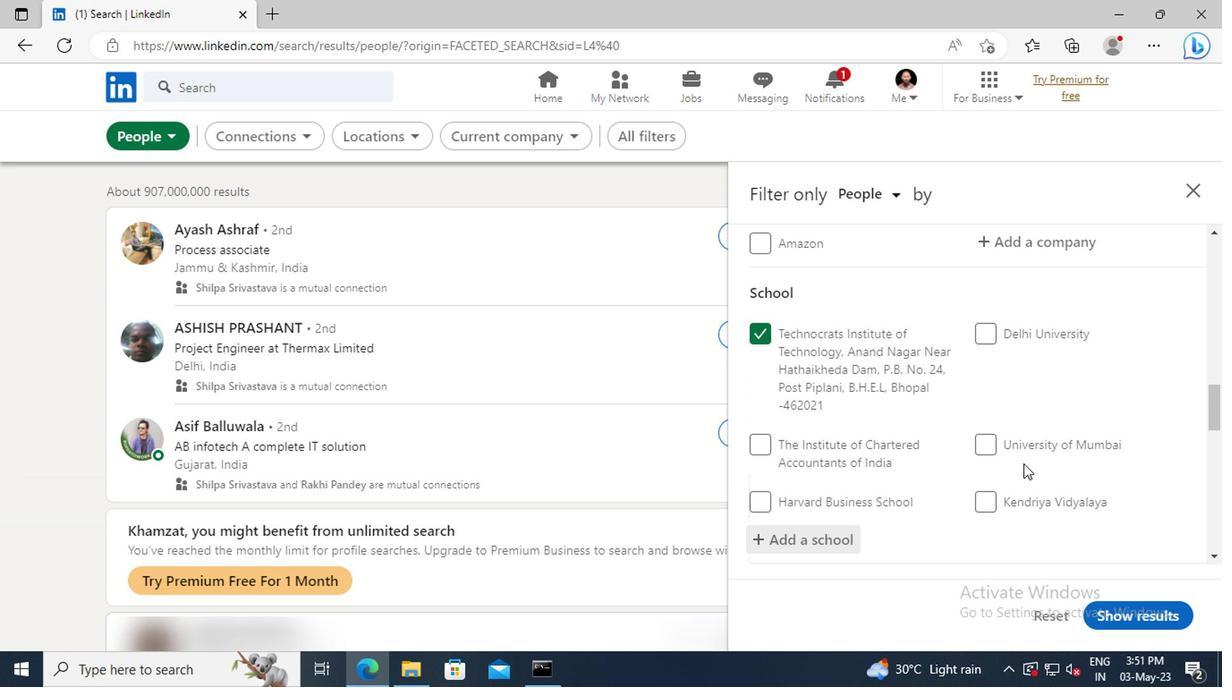 
Action: Mouse scrolled (850, 450) with delta (0, 0)
Screenshot: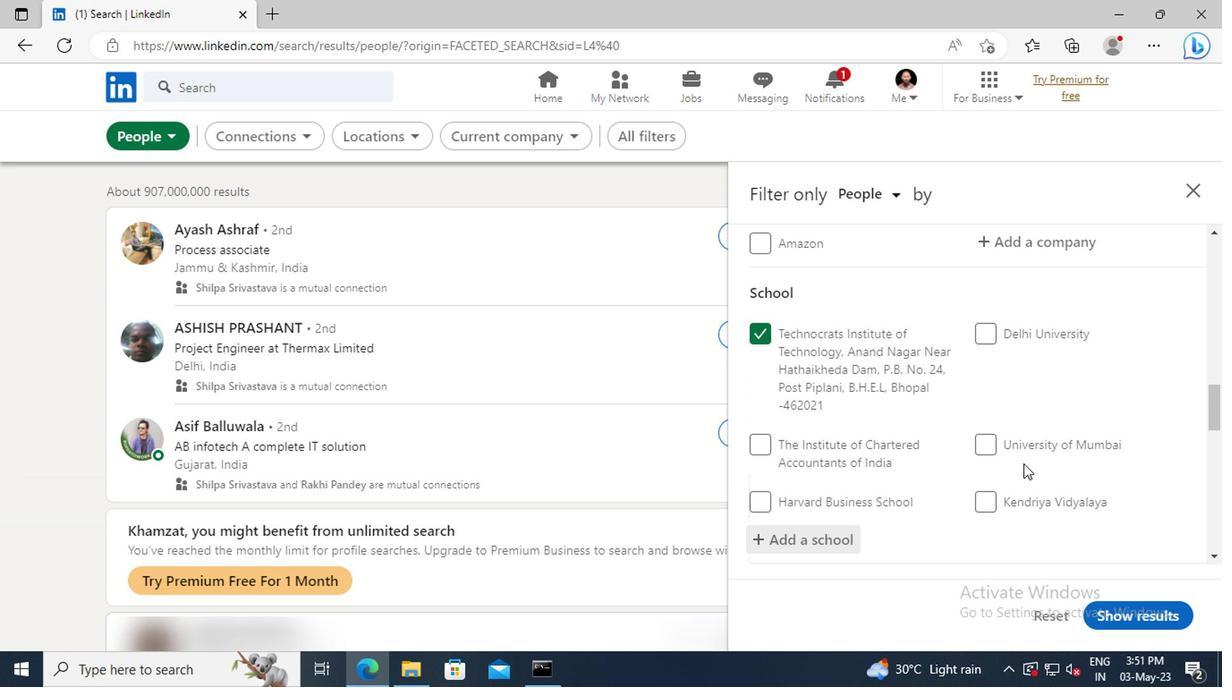 
Action: Mouse moved to (848, 442)
Screenshot: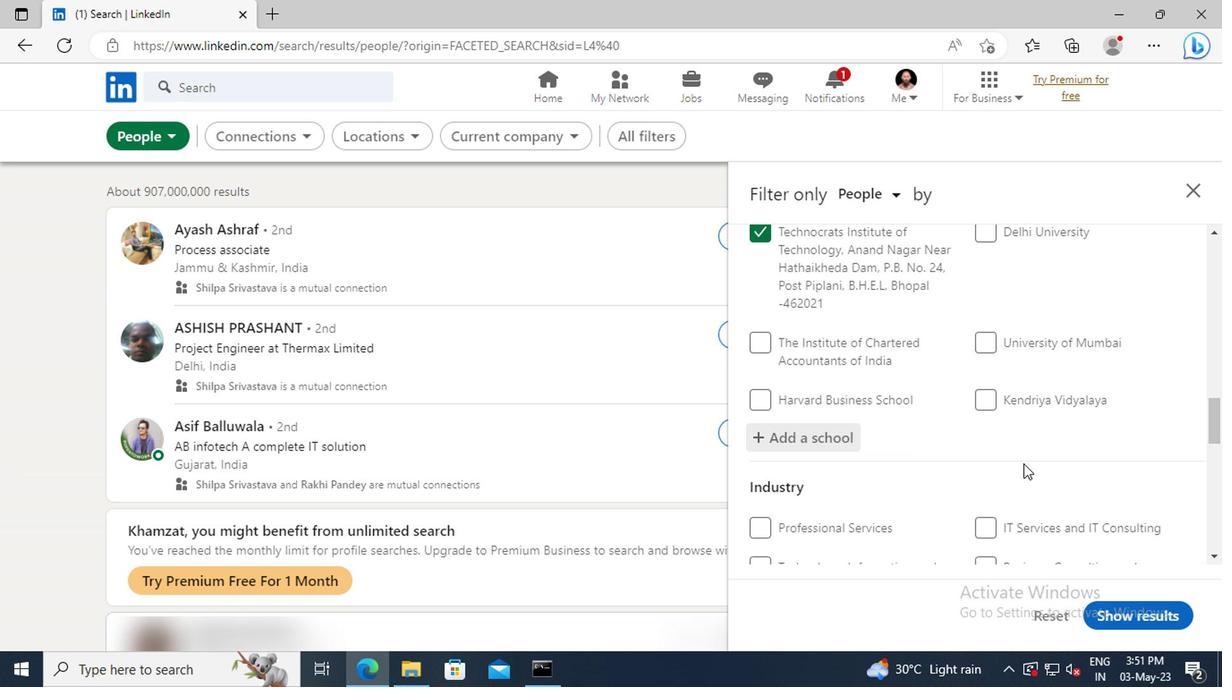 
Action: Mouse scrolled (848, 441) with delta (0, 0)
Screenshot: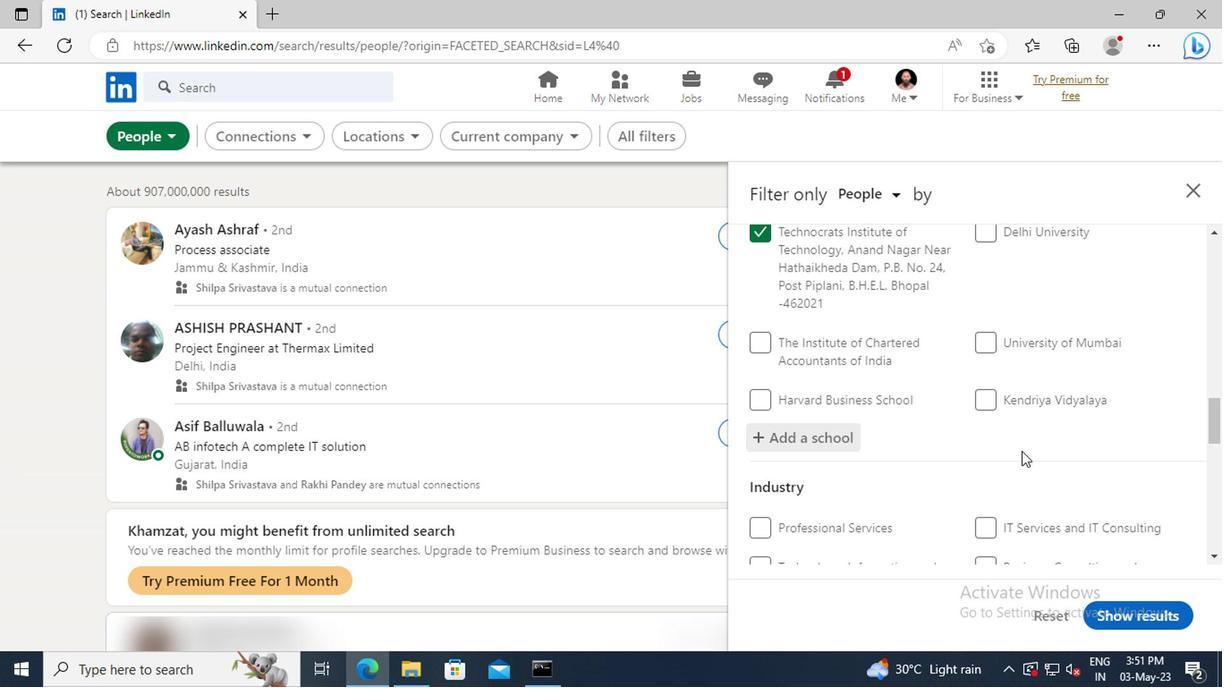 
Action: Mouse scrolled (848, 441) with delta (0, 0)
Screenshot: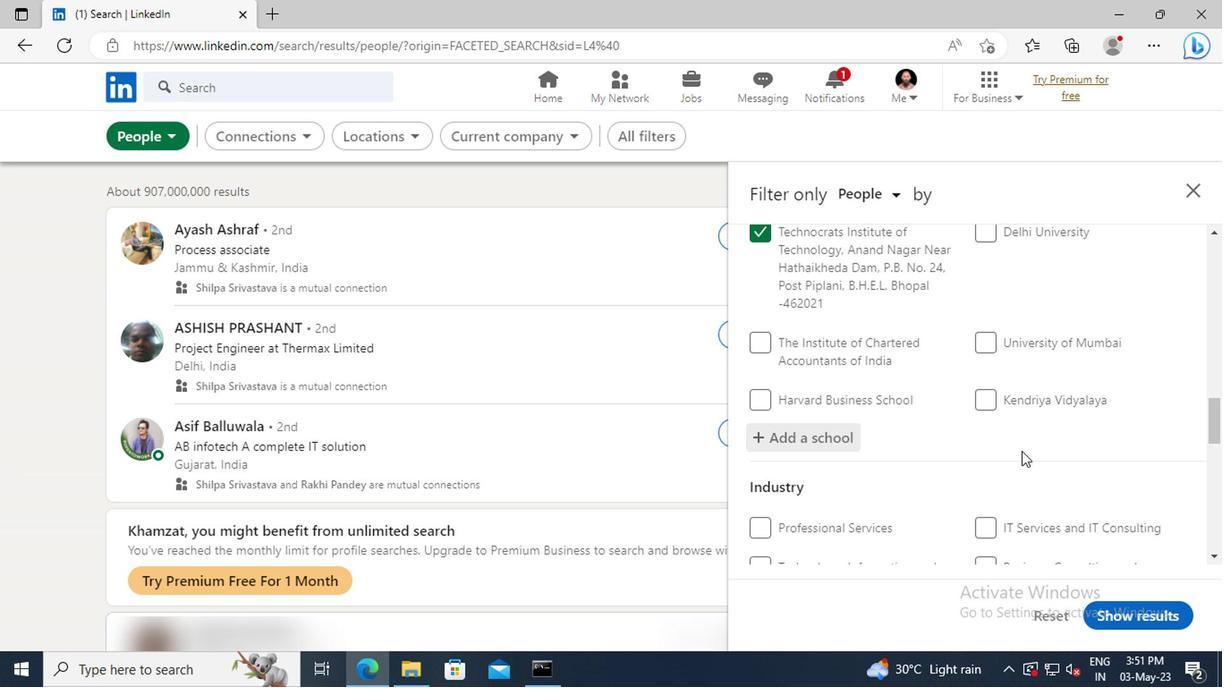 
Action: Mouse moved to (845, 427)
Screenshot: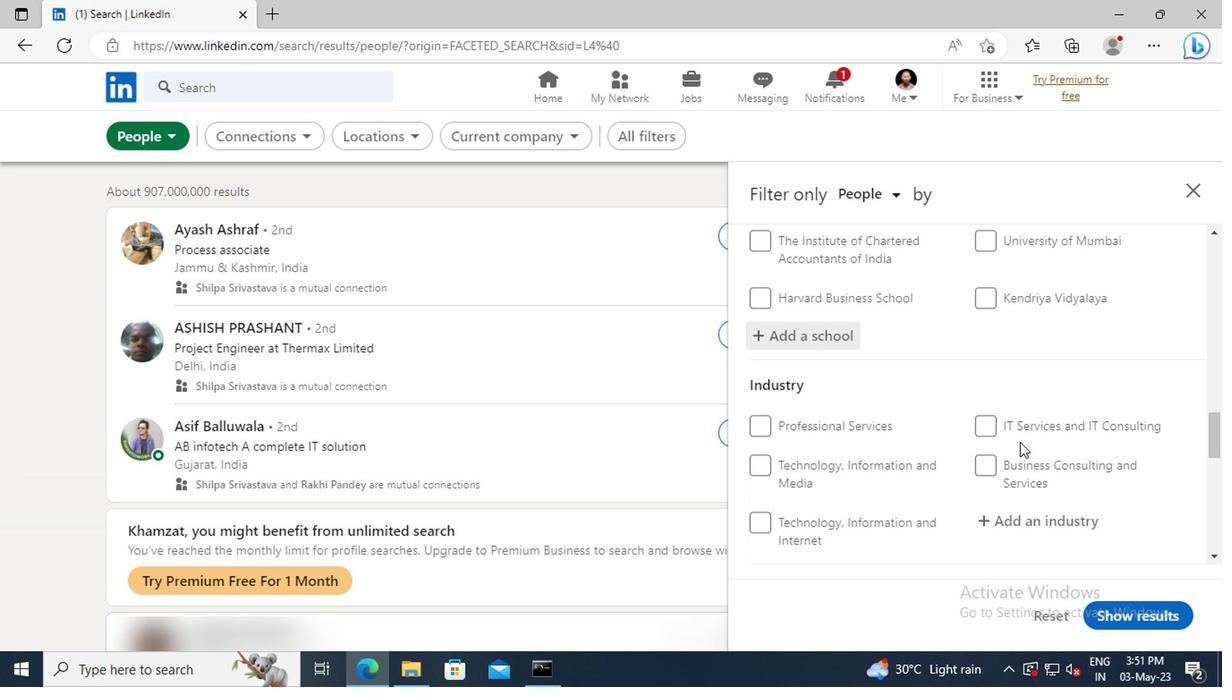 
Action: Mouse scrolled (845, 427) with delta (0, 0)
Screenshot: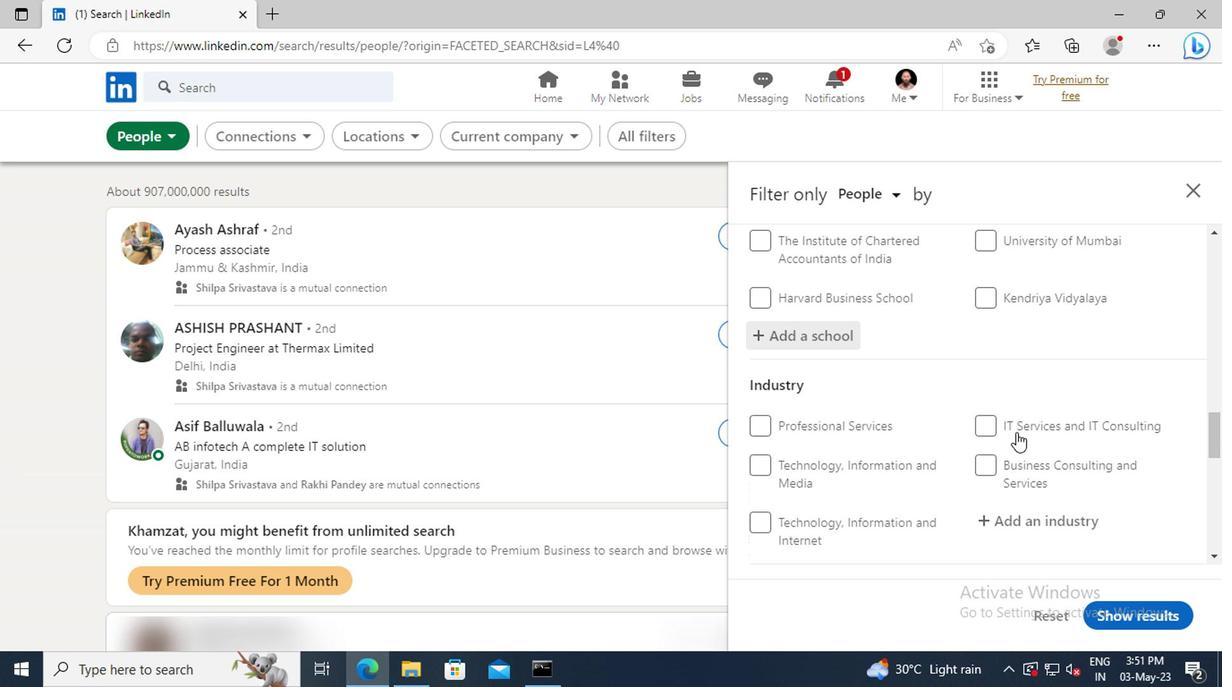 
Action: Mouse scrolled (845, 427) with delta (0, 0)
Screenshot: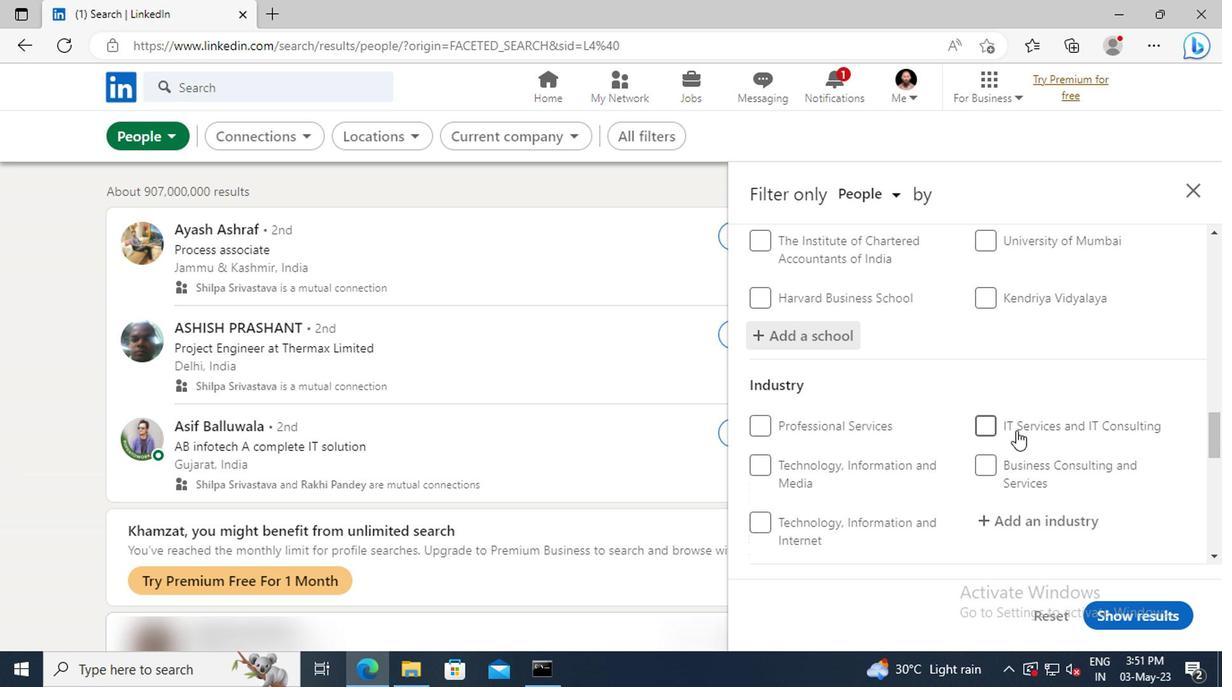 
Action: Mouse moved to (843, 422)
Screenshot: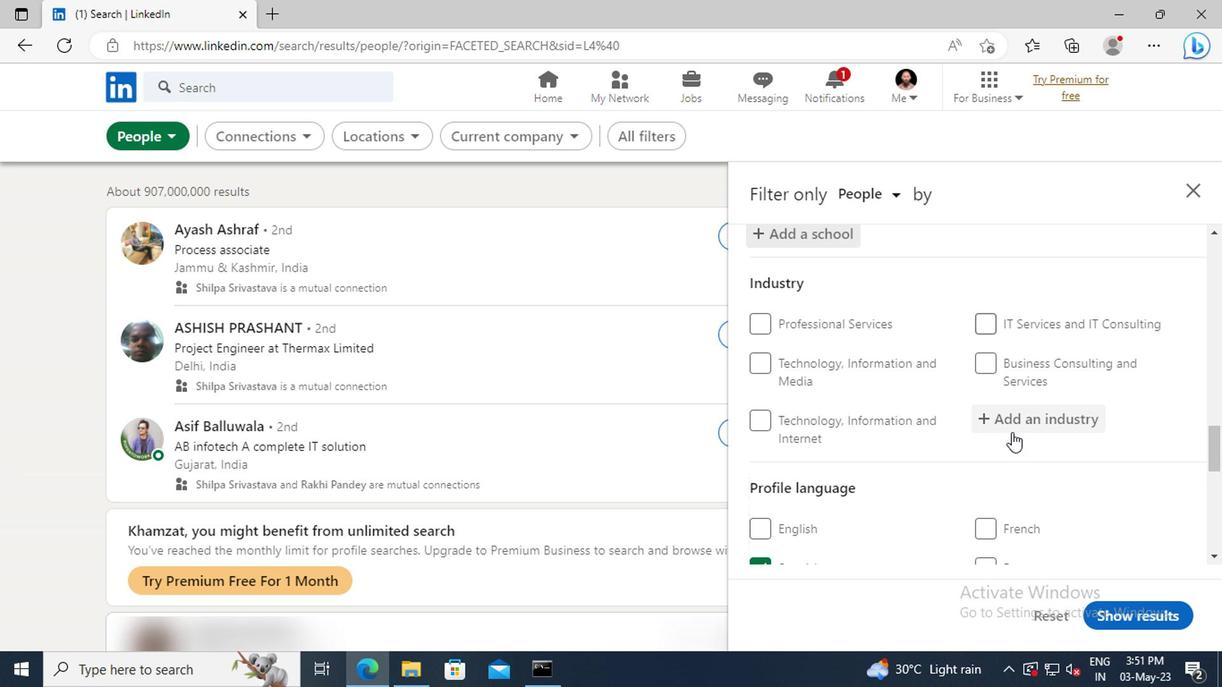 
Action: Mouse pressed left at (843, 422)
Screenshot: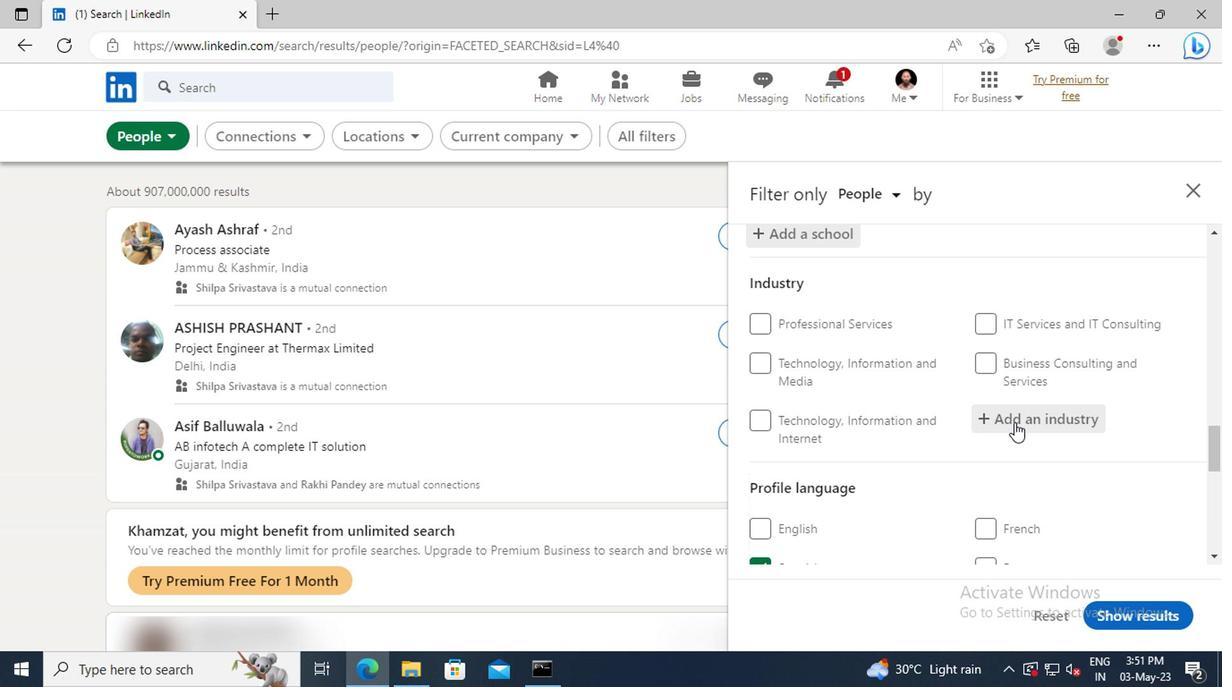 
Action: Key pressed <Key.shift>GEOTH
Screenshot: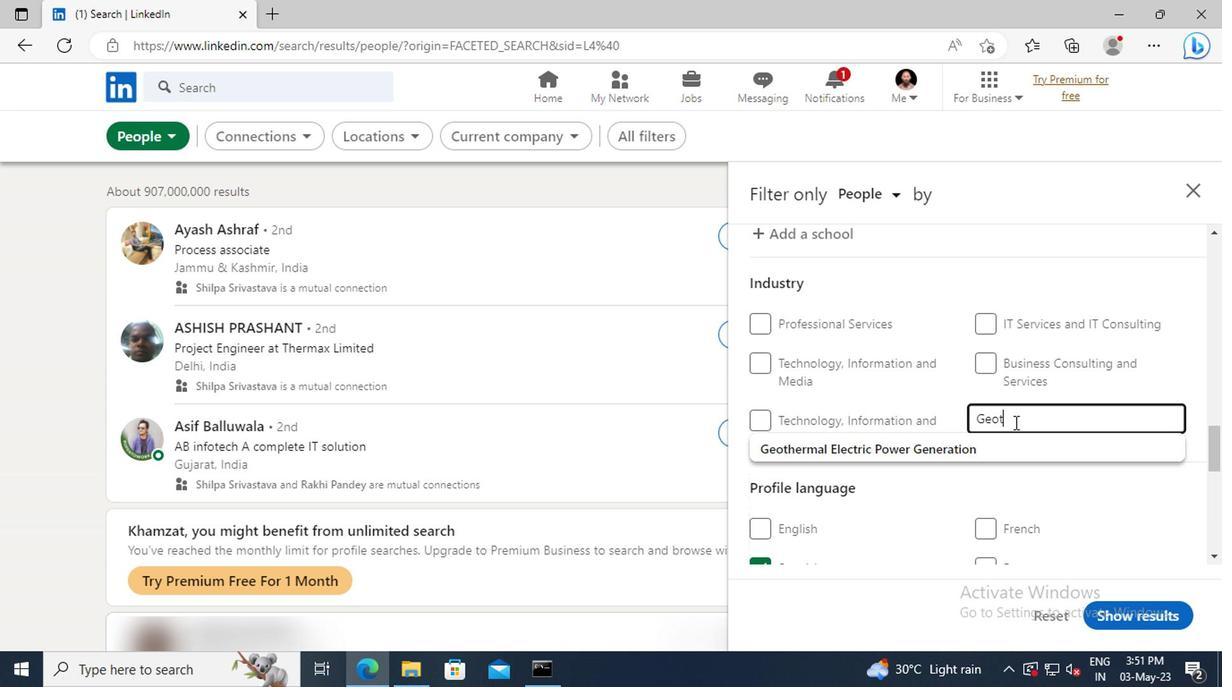 
Action: Mouse moved to (845, 434)
Screenshot: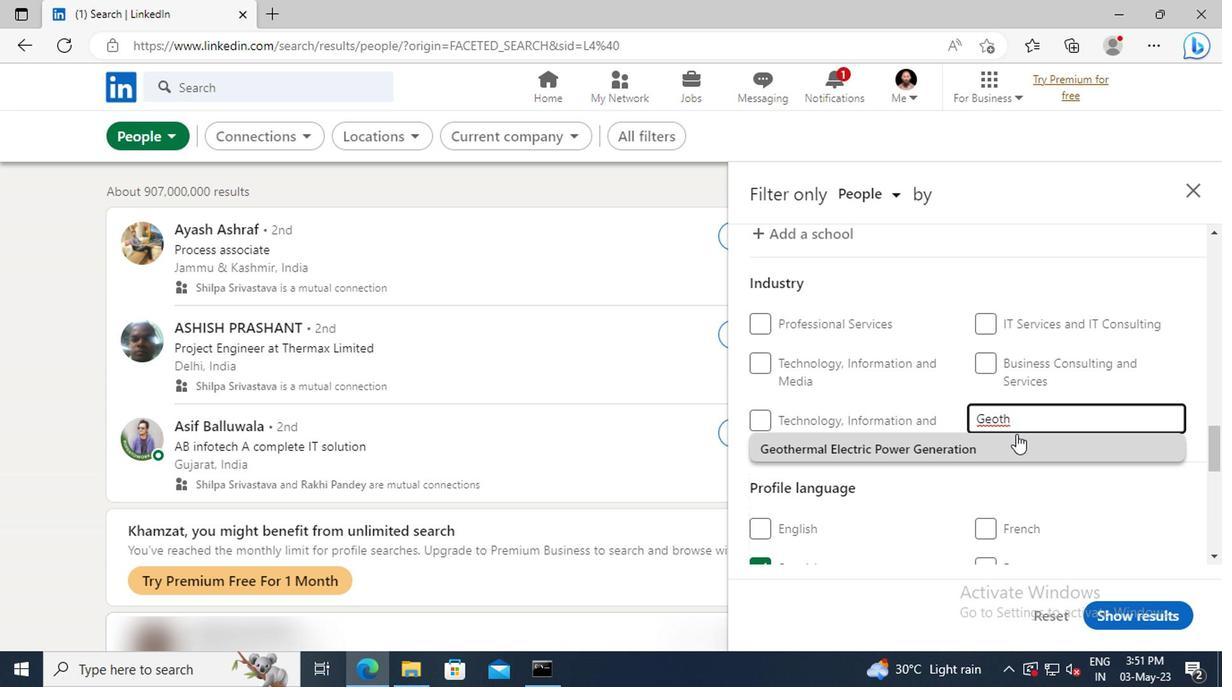 
Action: Mouse pressed left at (845, 434)
Screenshot: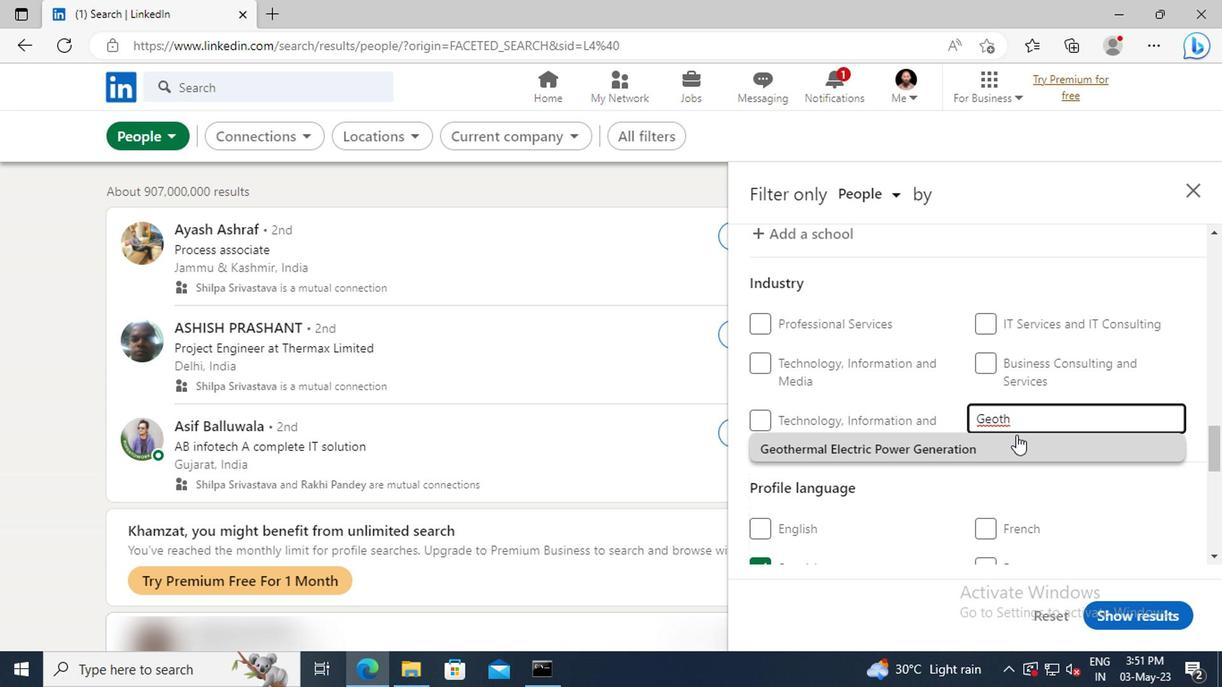 
Action: Mouse scrolled (845, 434) with delta (0, 0)
Screenshot: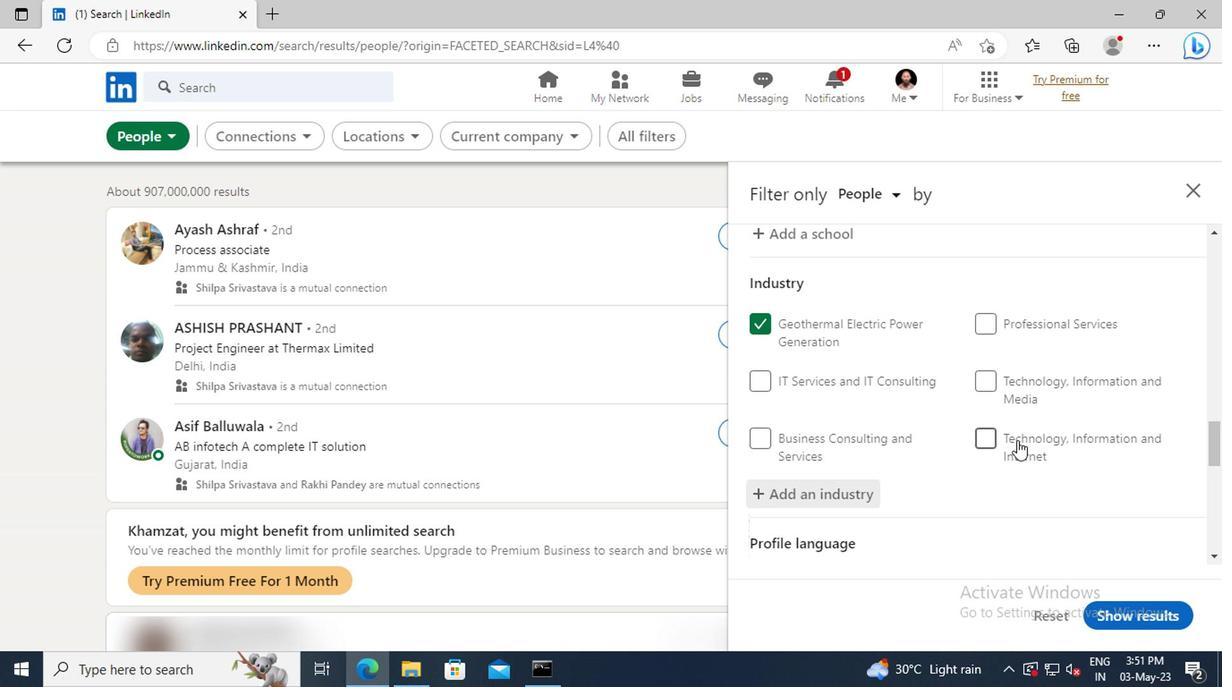 
Action: Mouse scrolled (845, 434) with delta (0, 0)
Screenshot: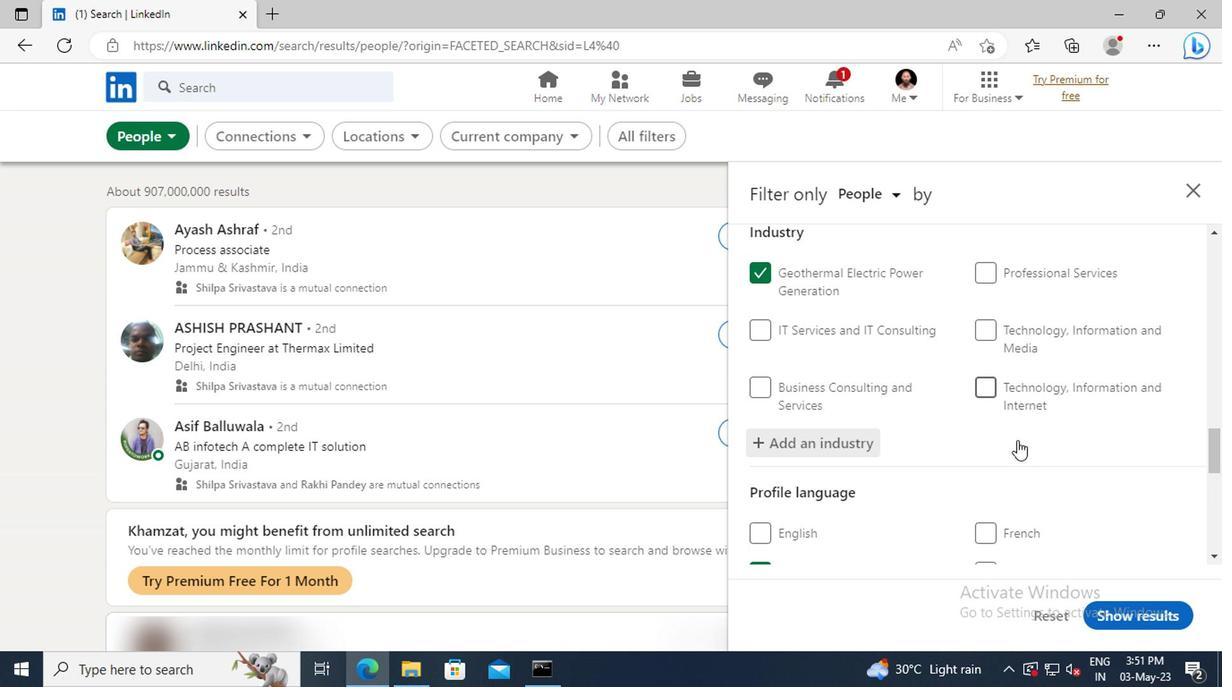 
Action: Mouse scrolled (845, 434) with delta (0, 0)
Screenshot: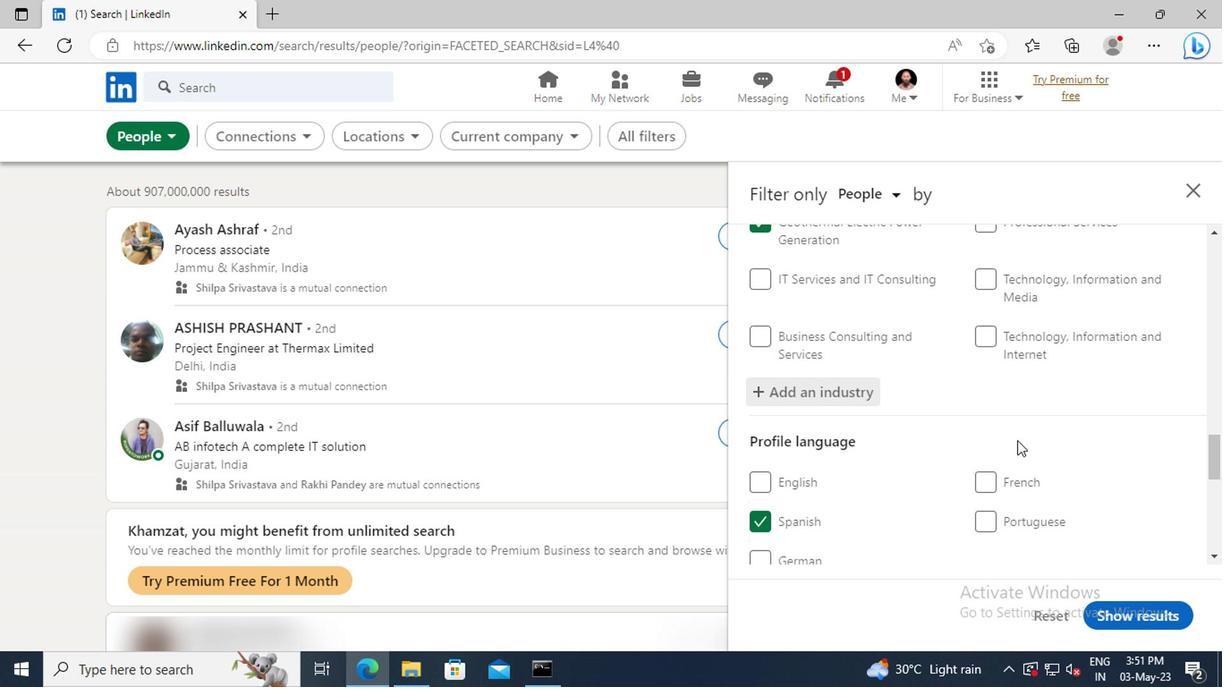 
Action: Mouse scrolled (845, 434) with delta (0, 0)
Screenshot: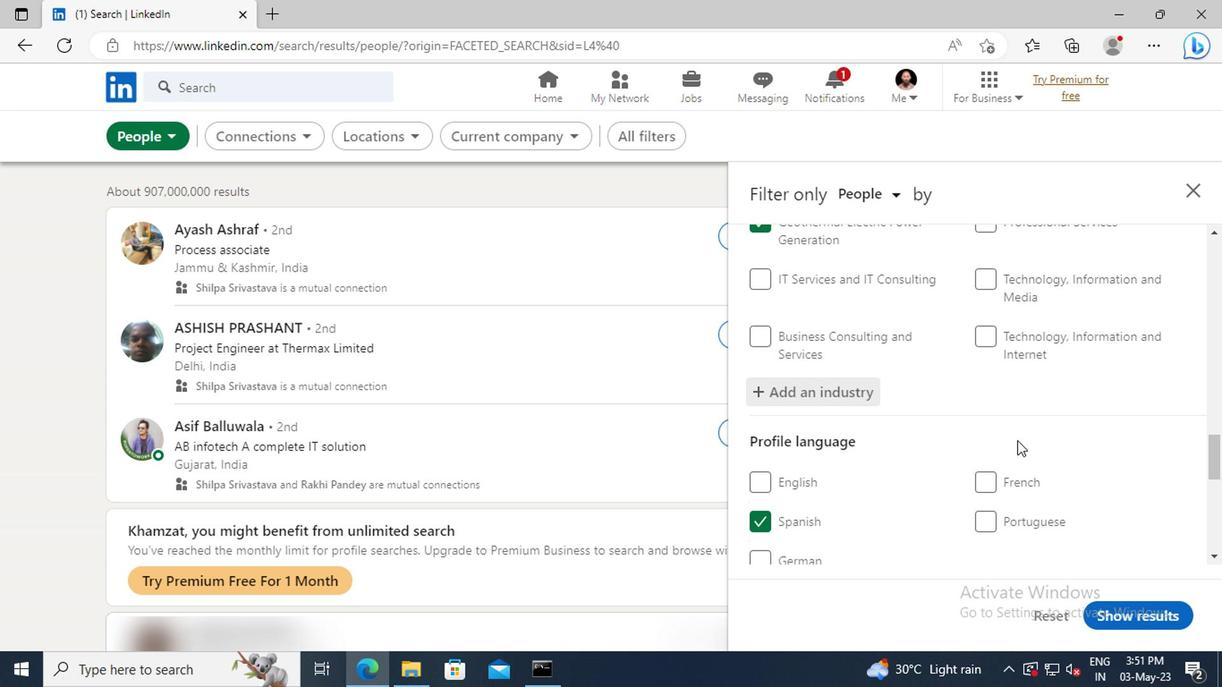 
Action: Mouse scrolled (845, 434) with delta (0, 0)
Screenshot: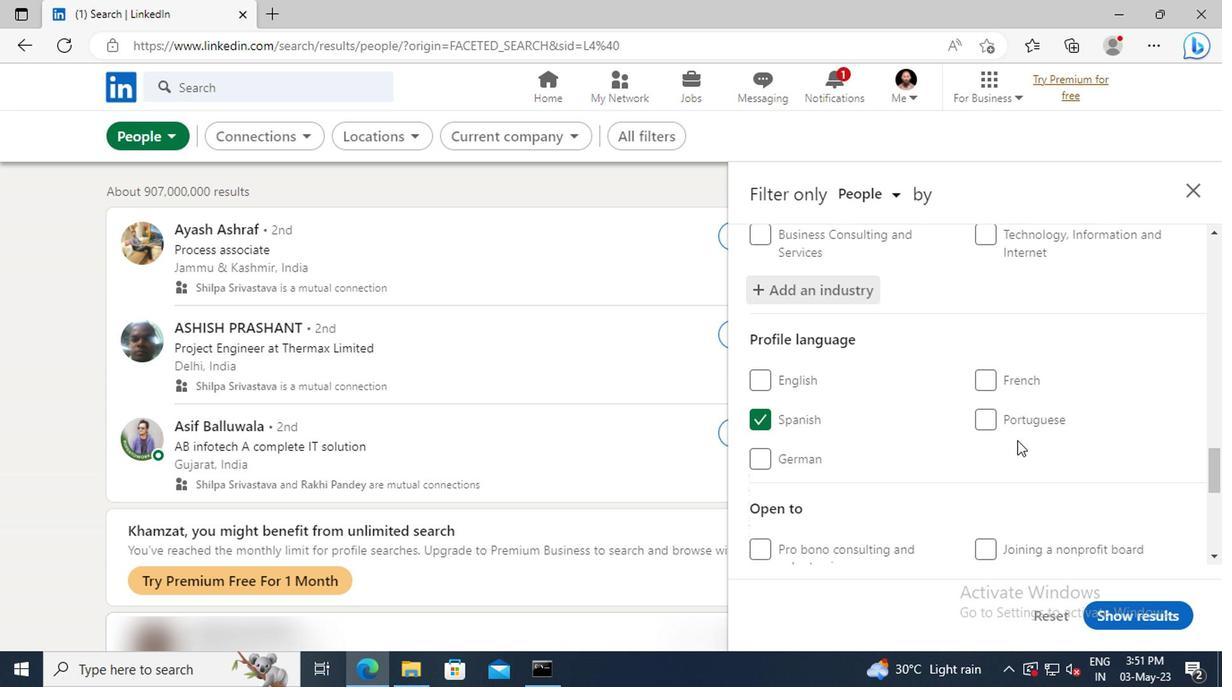 
Action: Mouse scrolled (845, 434) with delta (0, 0)
Screenshot: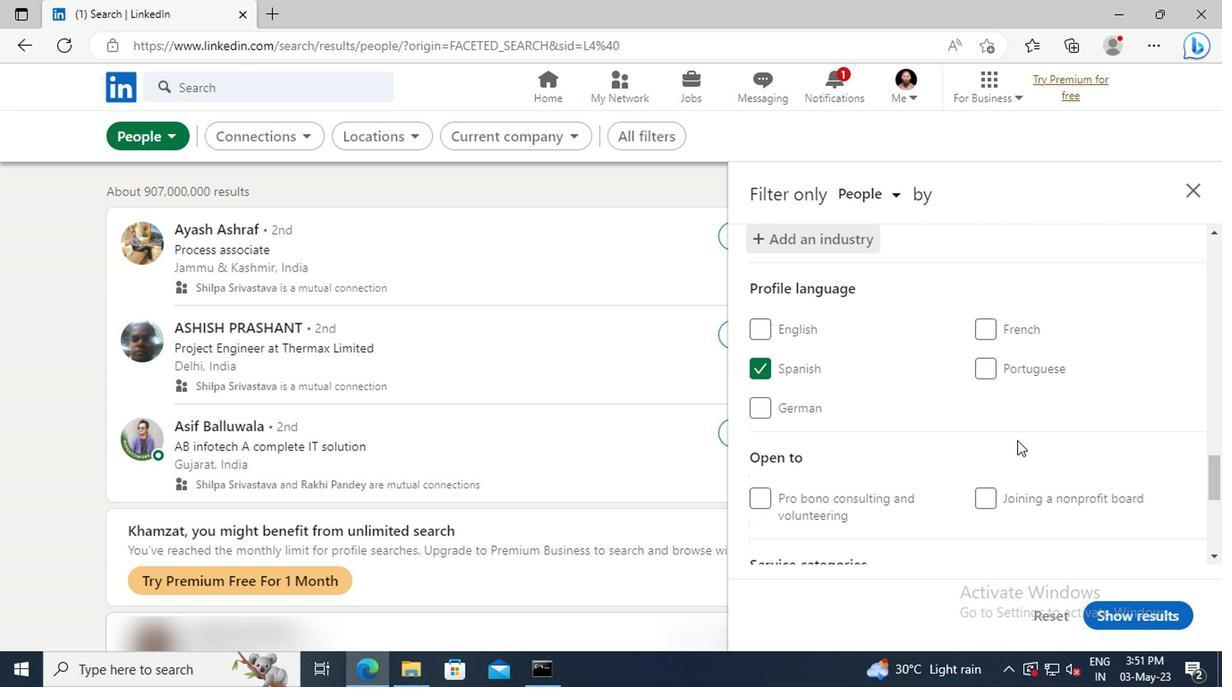 
Action: Mouse scrolled (845, 434) with delta (0, 0)
Screenshot: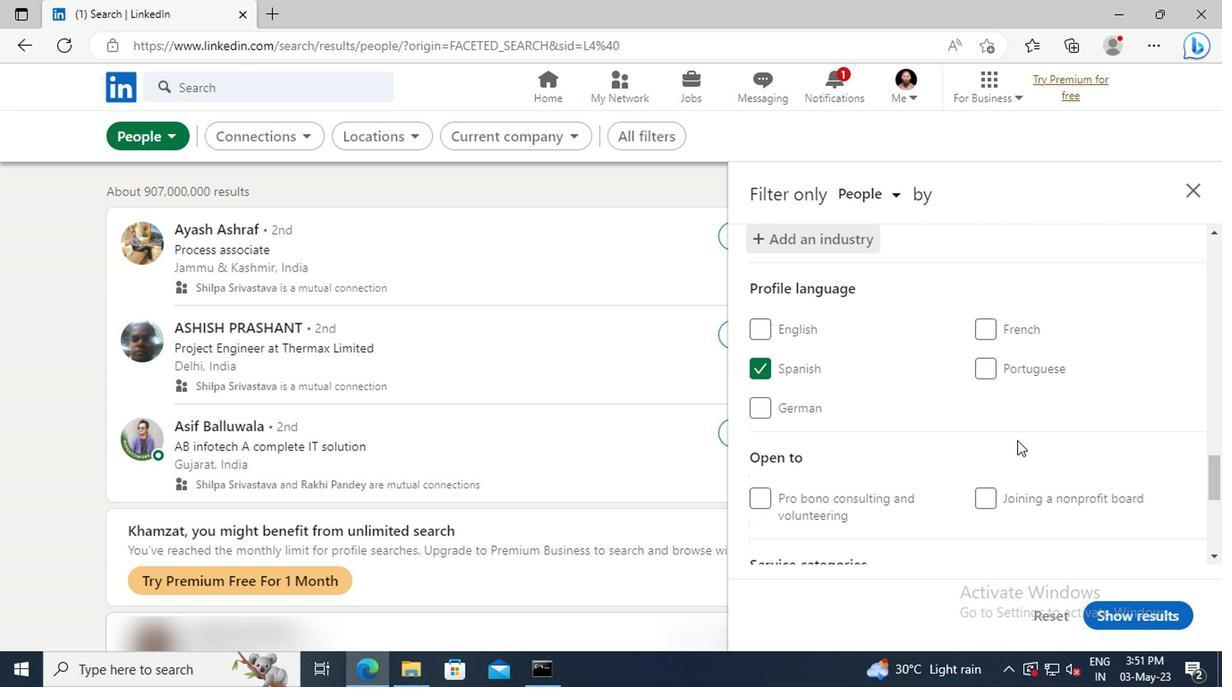
Action: Mouse scrolled (845, 434) with delta (0, 0)
Screenshot: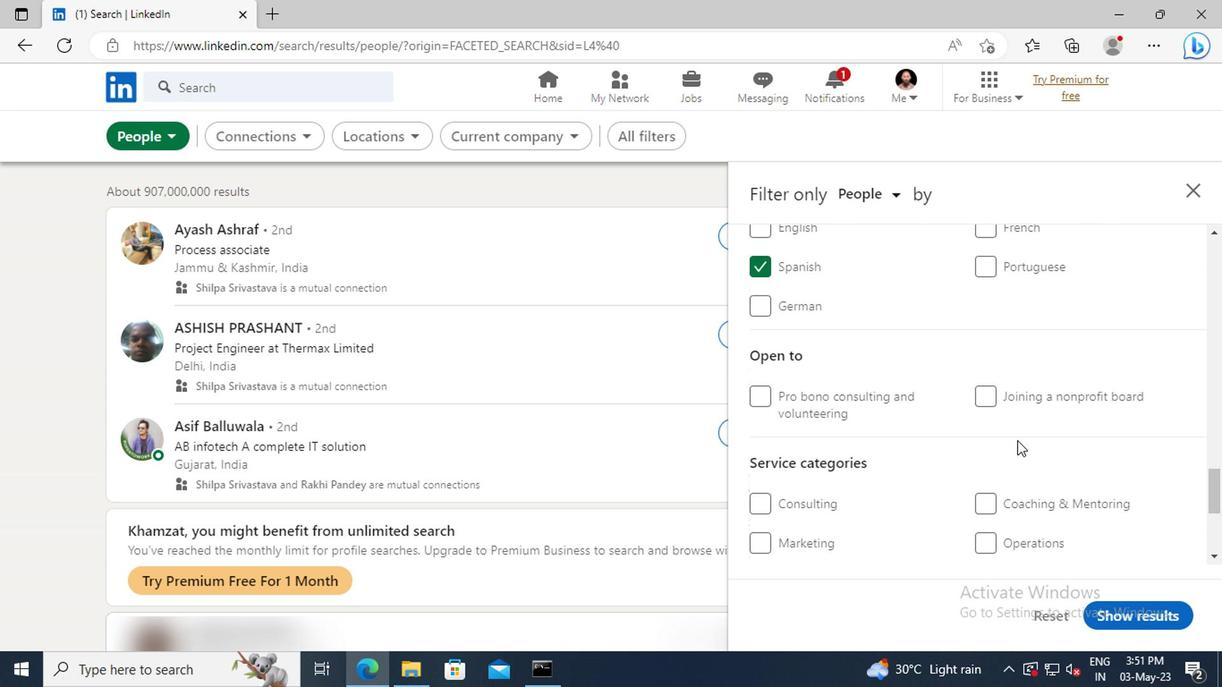 
Action: Mouse scrolled (845, 434) with delta (0, 0)
Screenshot: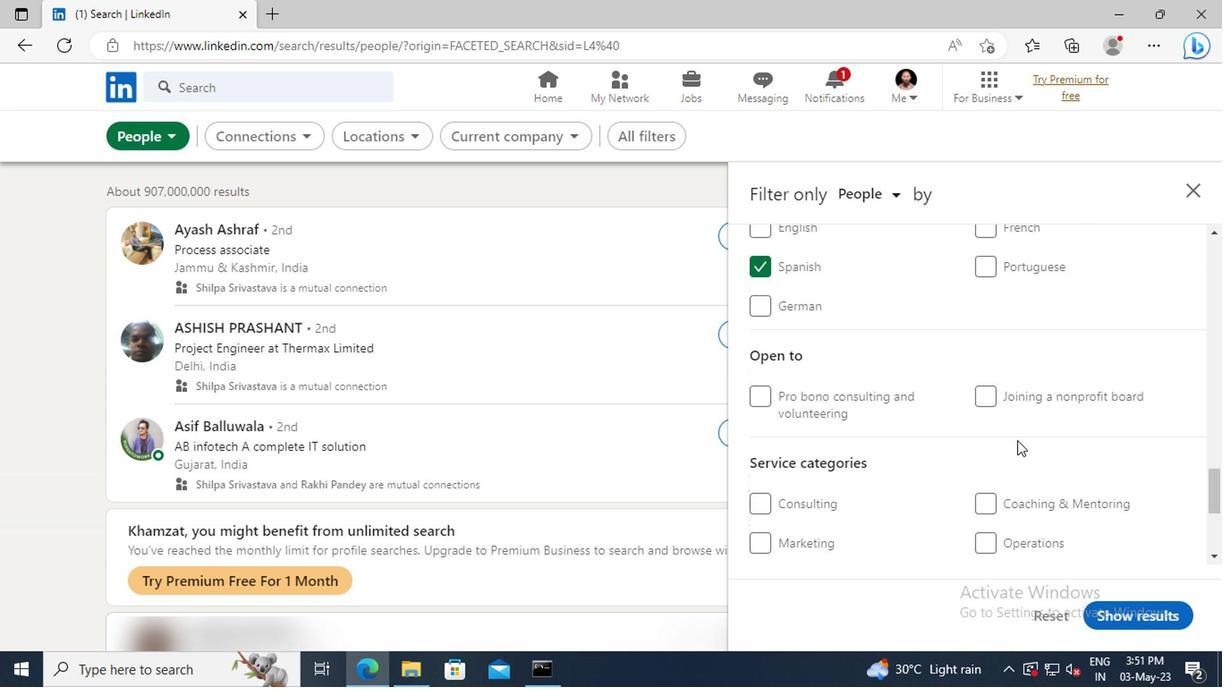 
Action: Mouse scrolled (845, 434) with delta (0, 0)
Screenshot: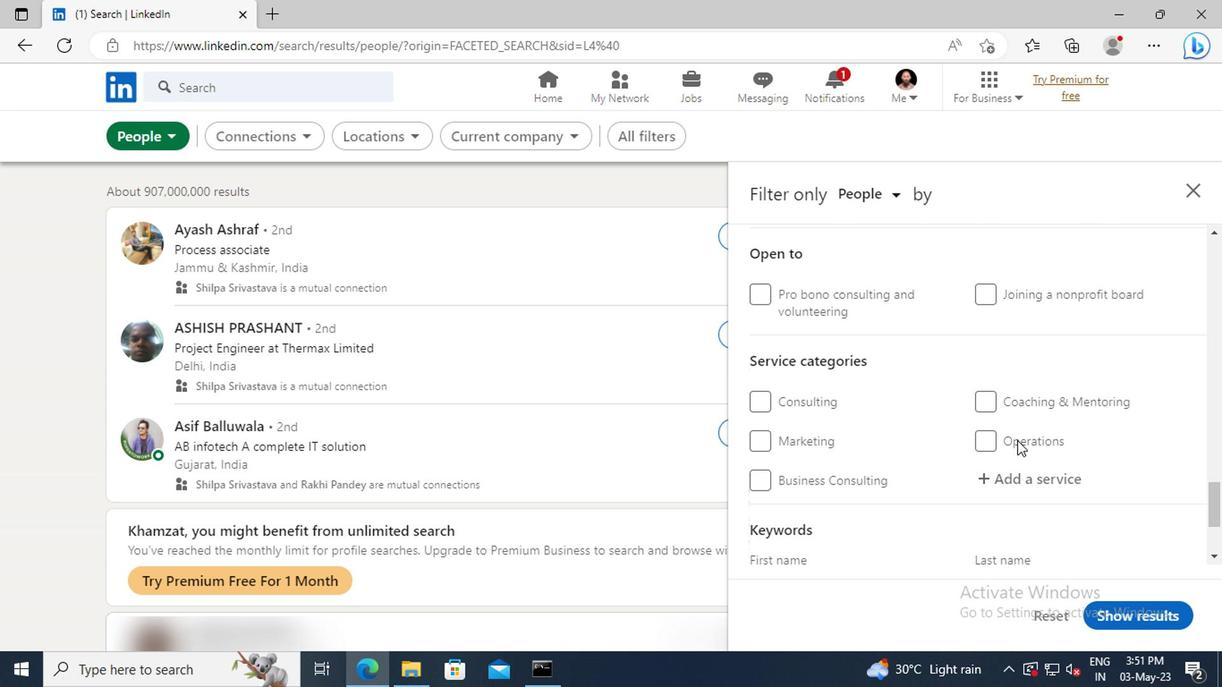 
Action: Mouse moved to (847, 429)
Screenshot: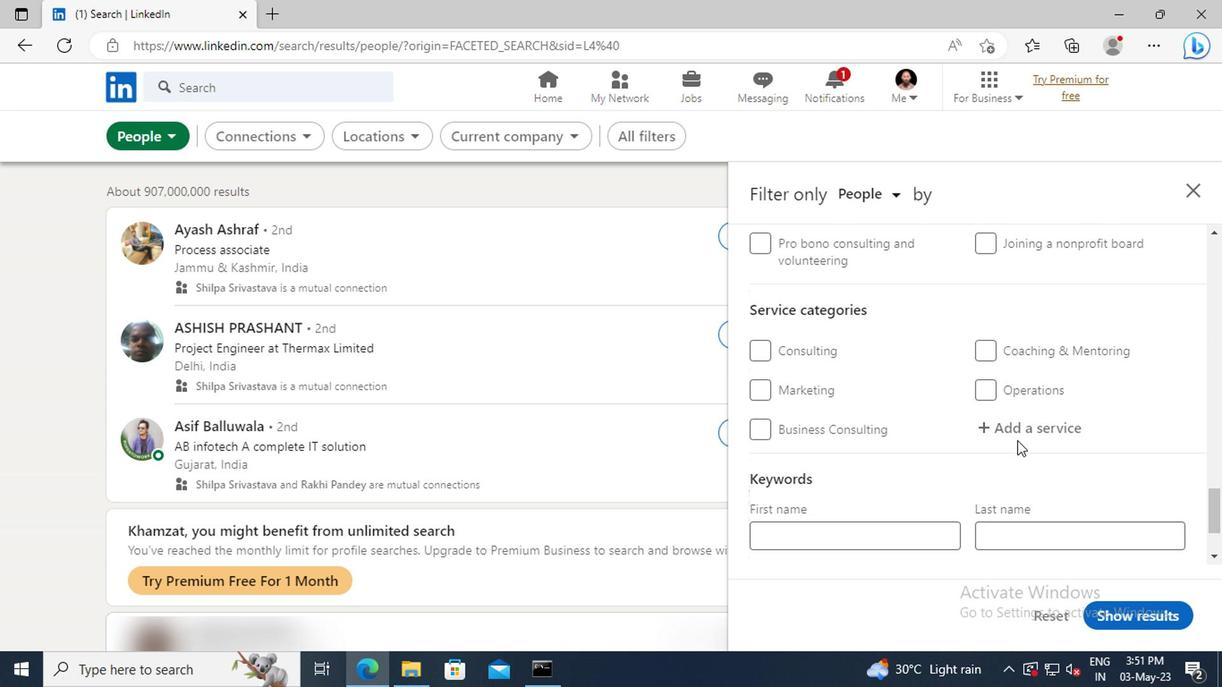 
Action: Mouse pressed left at (847, 429)
Screenshot: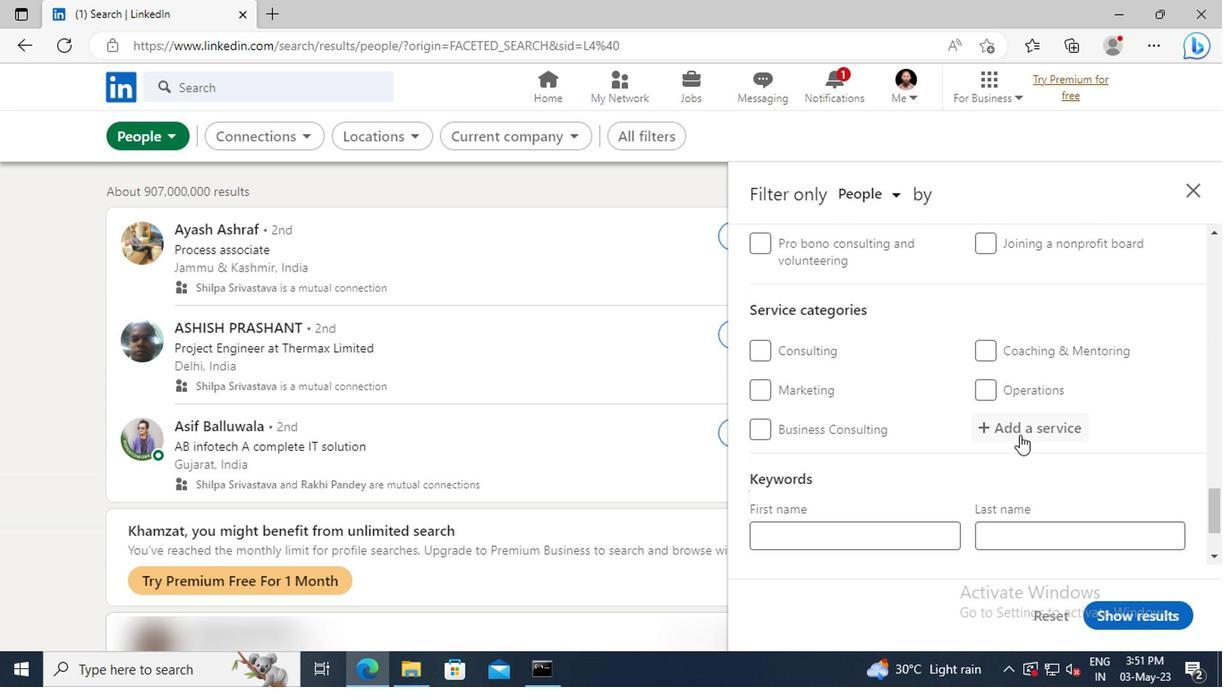
Action: Key pressed <Key.shift>DUI<Key.space><Key.shift>LAW
Screenshot: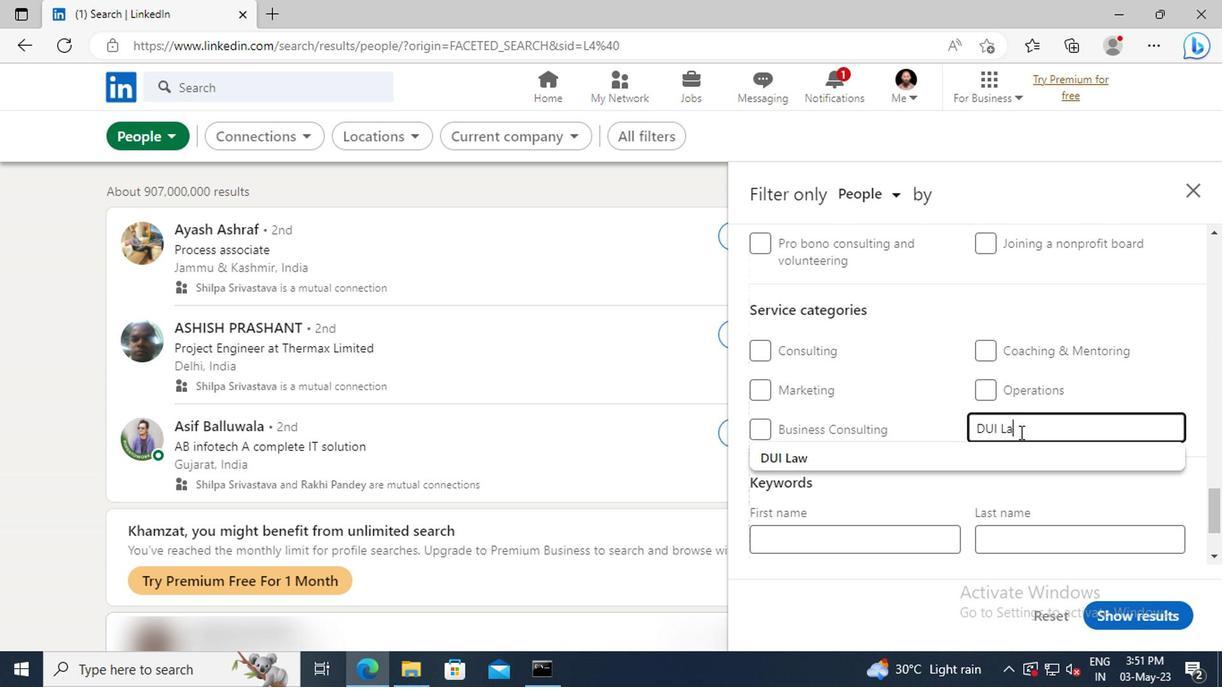 
Action: Mouse moved to (849, 443)
Screenshot: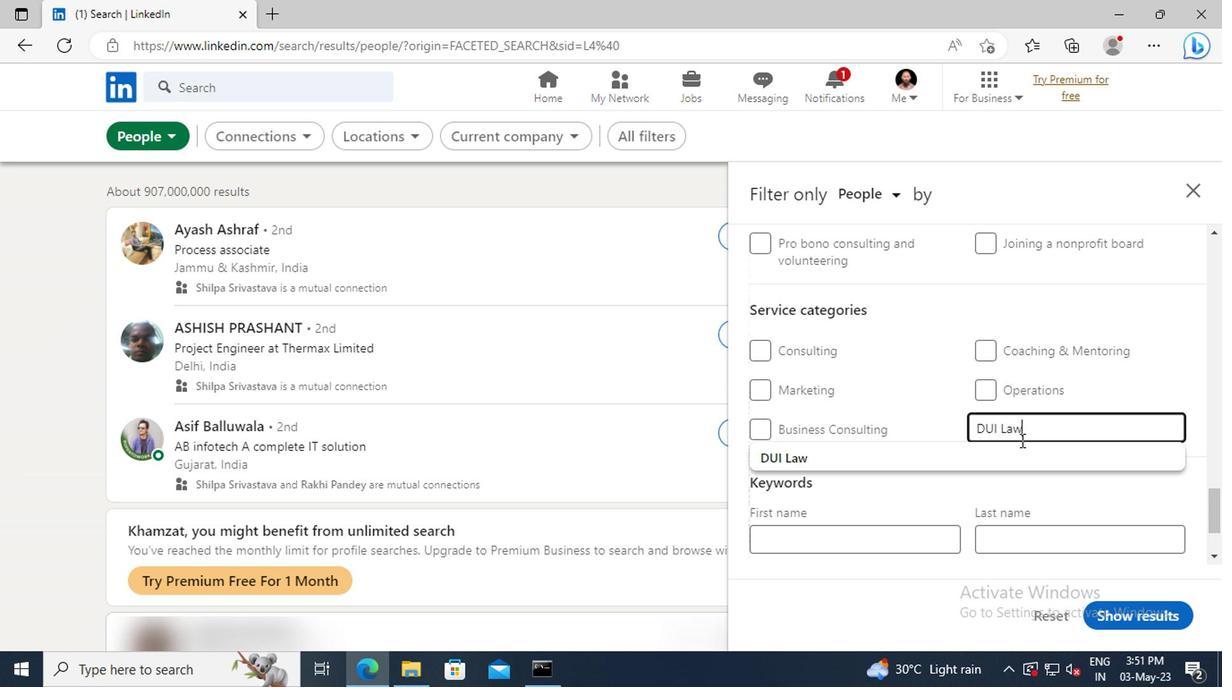 
Action: Mouse pressed left at (849, 443)
Screenshot: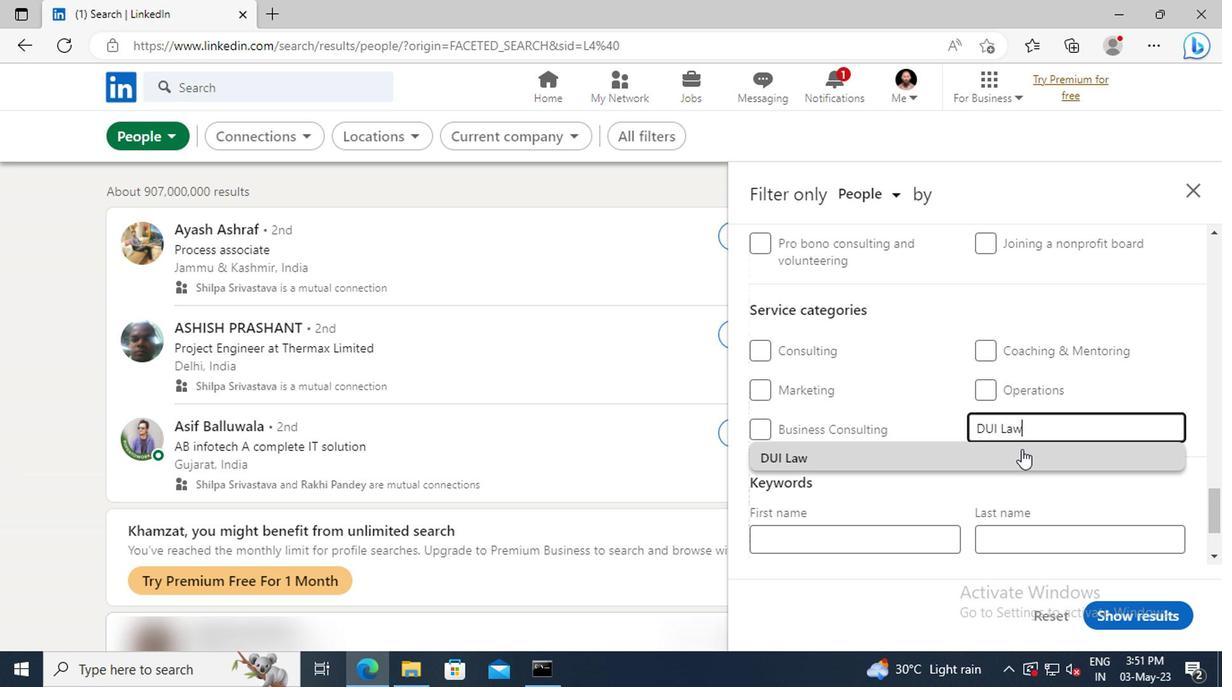
Action: Mouse scrolled (849, 442) with delta (0, 0)
Screenshot: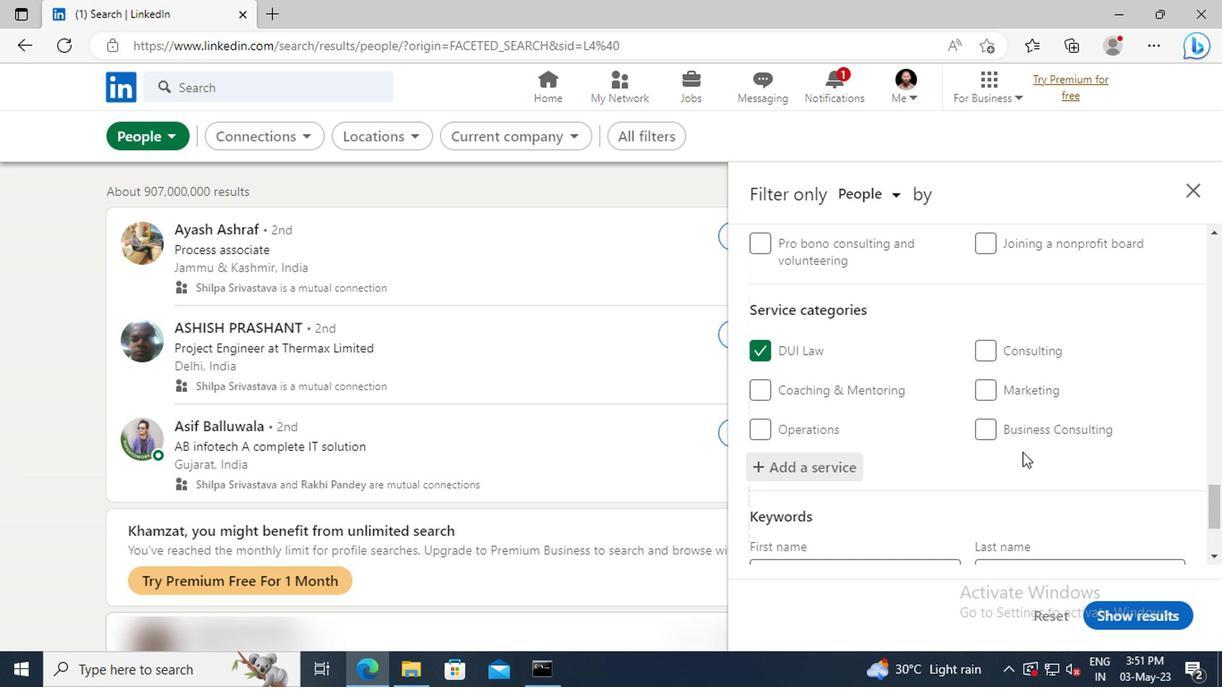 
Action: Mouse scrolled (849, 442) with delta (0, 0)
Screenshot: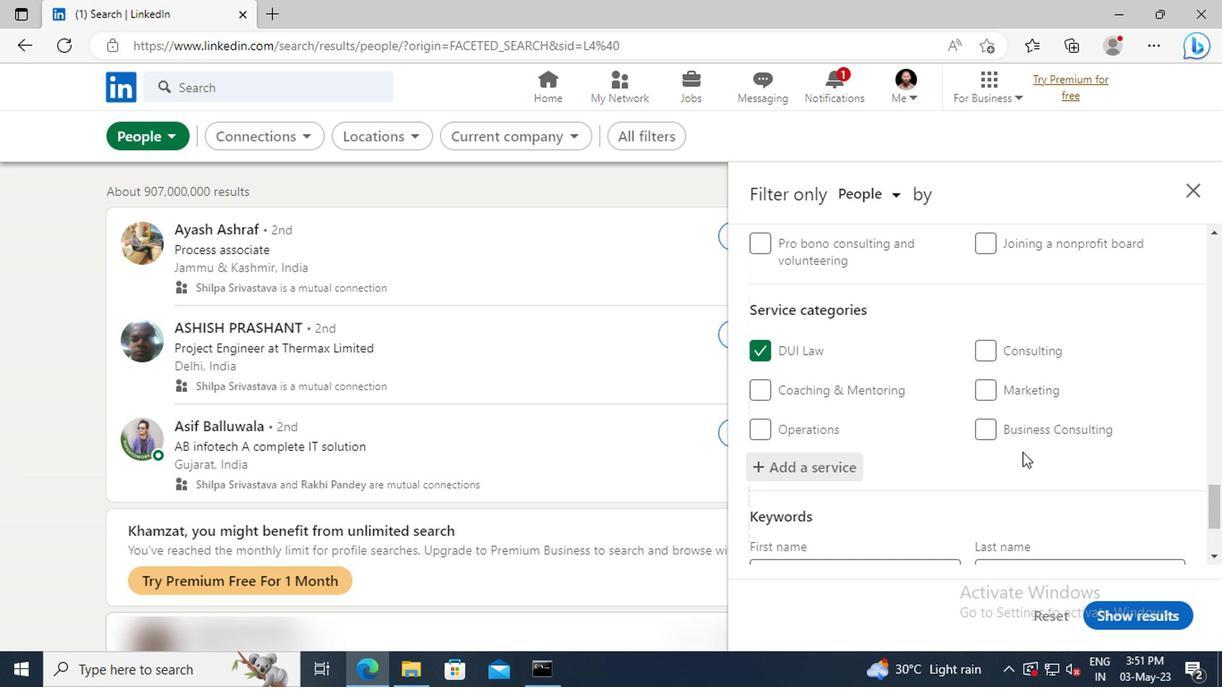 
Action: Mouse scrolled (849, 442) with delta (0, 0)
Screenshot: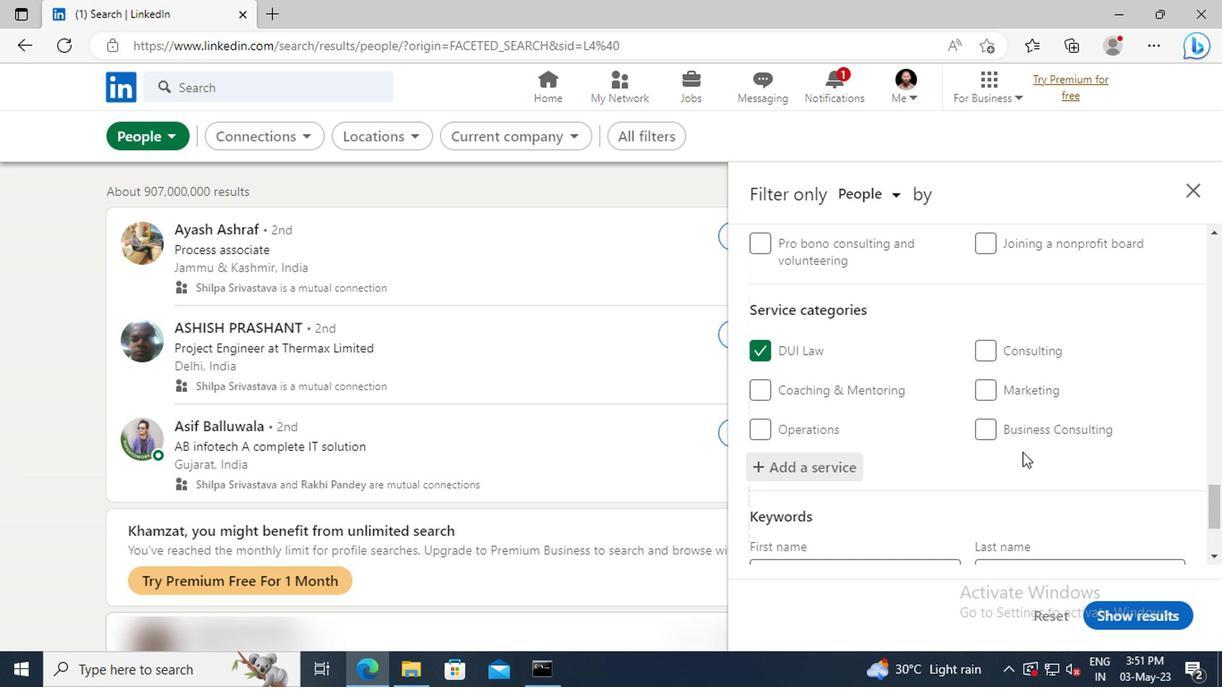 
Action: Mouse scrolled (849, 442) with delta (0, 0)
Screenshot: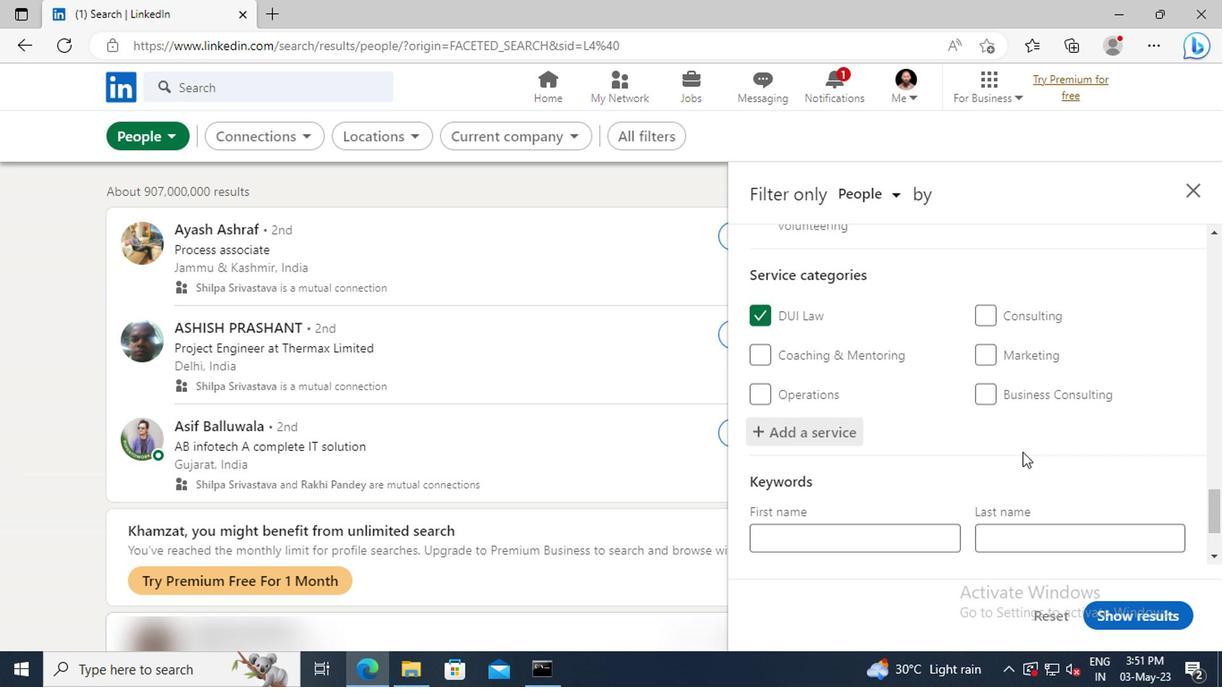 
Action: Mouse scrolled (849, 442) with delta (0, 0)
Screenshot: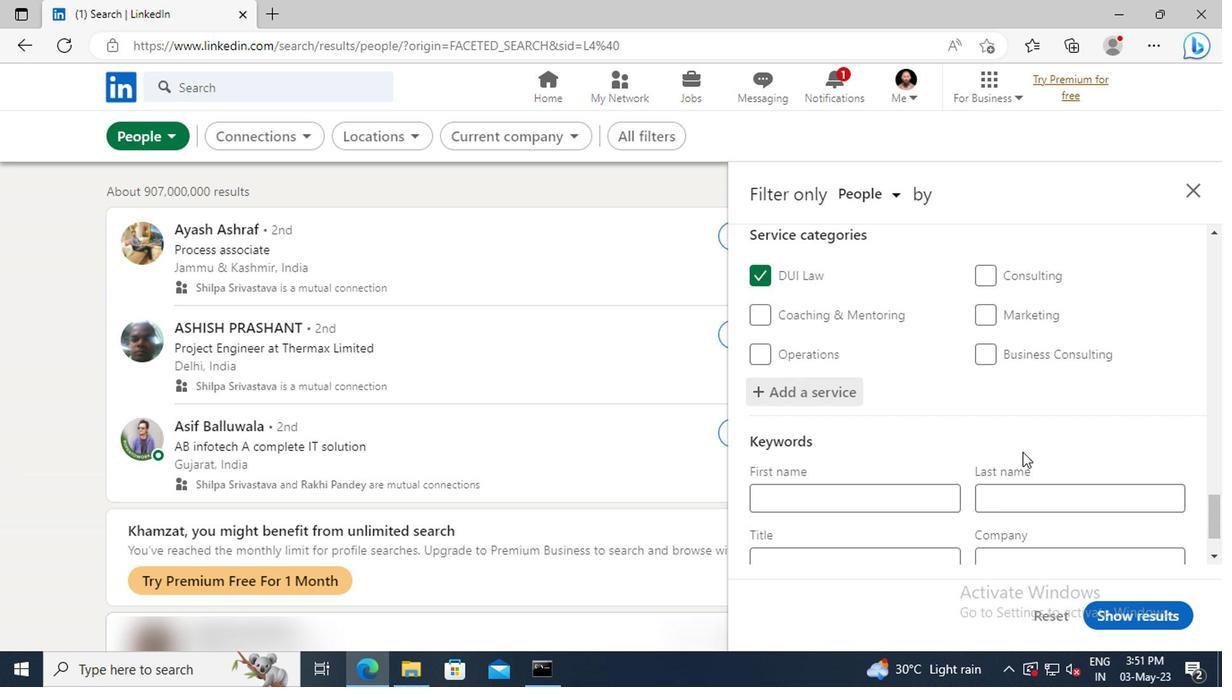
Action: Mouse moved to (763, 465)
Screenshot: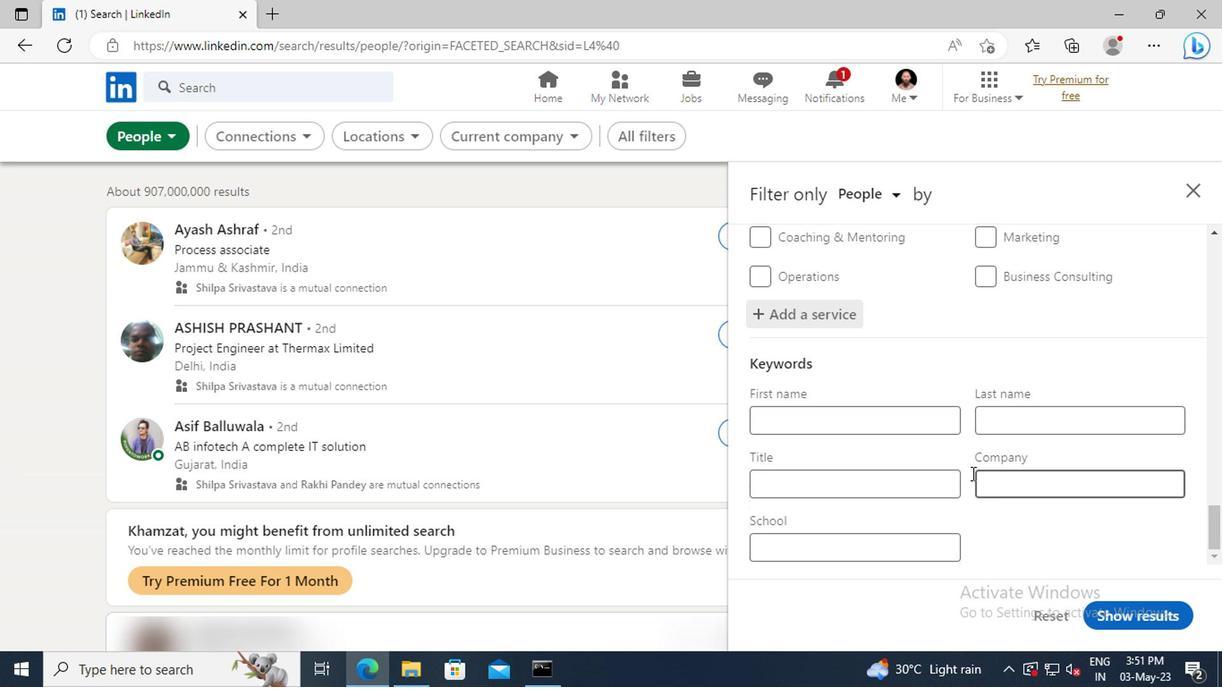 
Action: Mouse pressed left at (763, 465)
Screenshot: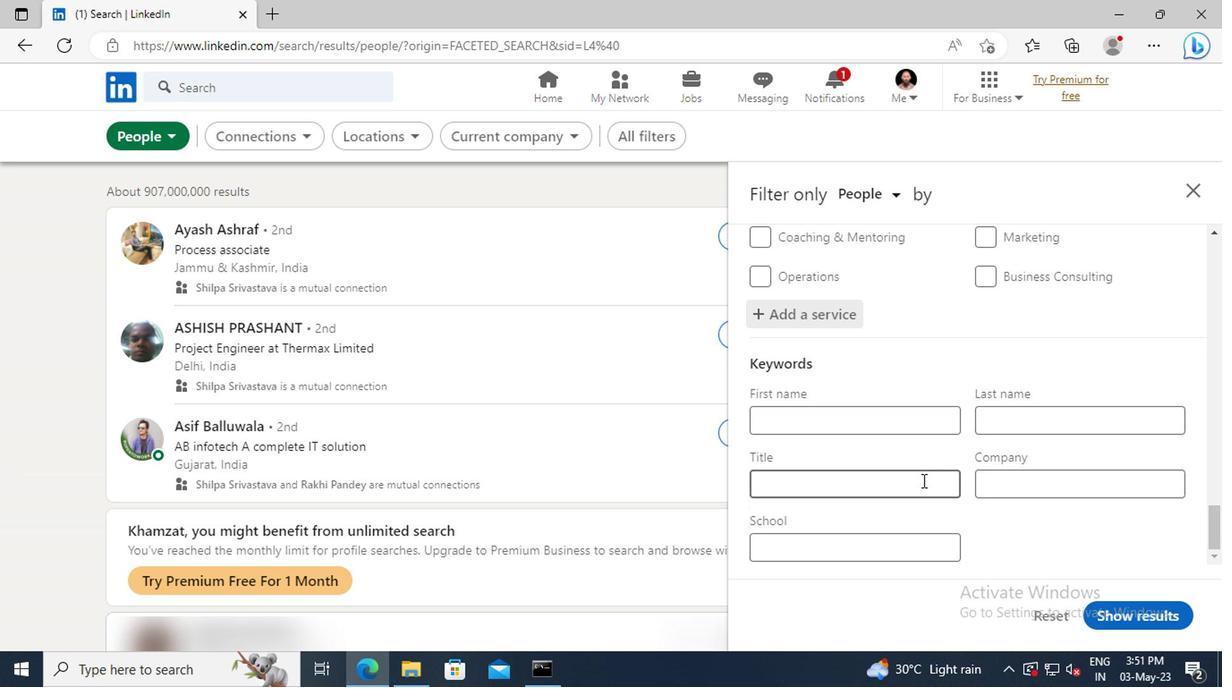 
Action: Key pressed <Key.shift>MARKET<Key.space><Key.shift>DEVELOPMENT<Key.space><Key.shift>MANAGER<Key.enter>
Screenshot: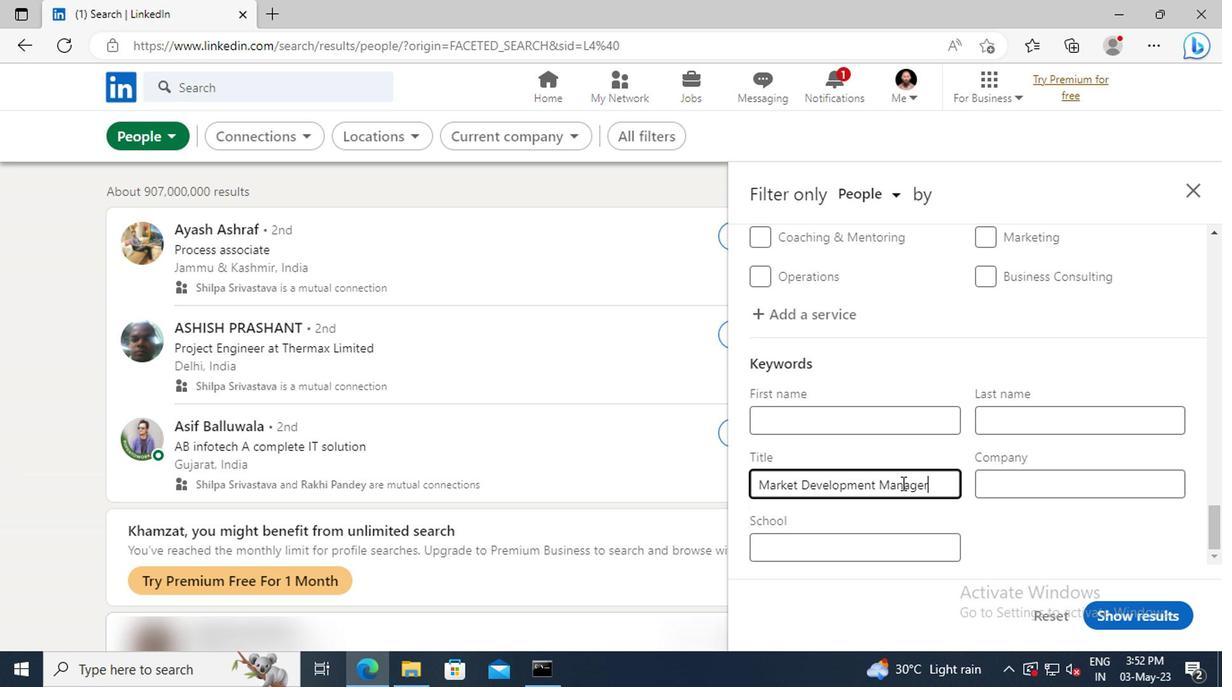 
Action: Mouse moved to (910, 559)
Screenshot: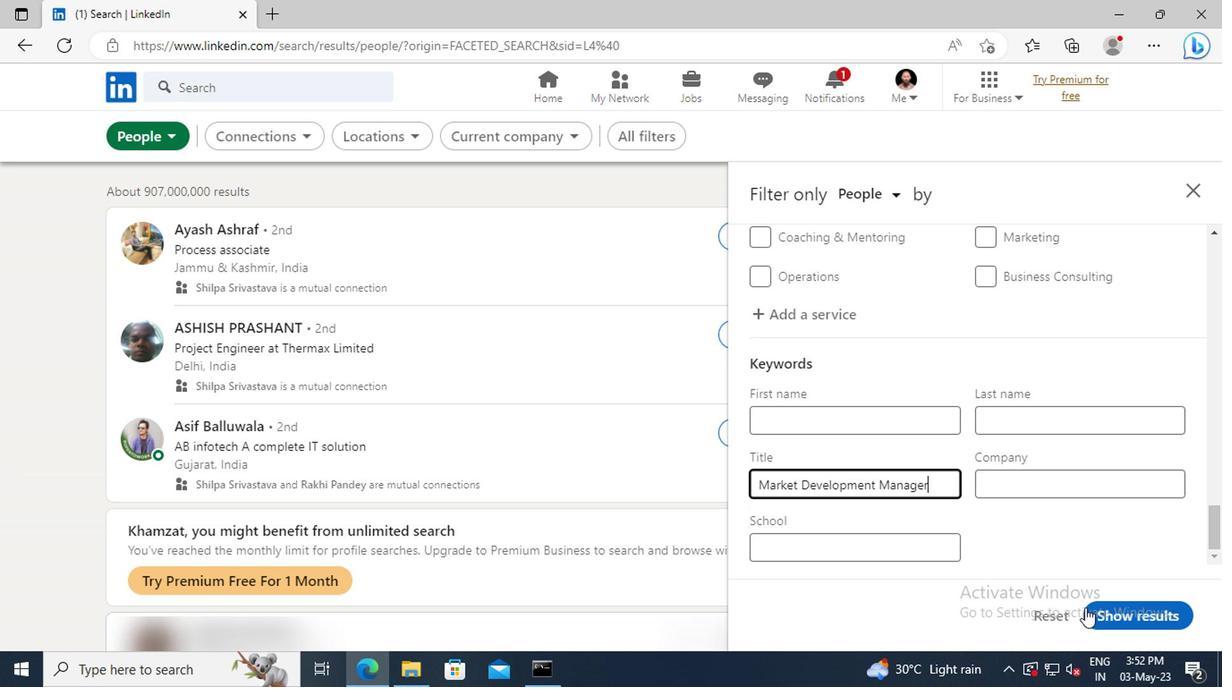 
Action: Mouse pressed left at (910, 559)
Screenshot: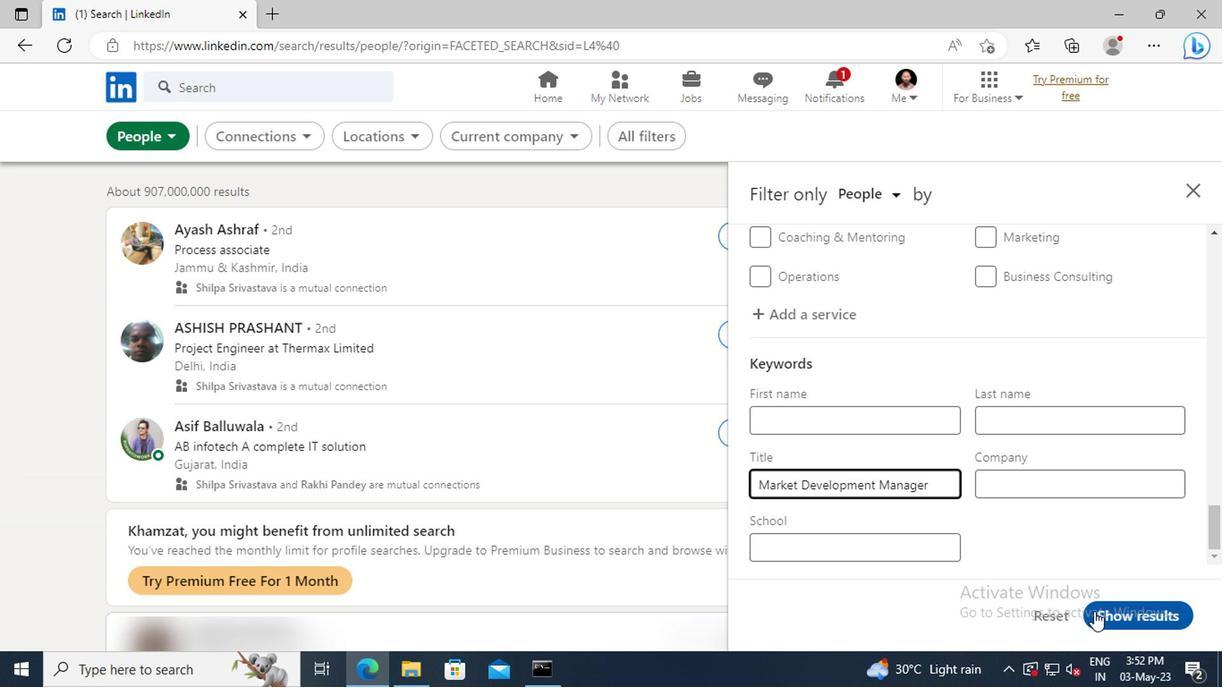 
